 Task: Look for space in Codó, Brazil from 6th September, 2023 to 15th September, 2023 for 6 adults in price range Rs.8000 to Rs.12000. Place can be entire place or private room with 6 bedrooms having 6 beds and 6 bathrooms. Property type can be house, flat, guest house. Amenities needed are: wifi, TV, free parkinig on premises, gym, breakfast. Booking option can be shelf check-in. Required host language is English.
Action: Mouse moved to (581, 145)
Screenshot: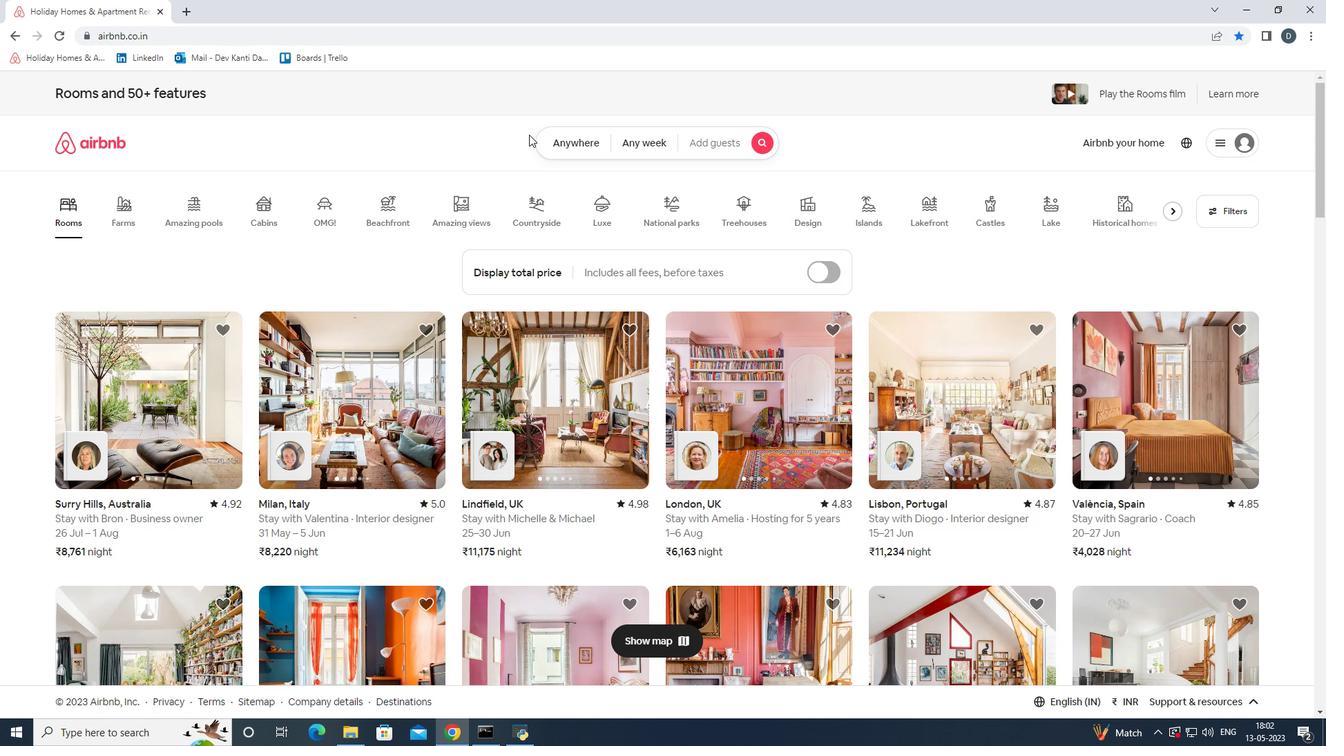 
Action: Mouse pressed left at (581, 145)
Screenshot: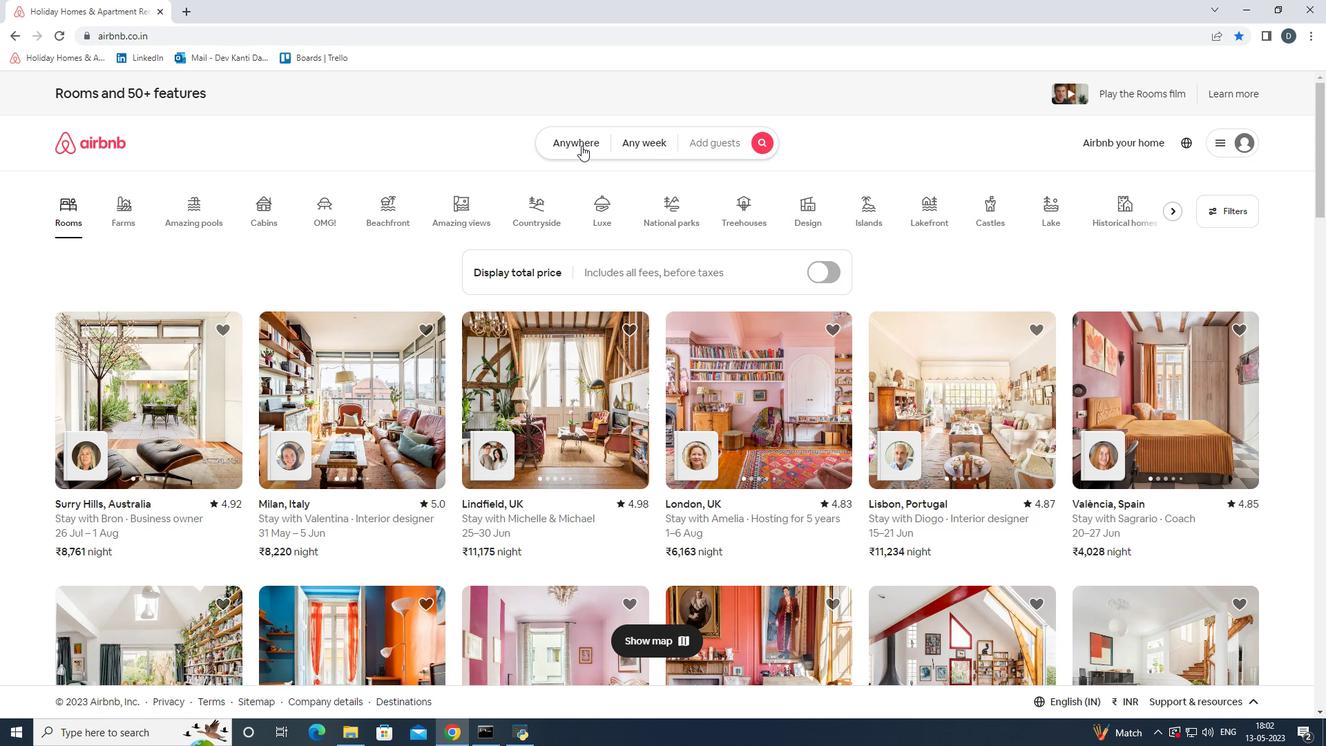 
Action: Mouse moved to (419, 191)
Screenshot: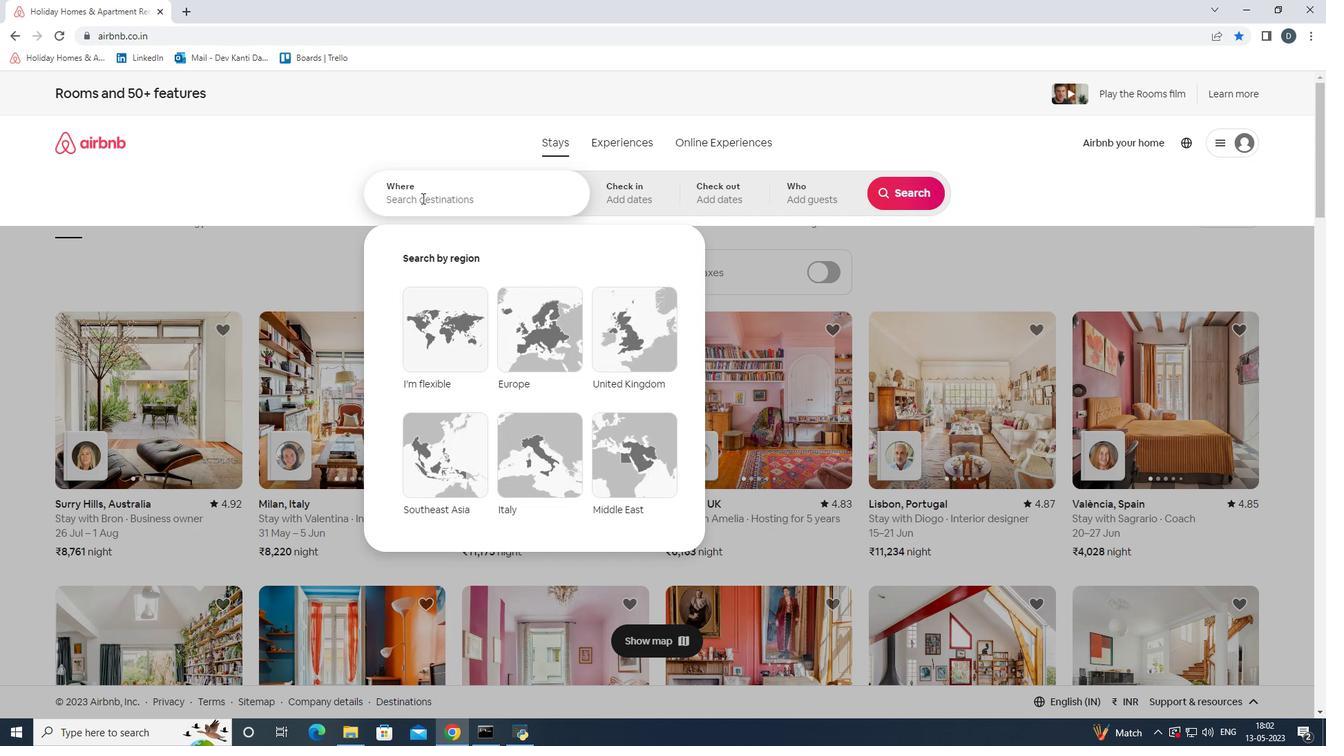 
Action: Mouse pressed left at (419, 191)
Screenshot: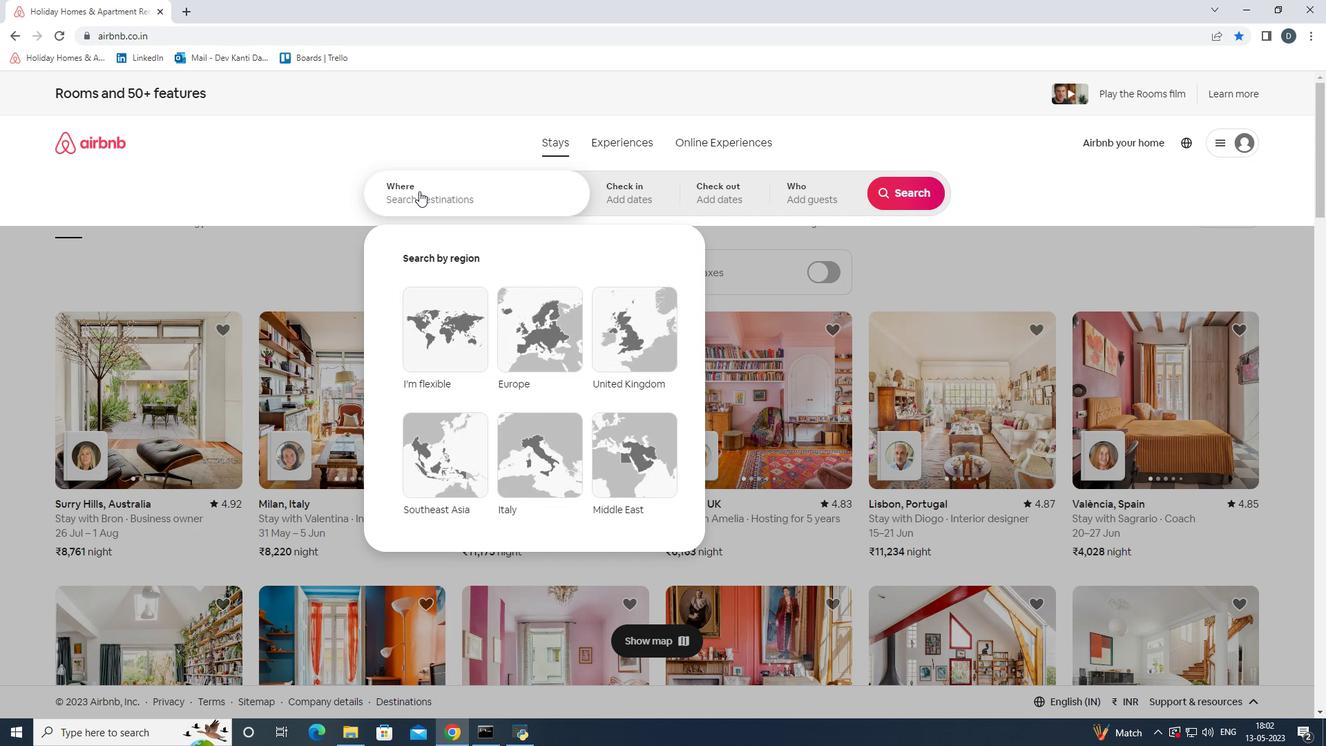 
Action: Mouse moved to (330, 165)
Screenshot: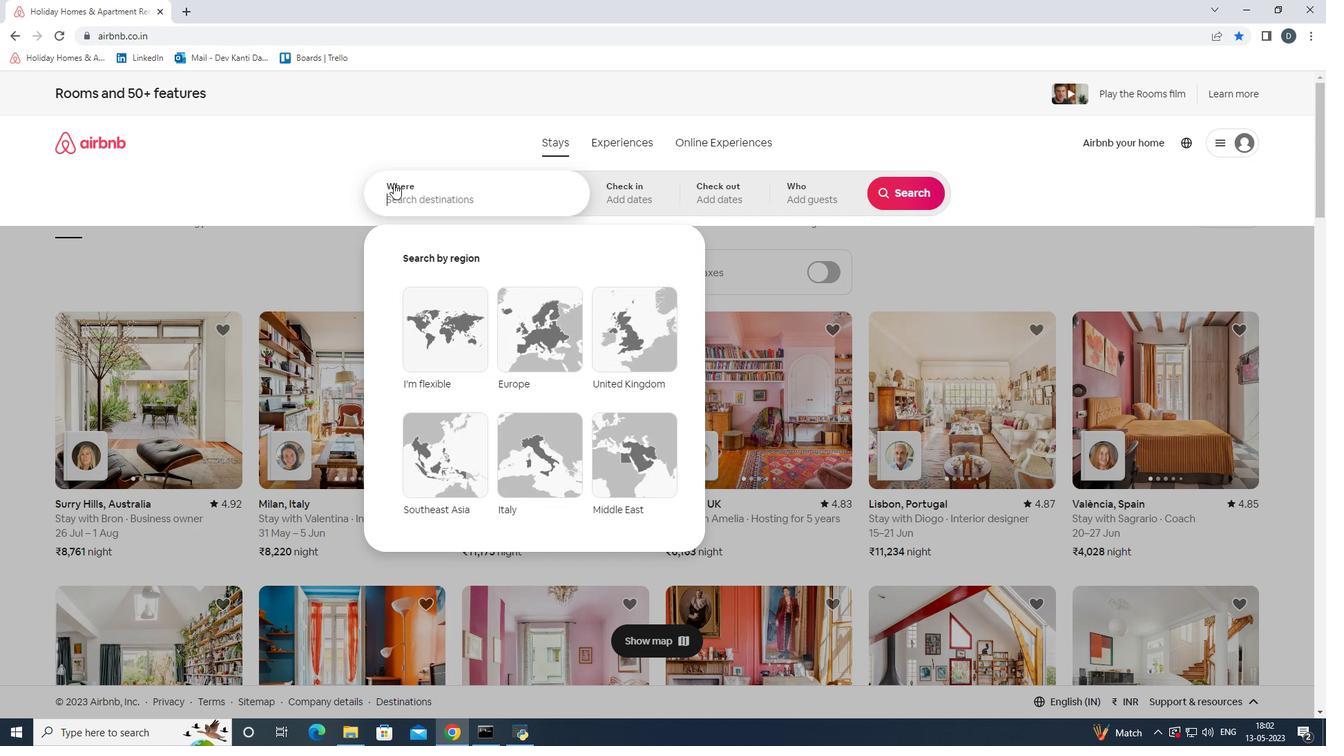 
Action: Key pressed <Key.shift>Codo,<Key.shift>Brazil
Screenshot: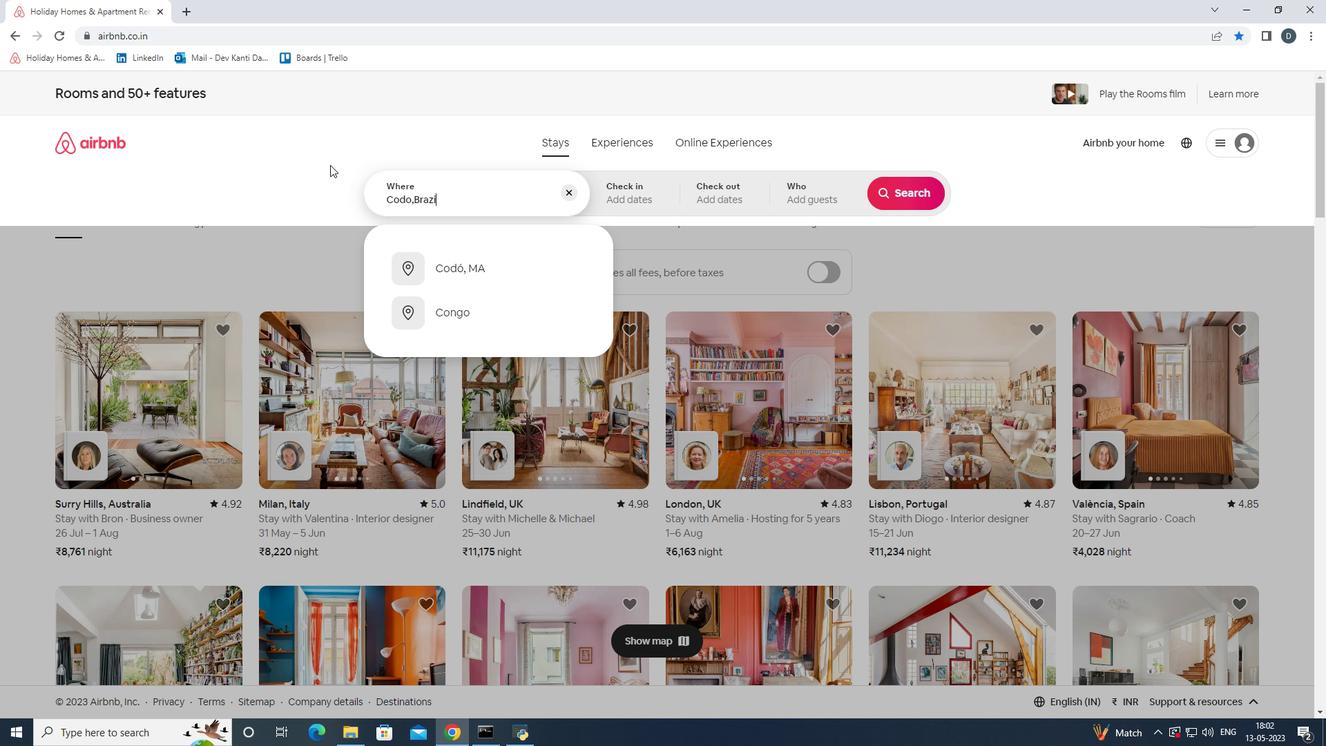 
Action: Mouse moved to (601, 201)
Screenshot: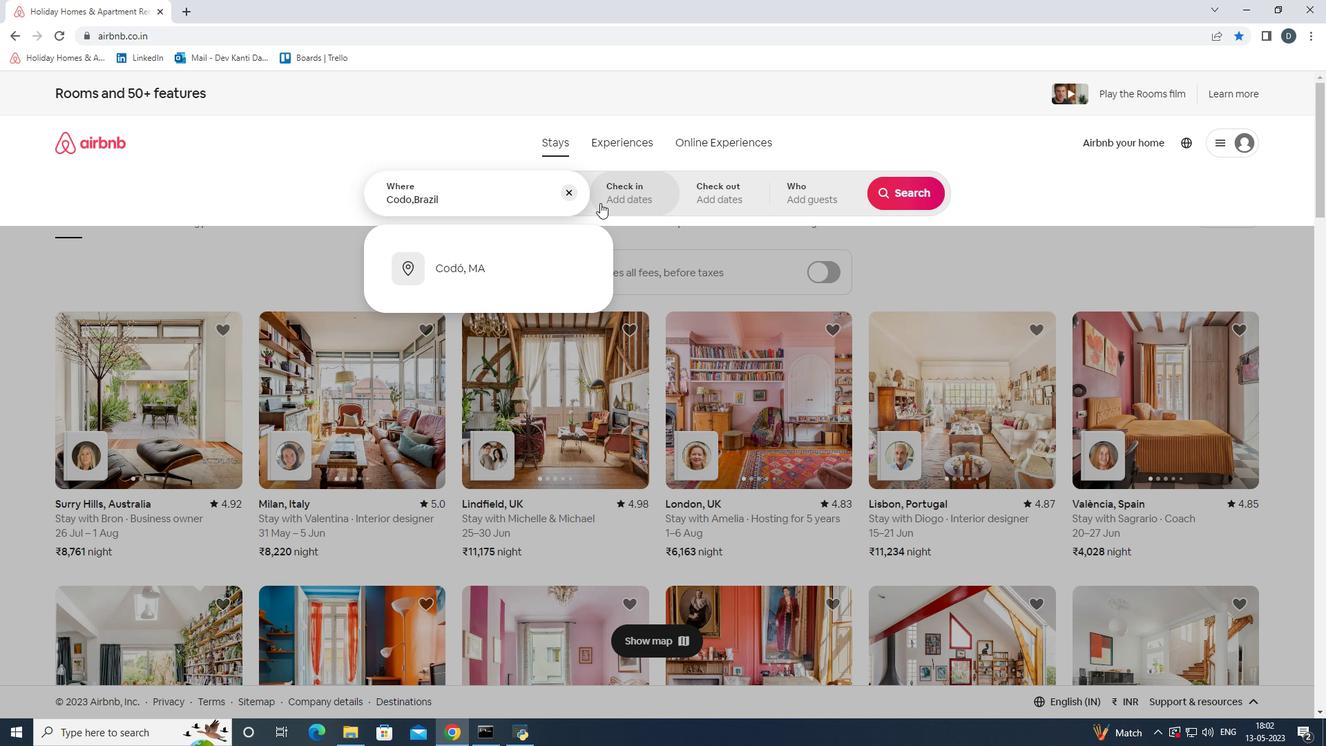 
Action: Mouse pressed left at (601, 201)
Screenshot: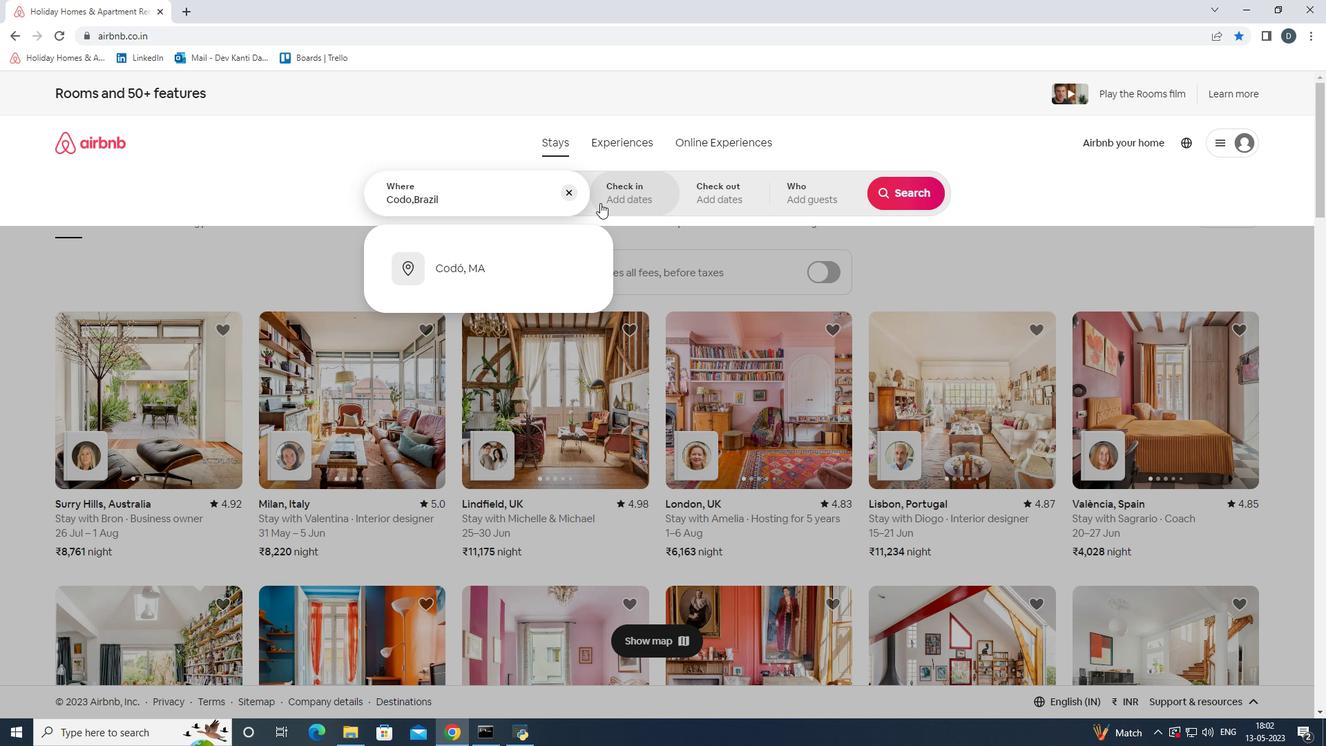 
Action: Mouse moved to (895, 299)
Screenshot: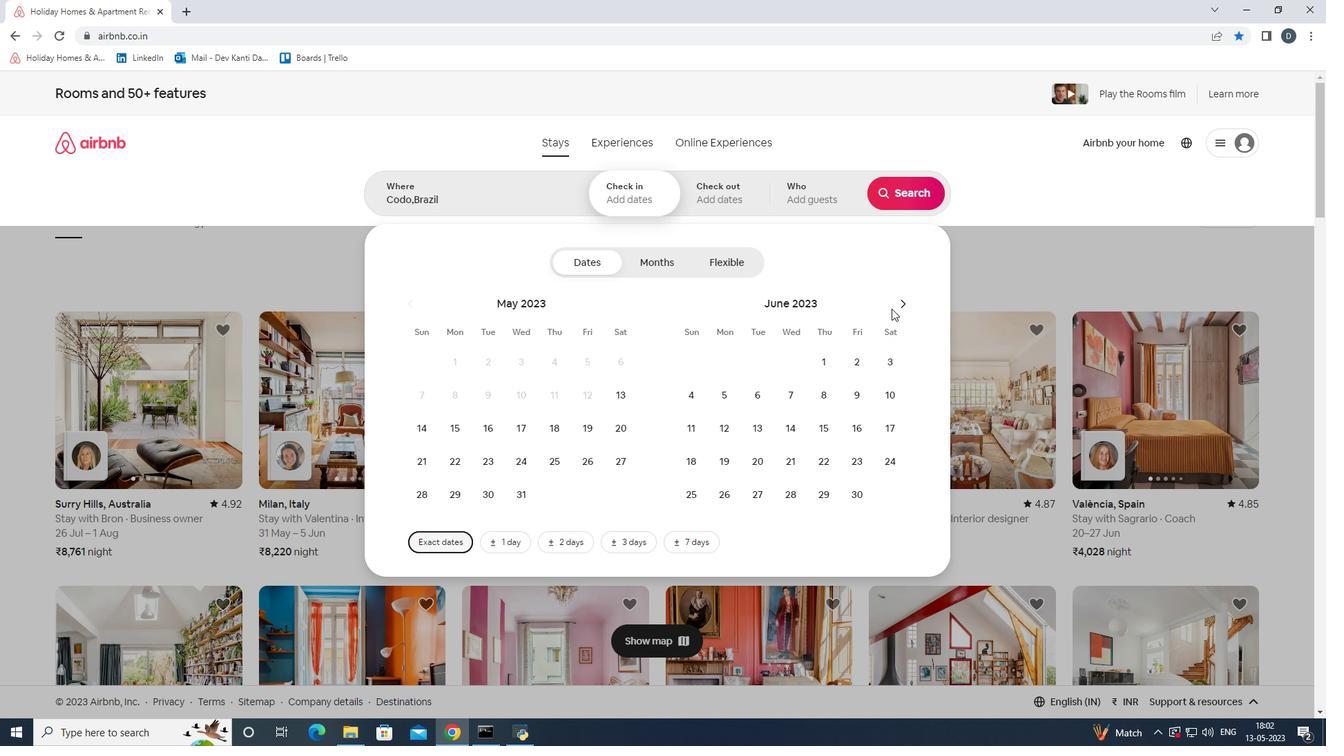 
Action: Mouse pressed left at (895, 299)
Screenshot: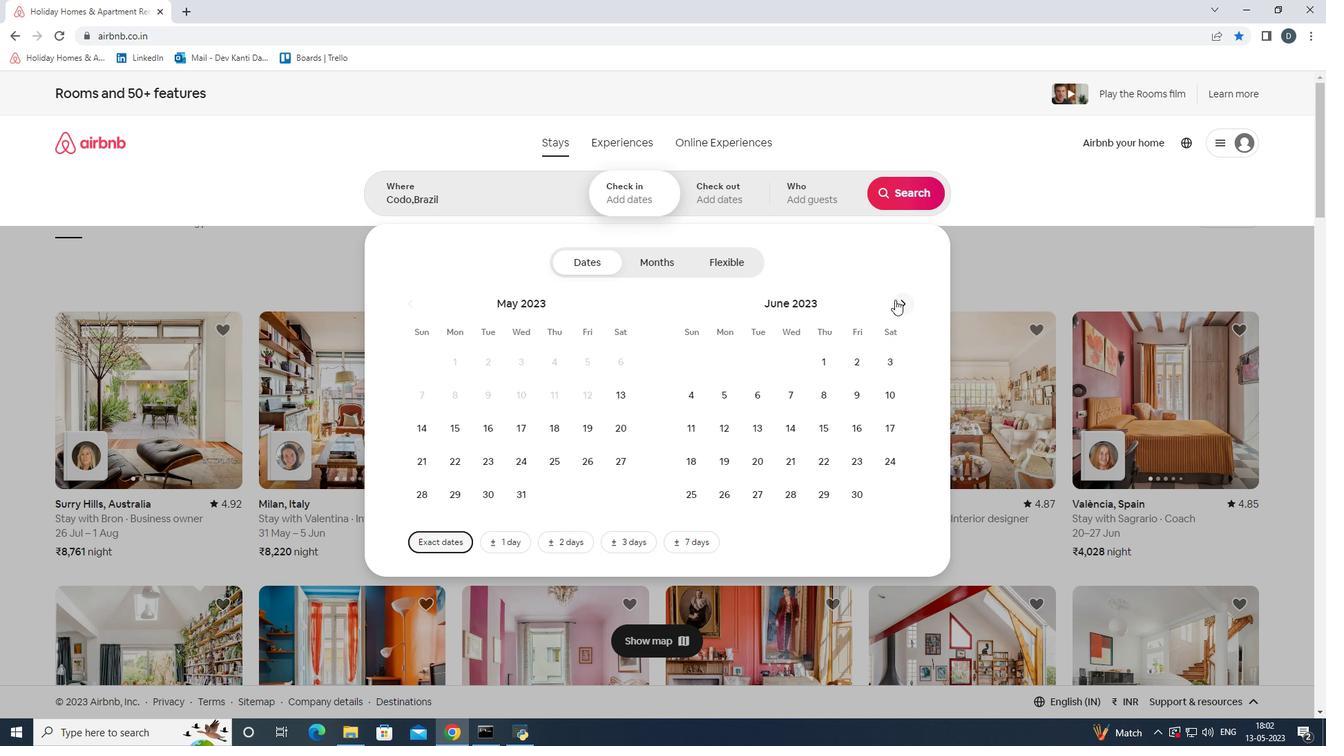 
Action: Mouse pressed left at (895, 299)
Screenshot: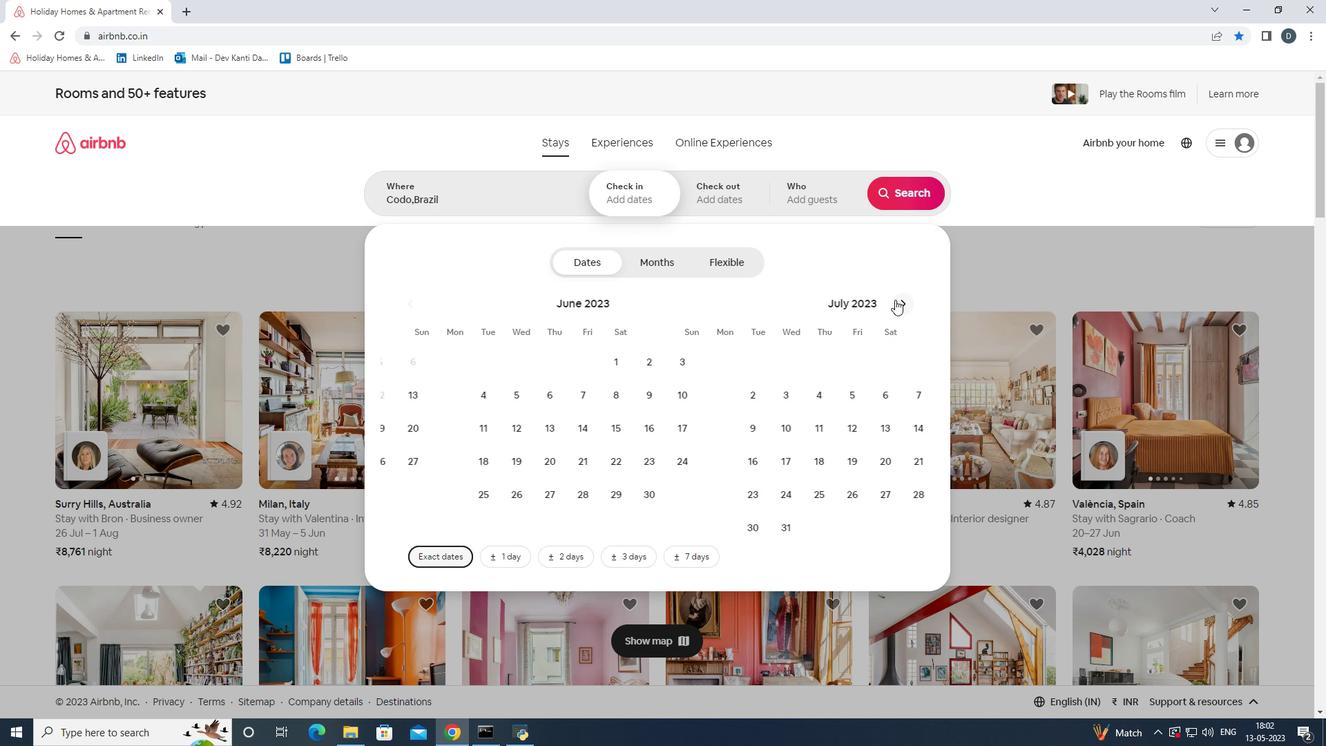 
Action: Mouse pressed left at (895, 299)
Screenshot: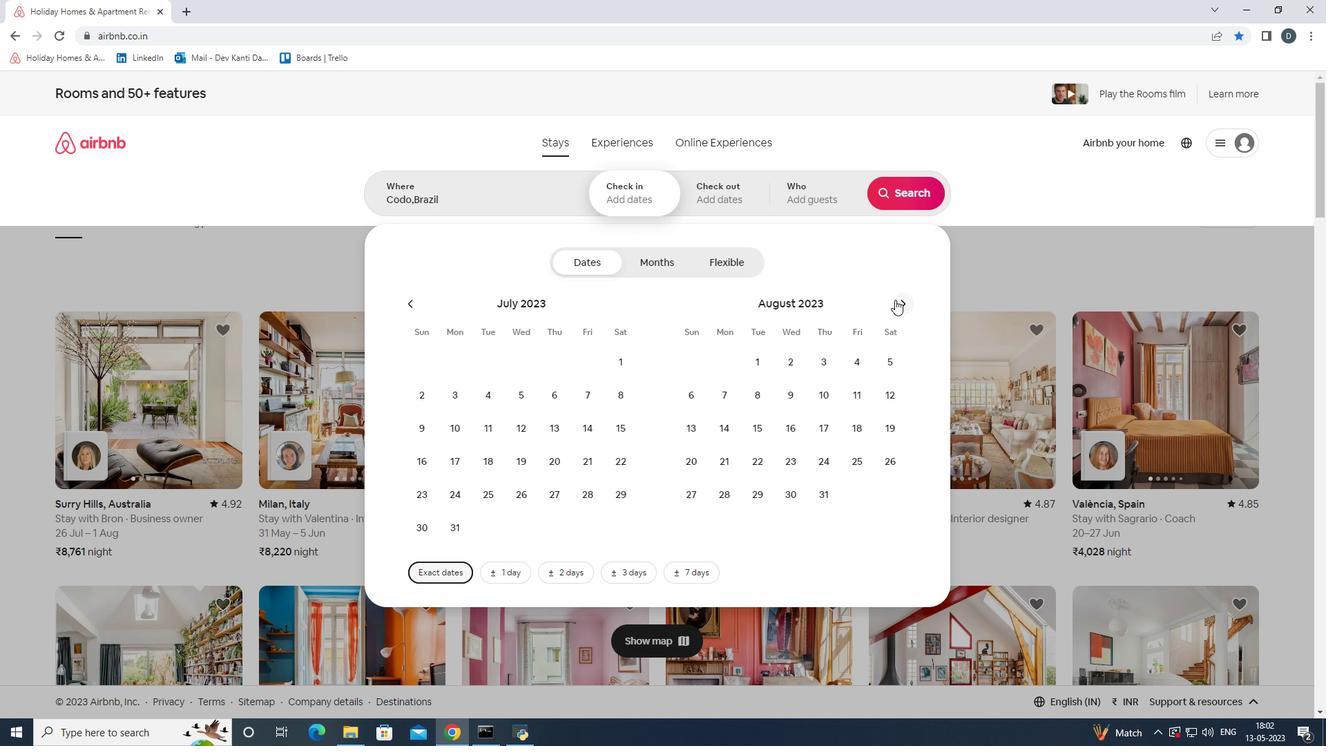 
Action: Mouse moved to (795, 384)
Screenshot: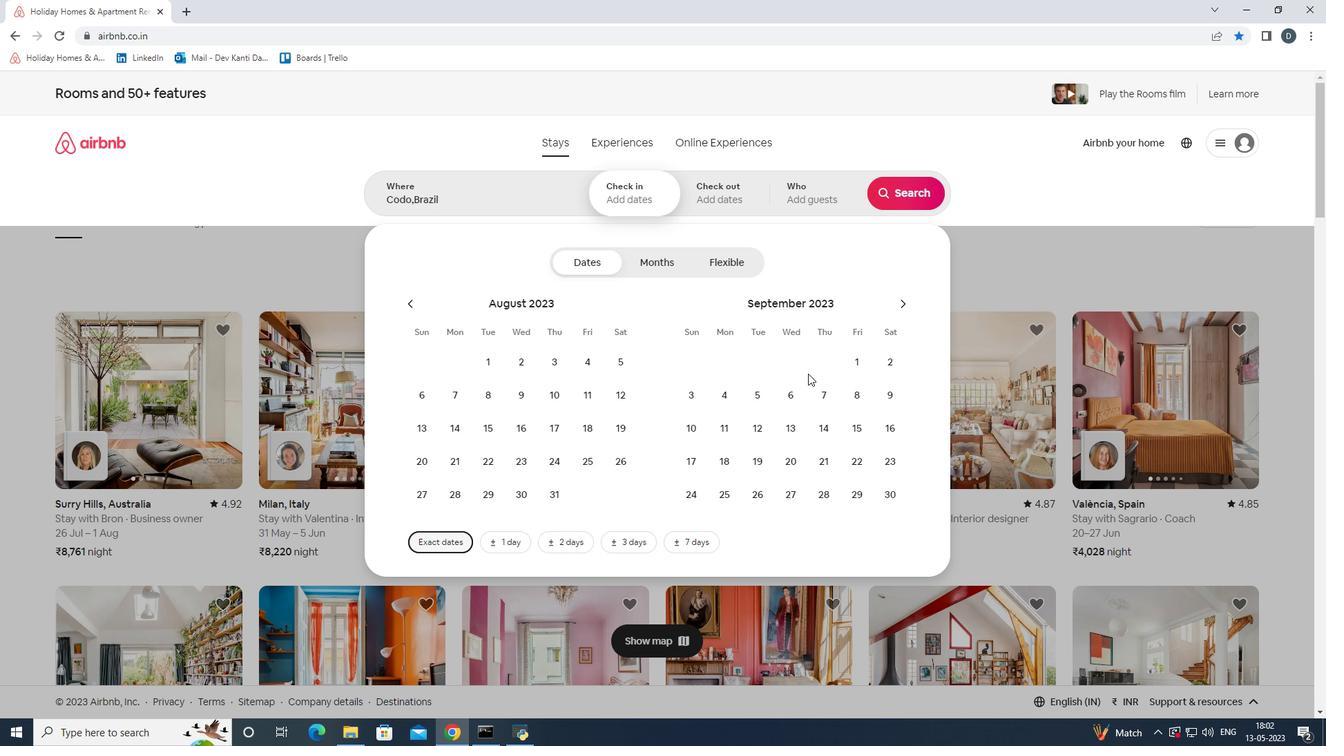 
Action: Mouse pressed left at (795, 384)
Screenshot: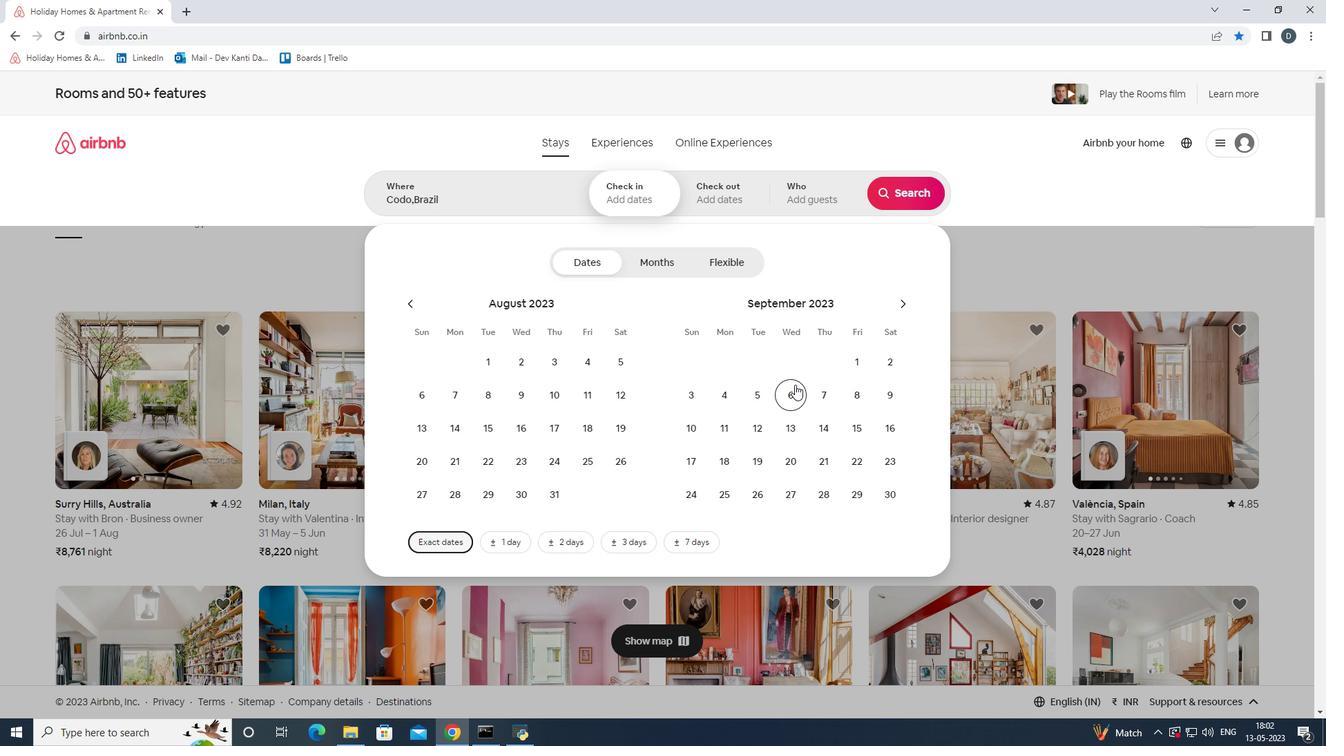 
Action: Mouse moved to (854, 424)
Screenshot: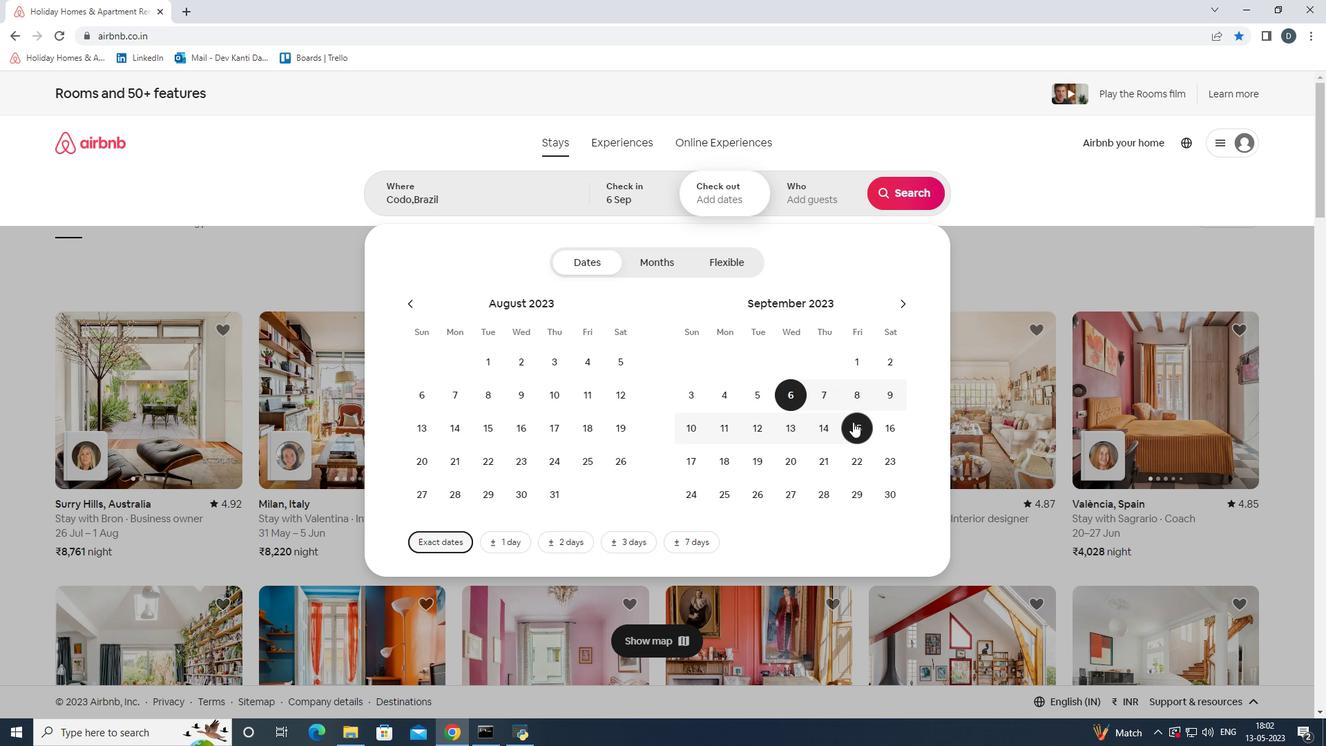 
Action: Mouse pressed left at (854, 424)
Screenshot: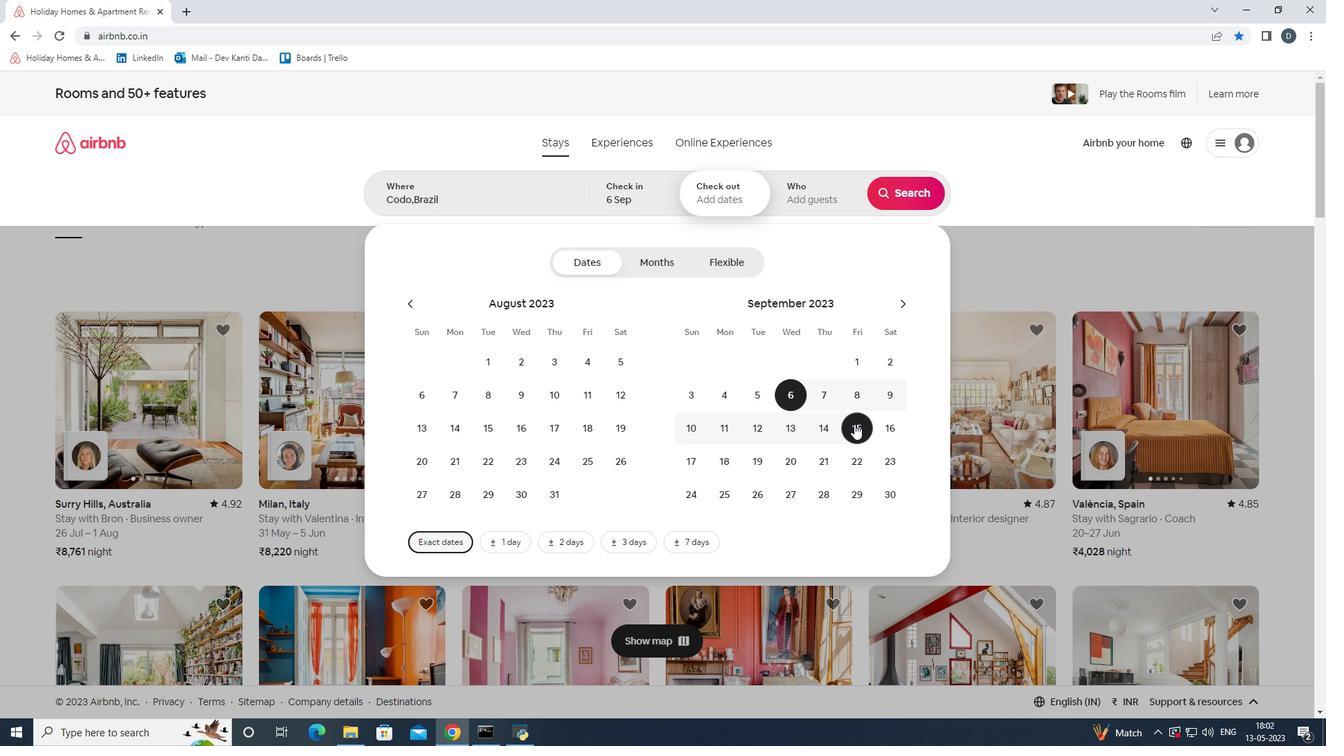 
Action: Mouse moved to (820, 190)
Screenshot: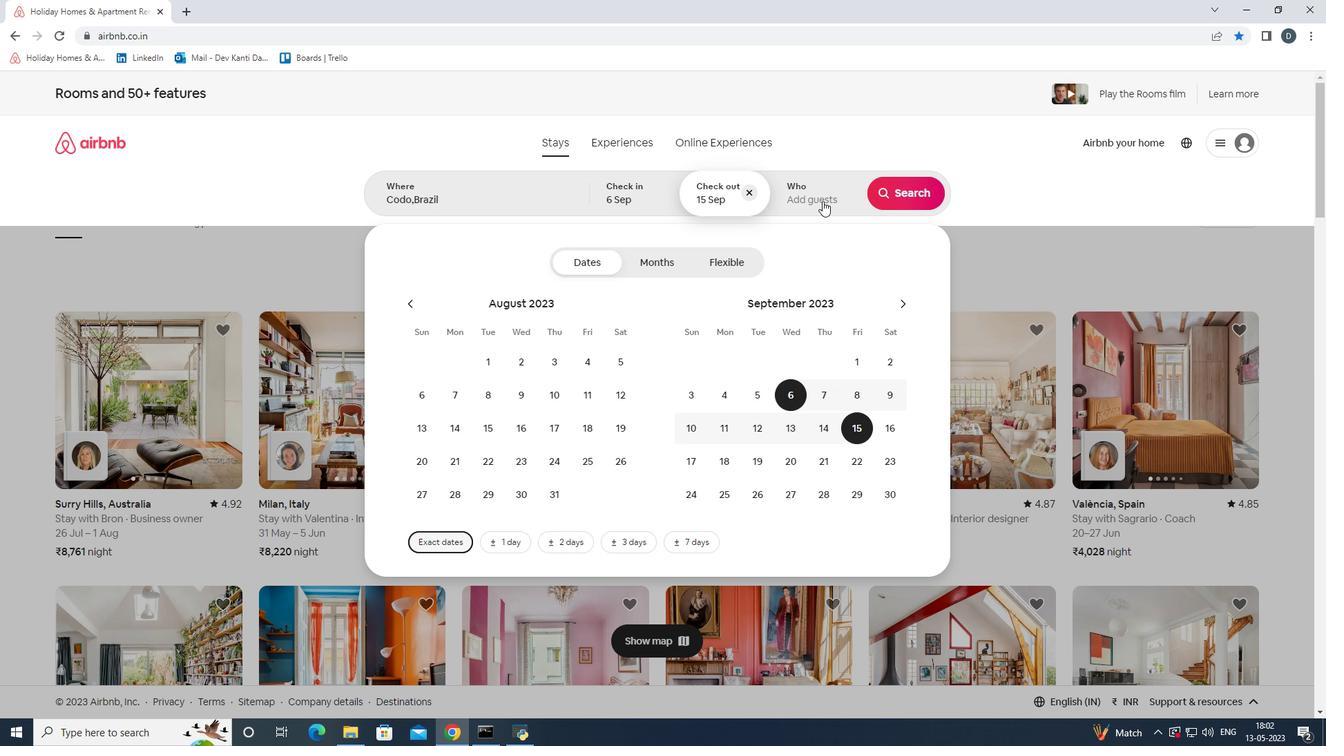 
Action: Mouse pressed left at (820, 190)
Screenshot: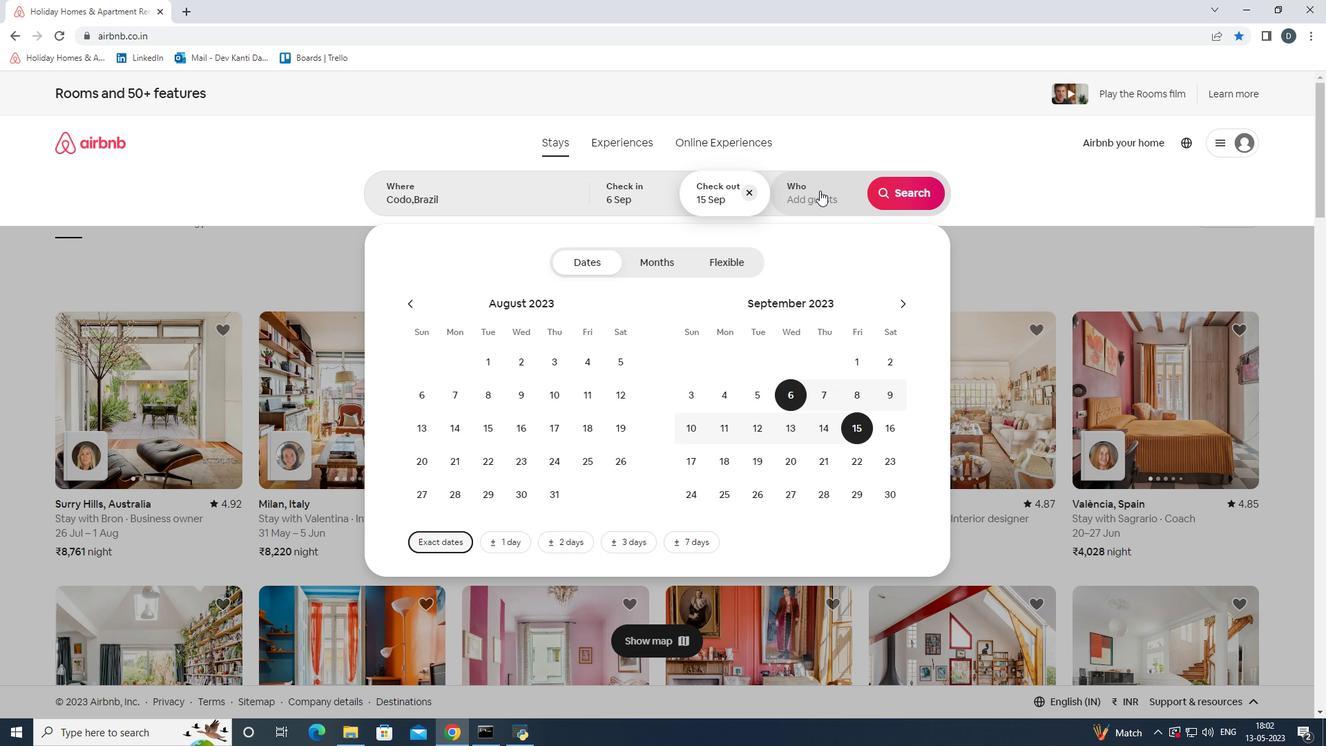
Action: Mouse moved to (907, 263)
Screenshot: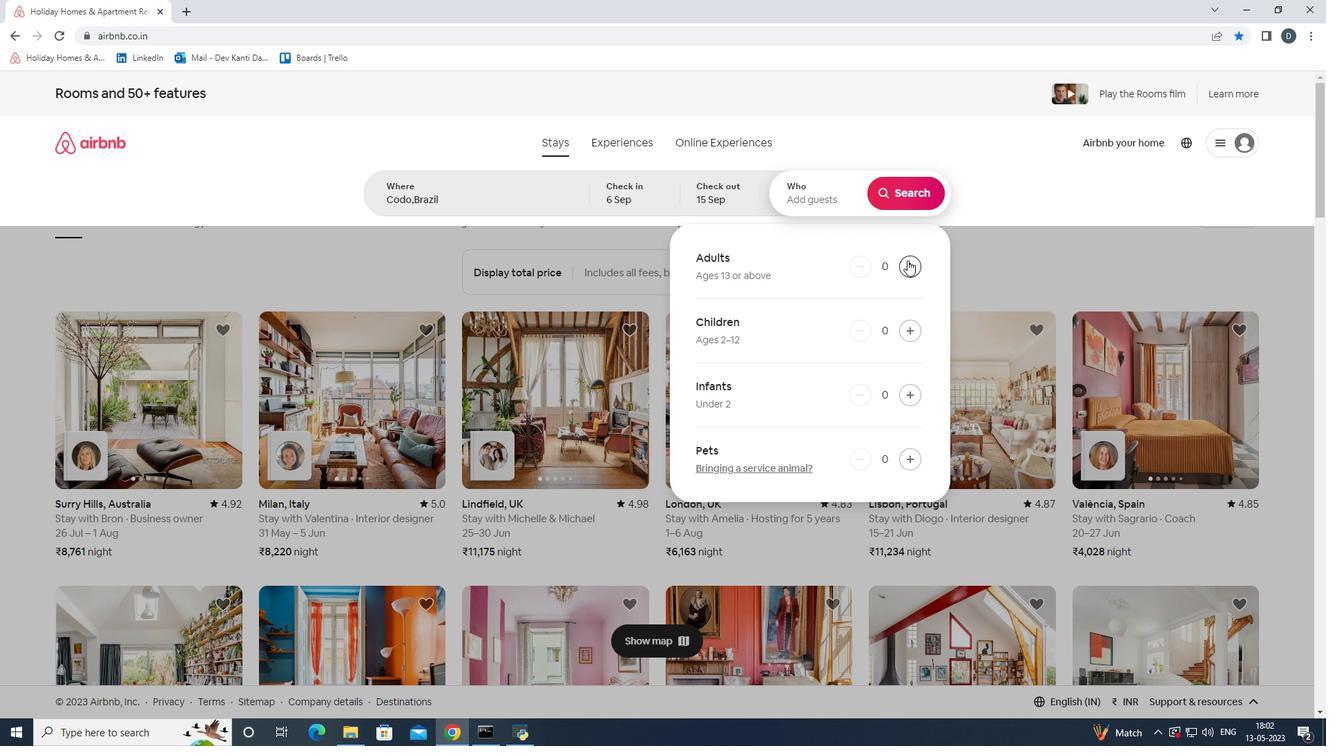 
Action: Mouse pressed left at (907, 263)
Screenshot: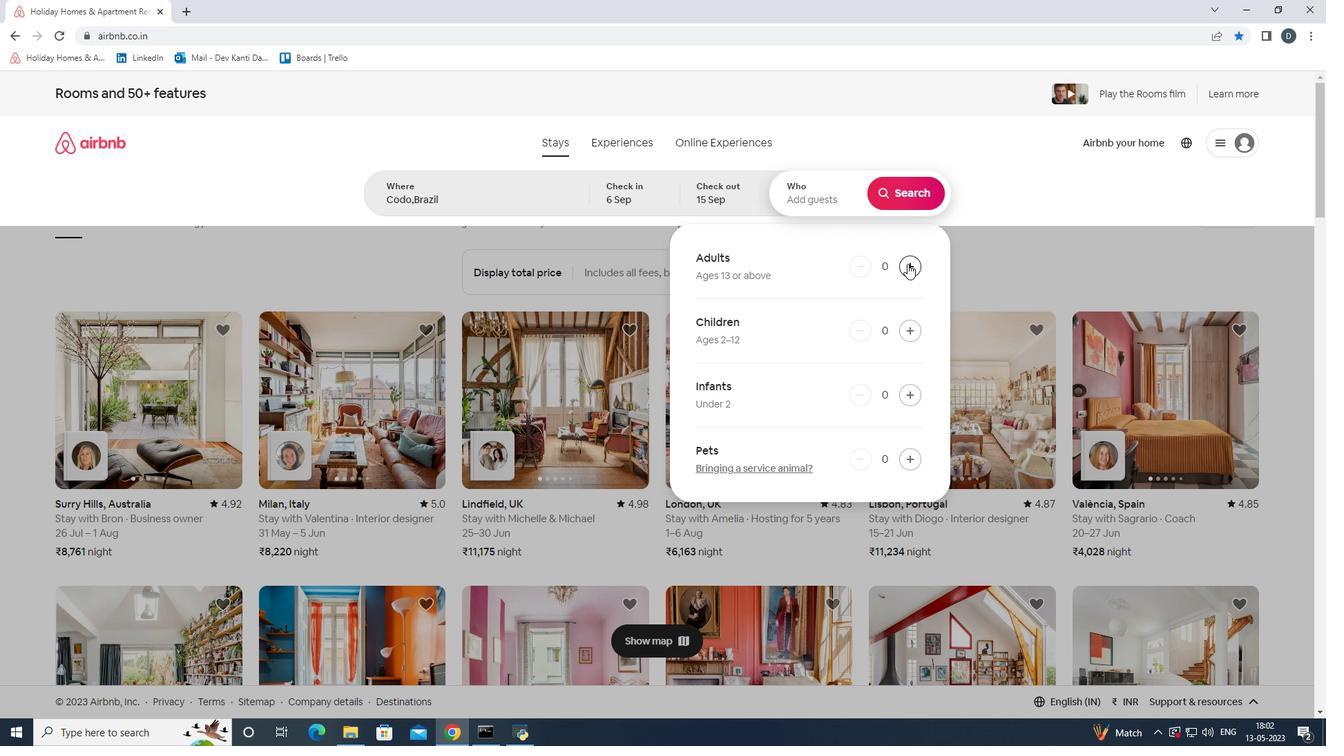 
Action: Mouse pressed left at (907, 263)
Screenshot: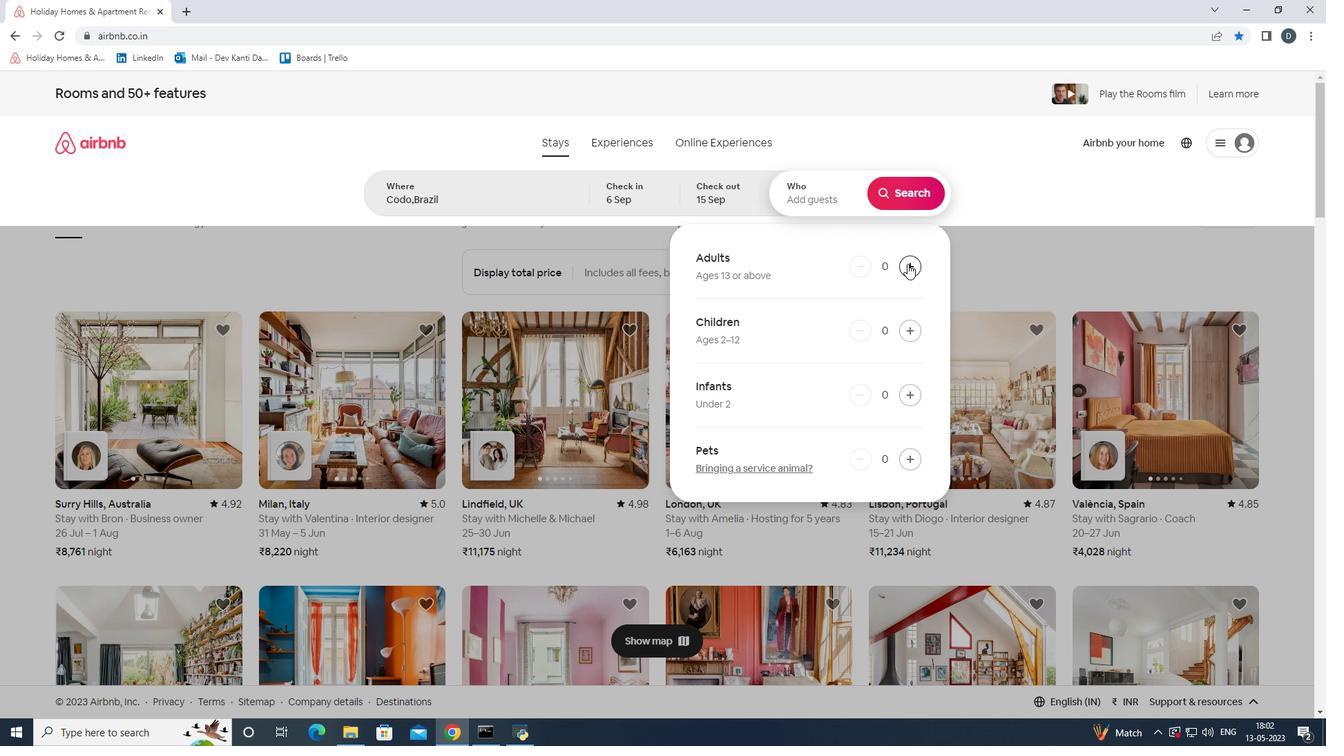 
Action: Mouse pressed left at (907, 263)
Screenshot: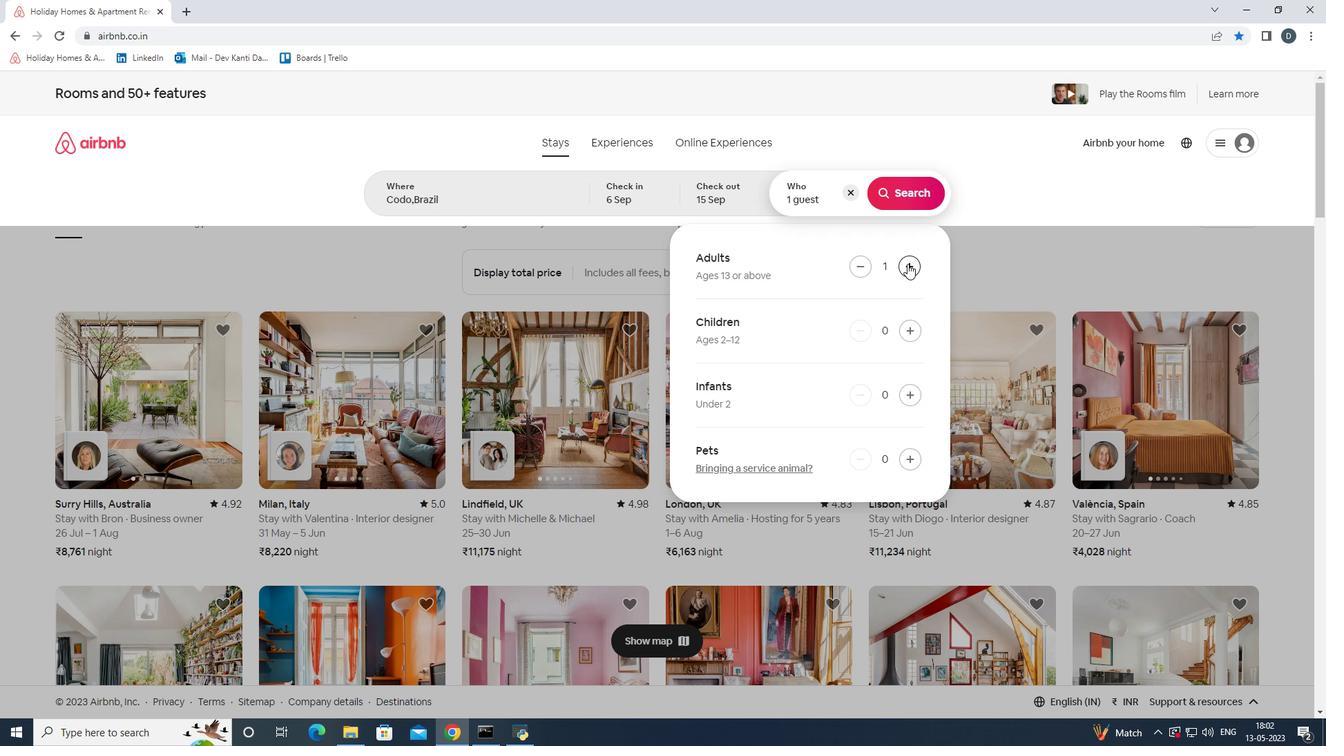
Action: Mouse pressed left at (907, 263)
Screenshot: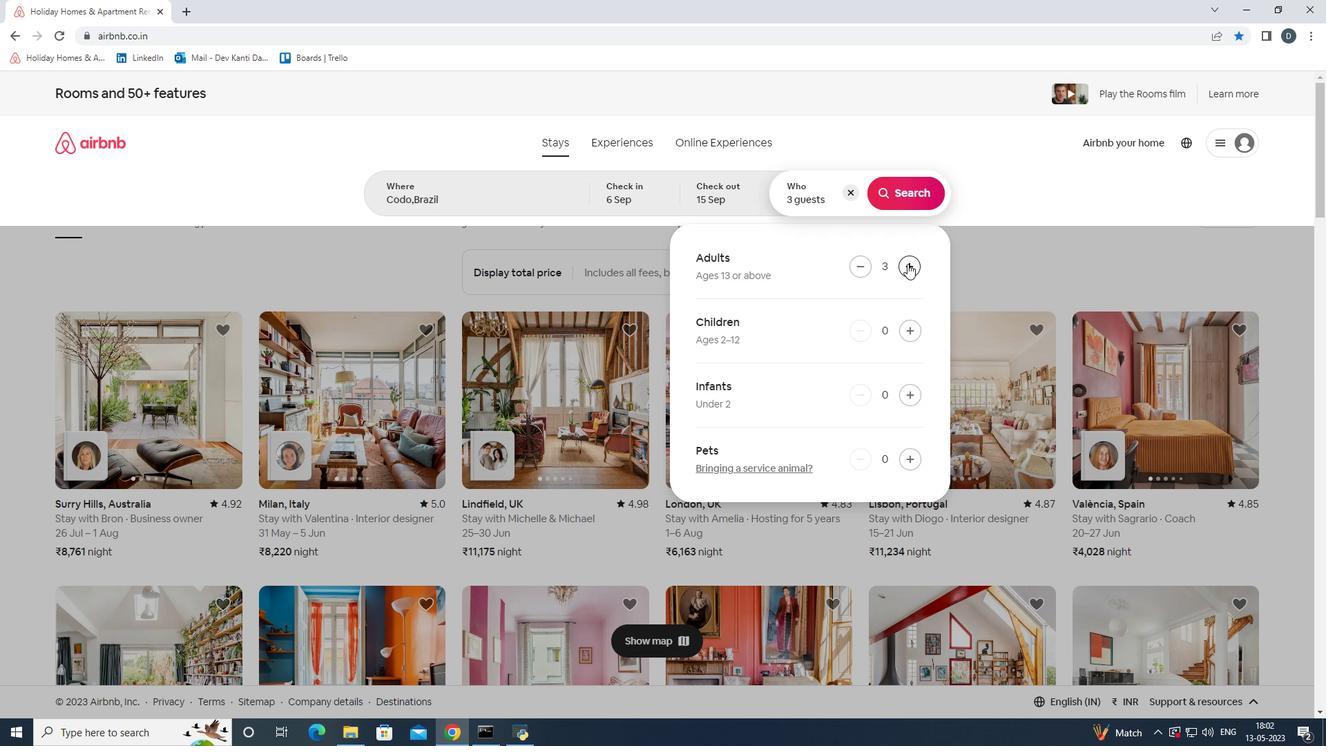 
Action: Mouse pressed left at (907, 263)
Screenshot: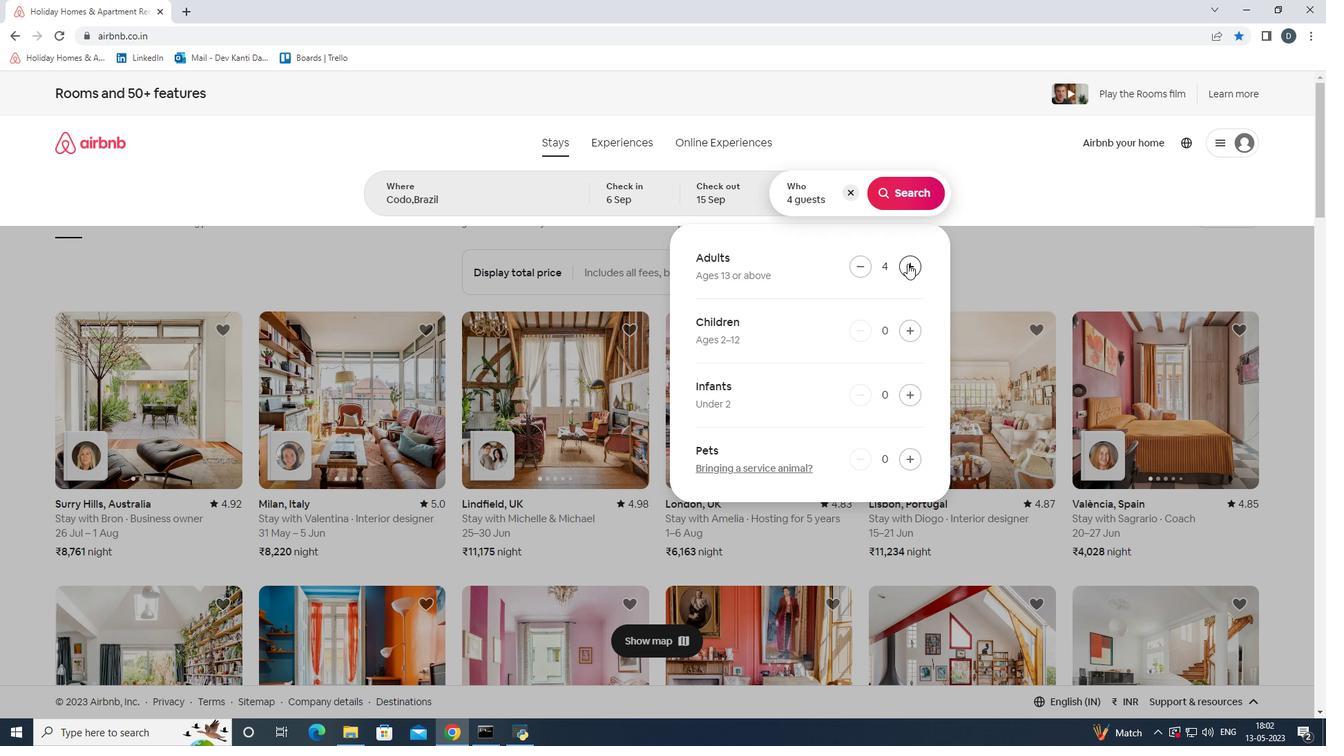 
Action: Mouse pressed left at (907, 263)
Screenshot: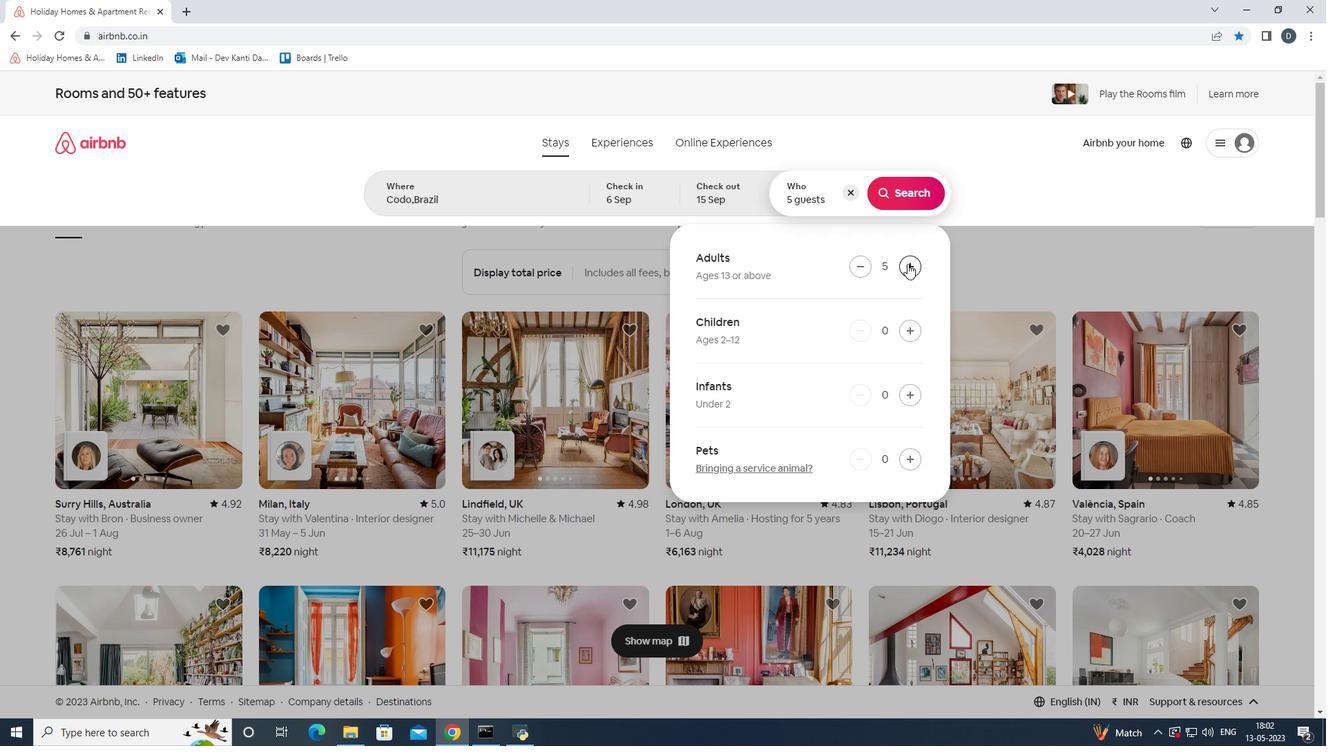 
Action: Mouse moved to (901, 187)
Screenshot: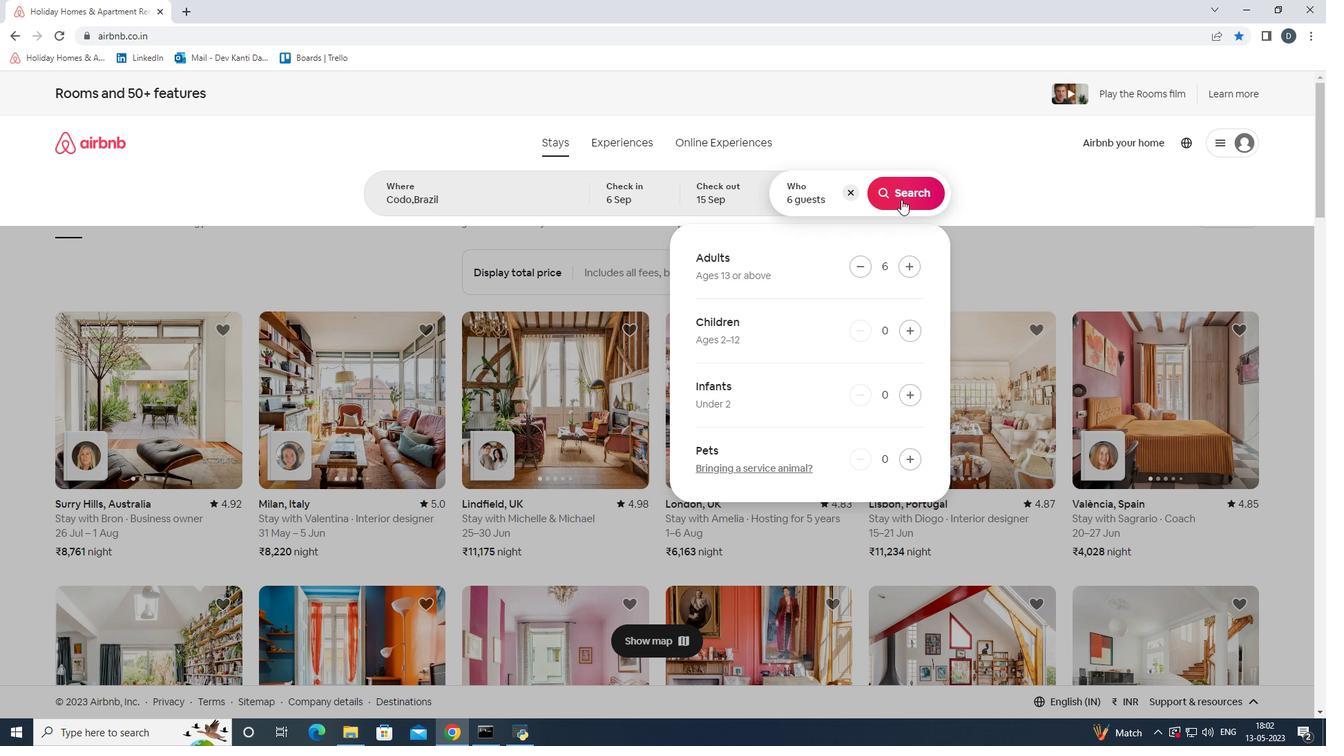
Action: Mouse pressed left at (901, 187)
Screenshot: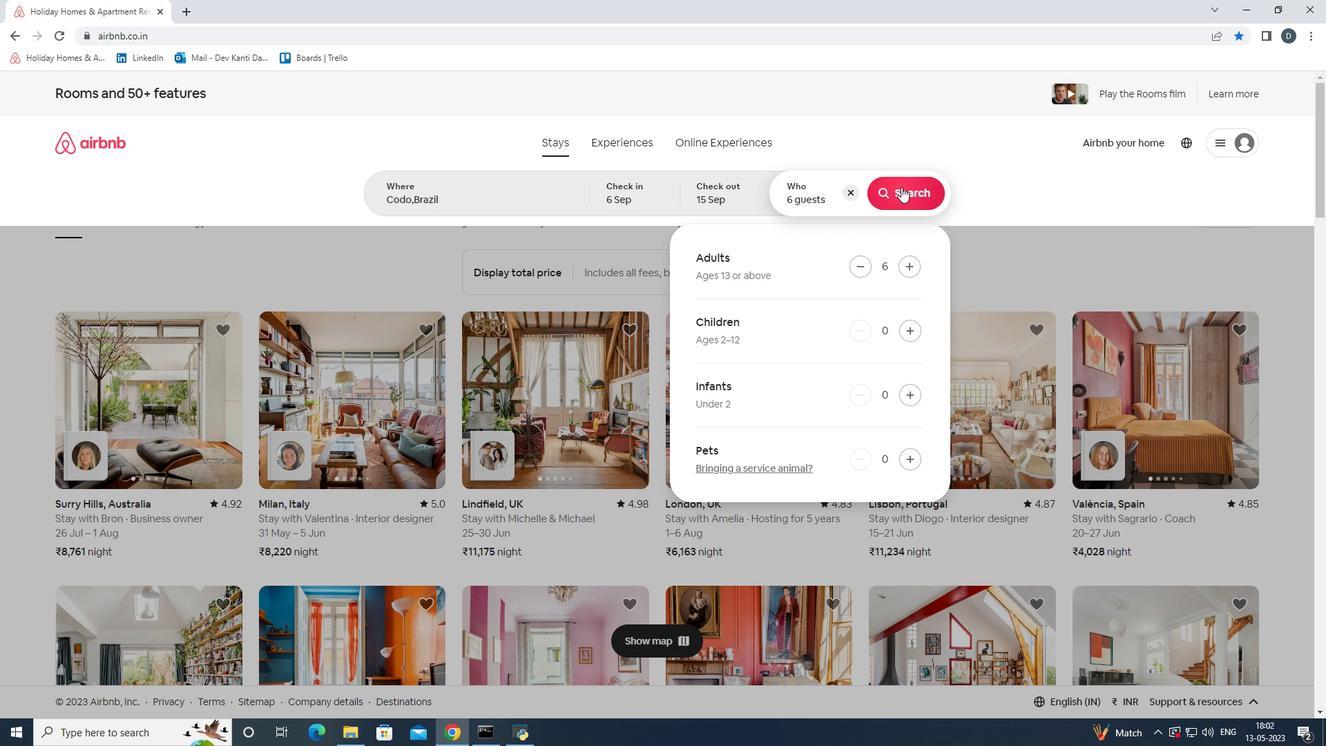
Action: Mouse moved to (1249, 157)
Screenshot: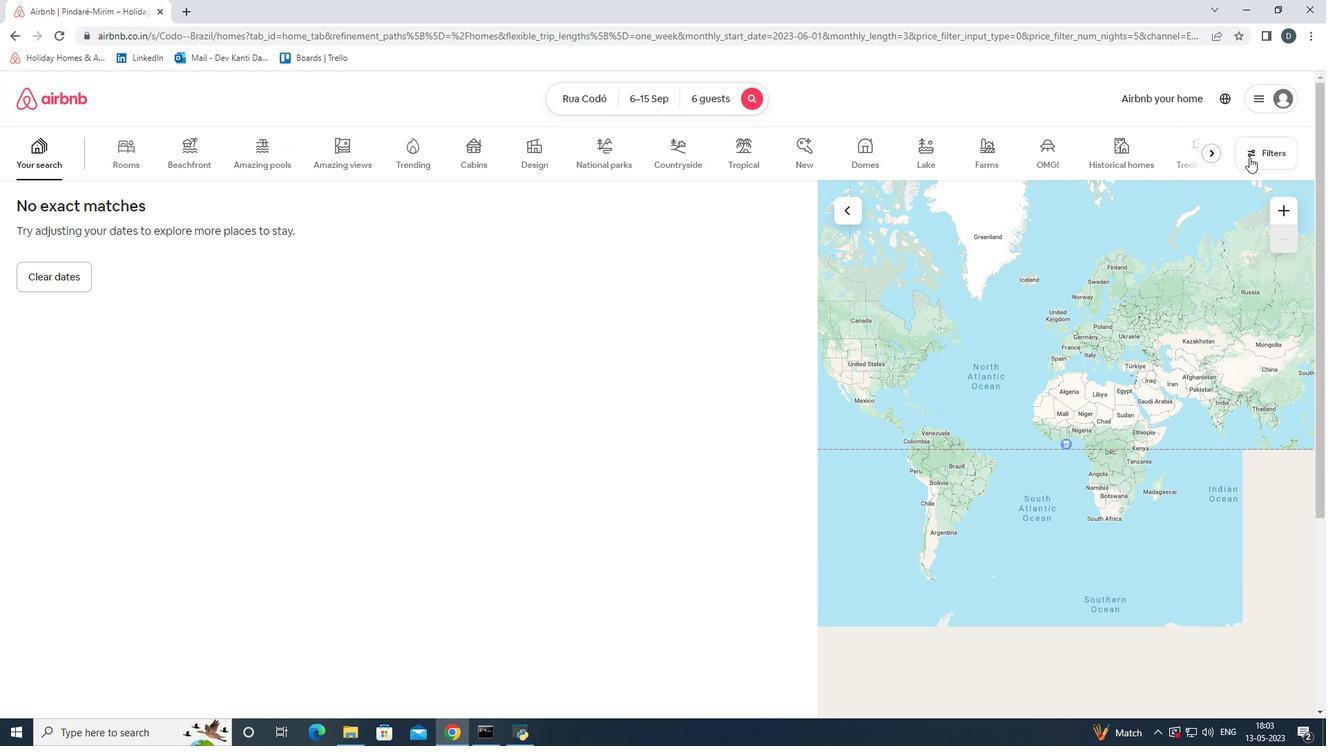 
Action: Mouse pressed left at (1249, 157)
Screenshot: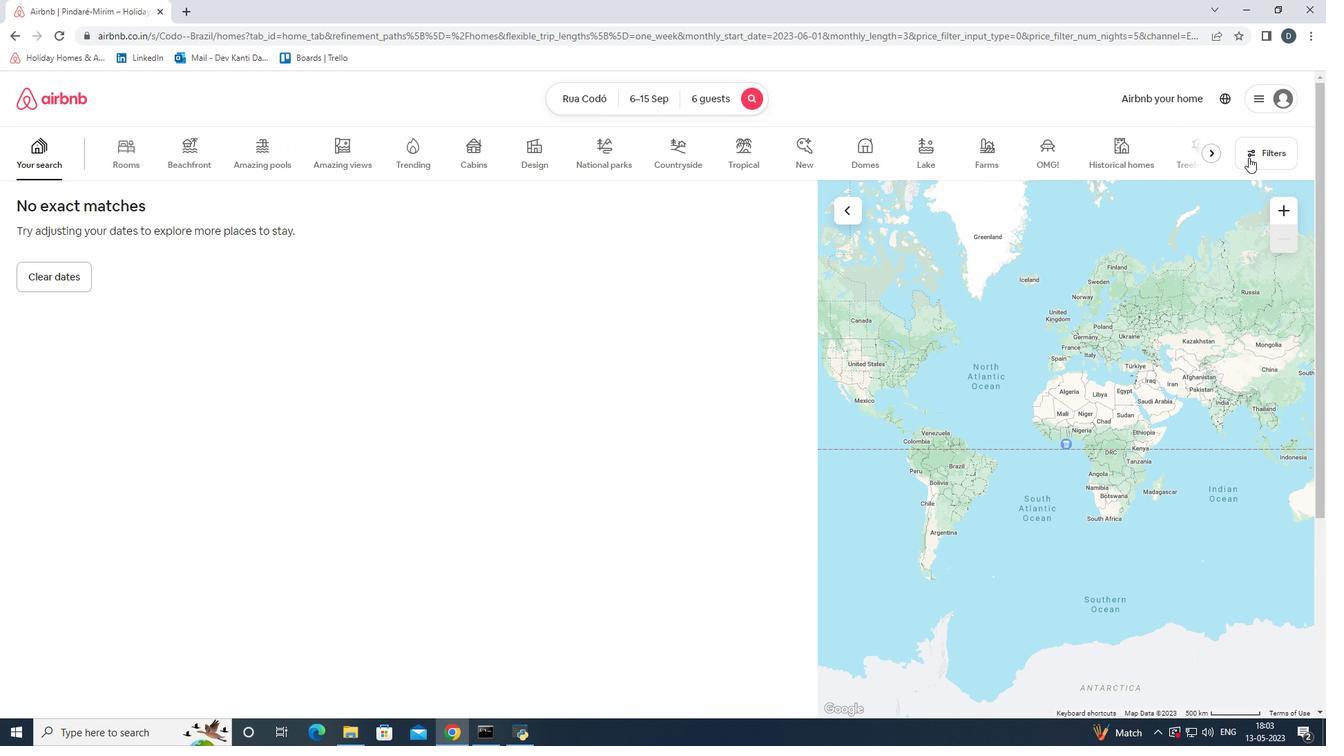 
Action: Mouse moved to (493, 236)
Screenshot: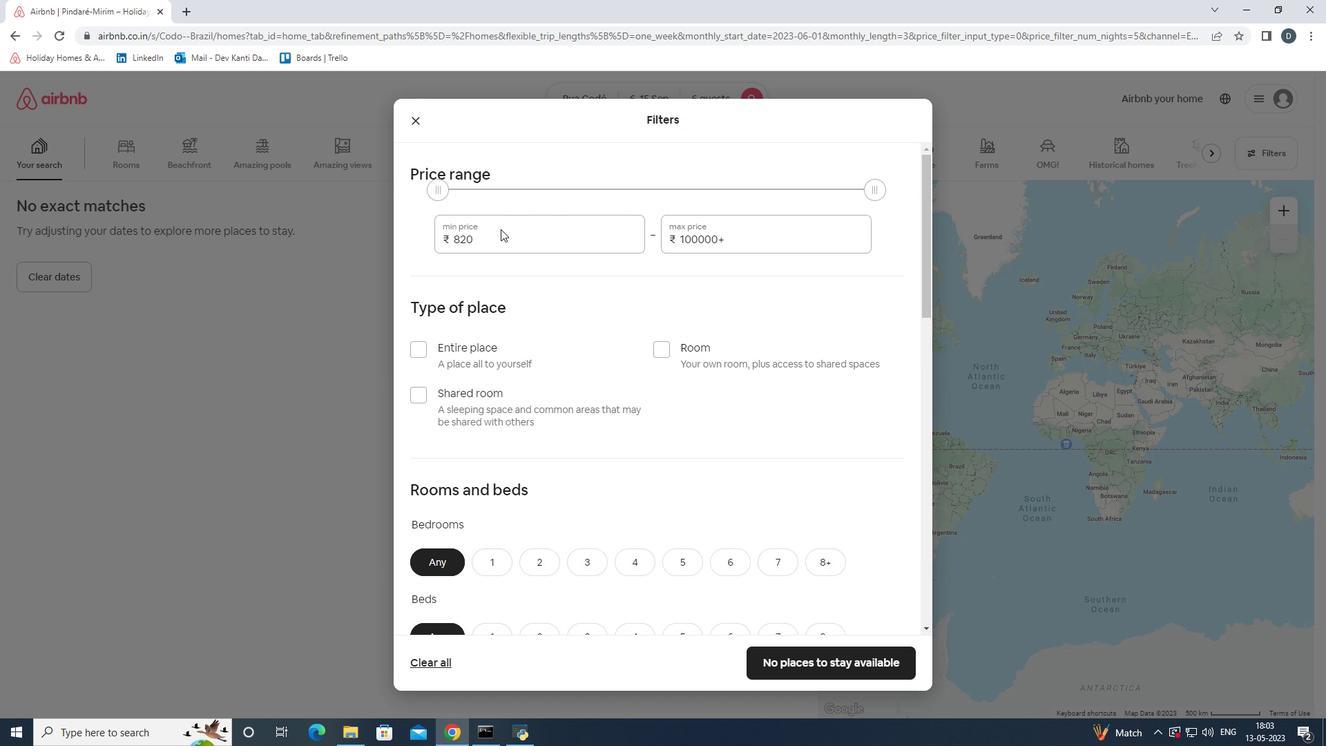 
Action: Mouse pressed left at (493, 236)
Screenshot: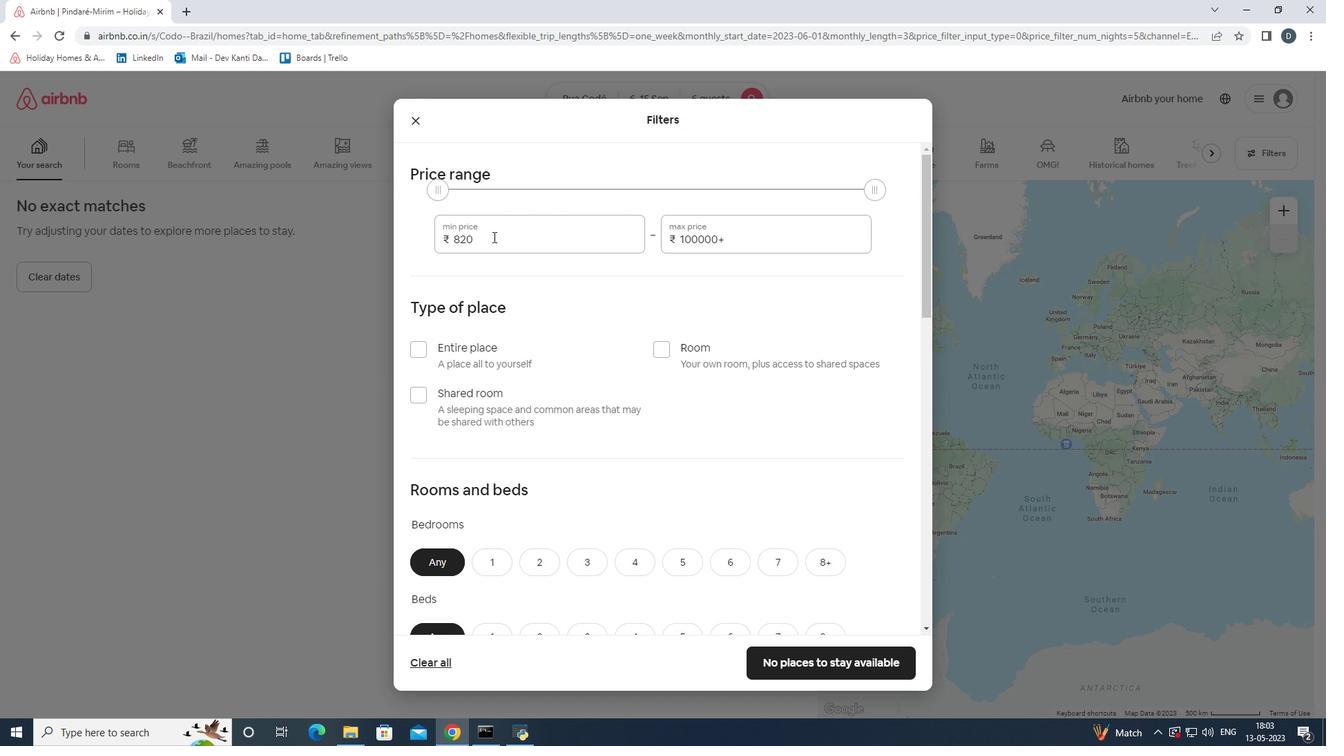 
Action: Mouse moved to (404, 237)
Screenshot: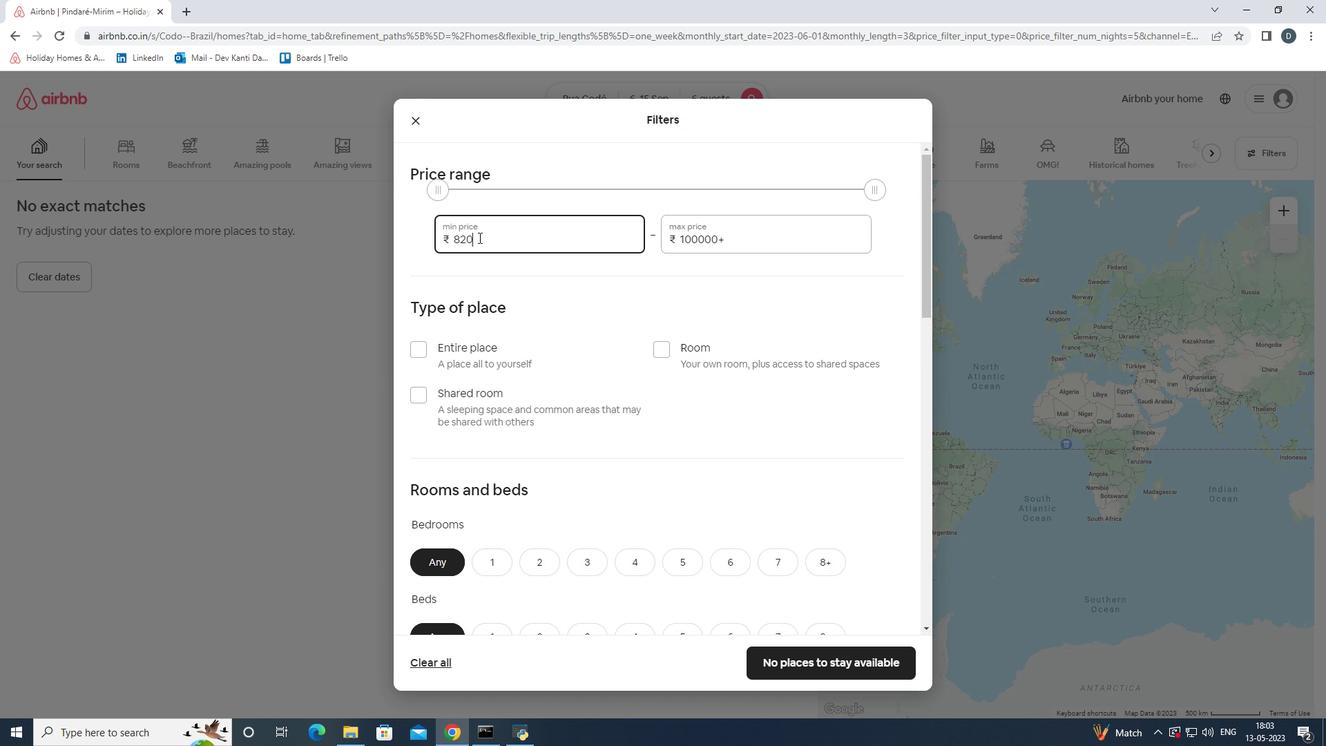
Action: Key pressed 8000
Screenshot: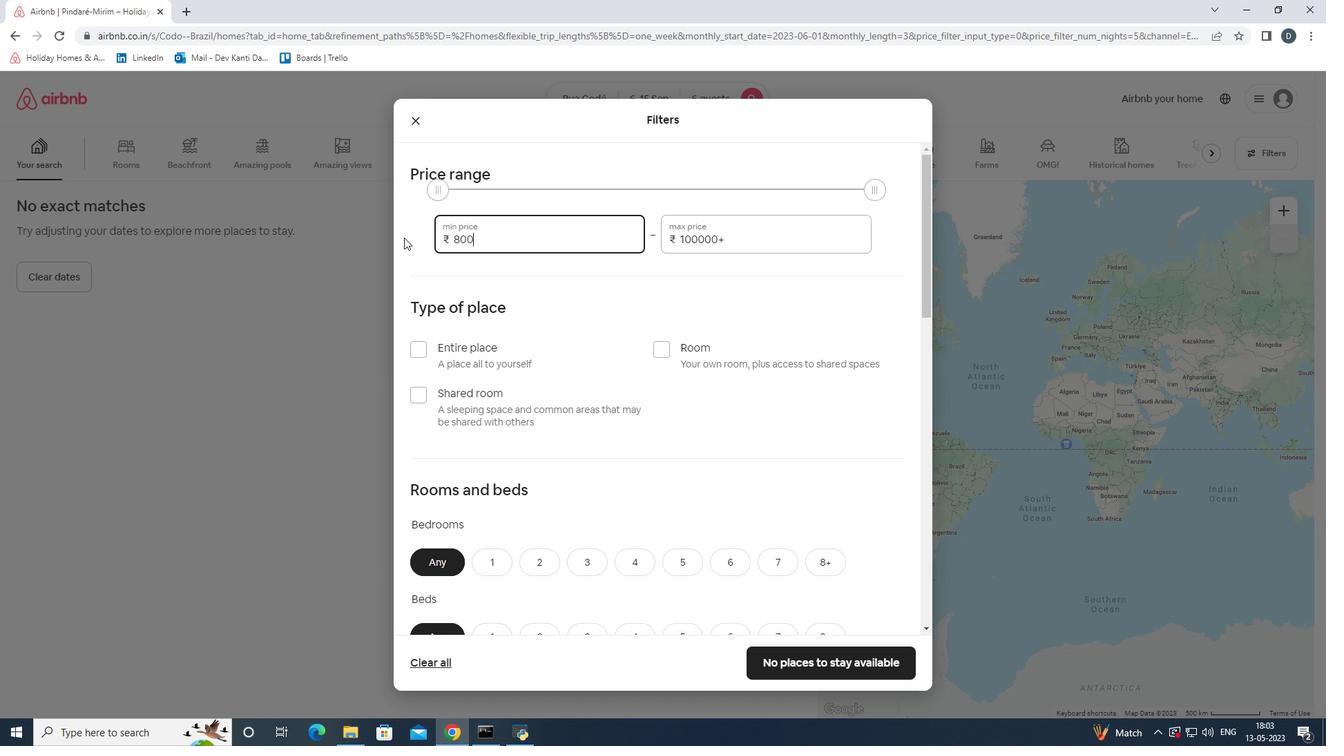 
Action: Mouse moved to (749, 240)
Screenshot: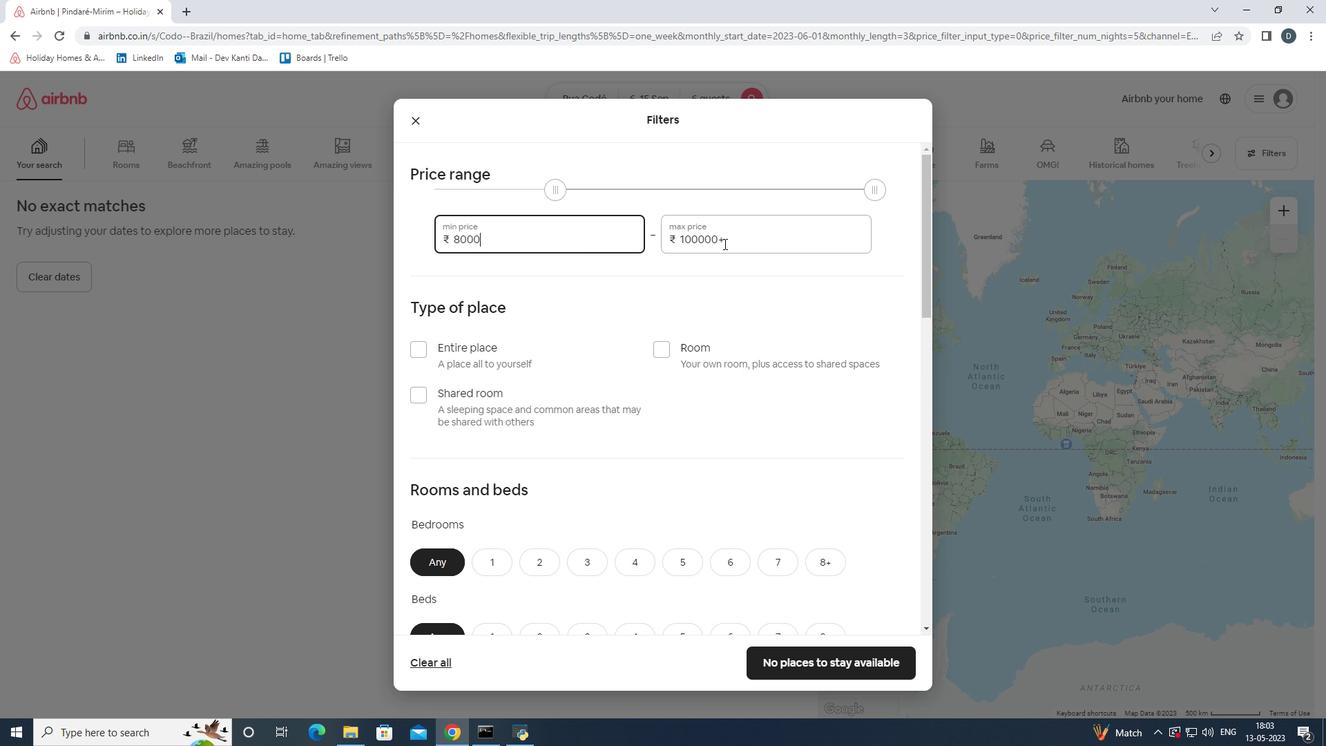 
Action: Mouse pressed left at (749, 240)
Screenshot: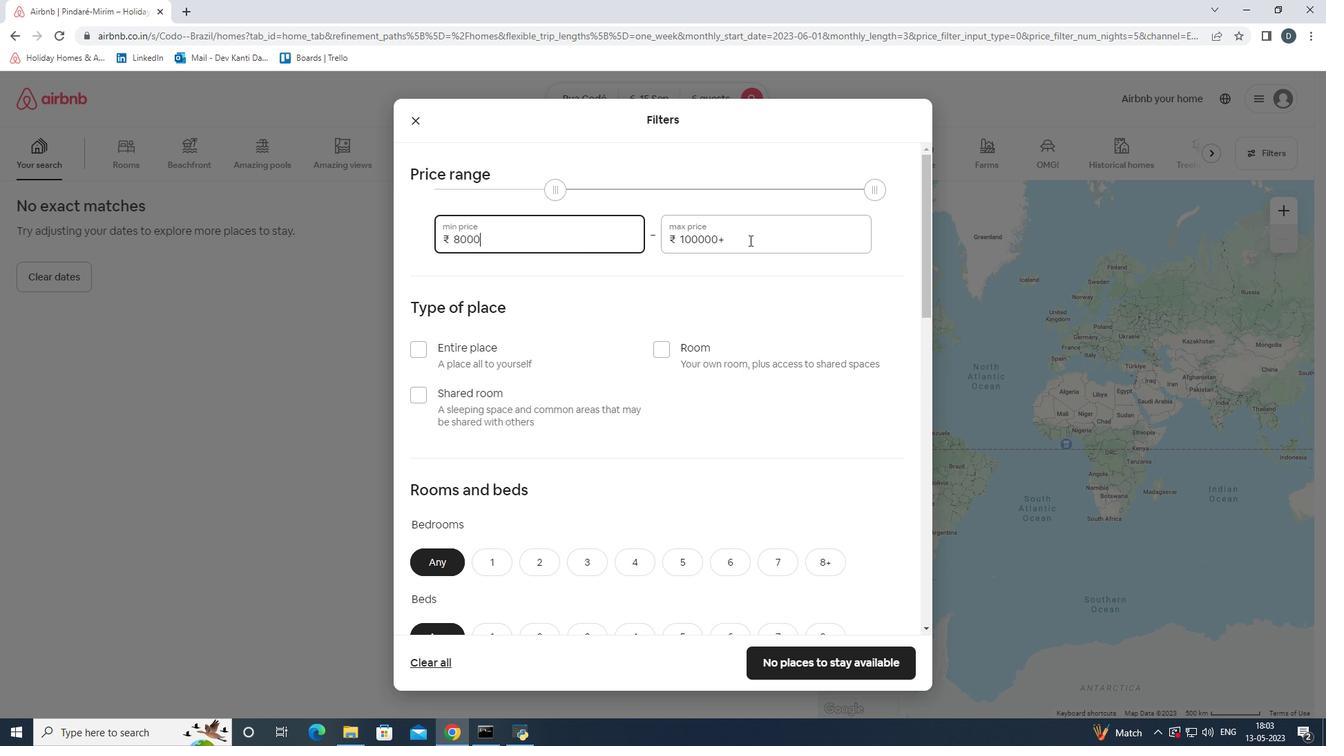 
Action: Mouse moved to (519, 193)
Screenshot: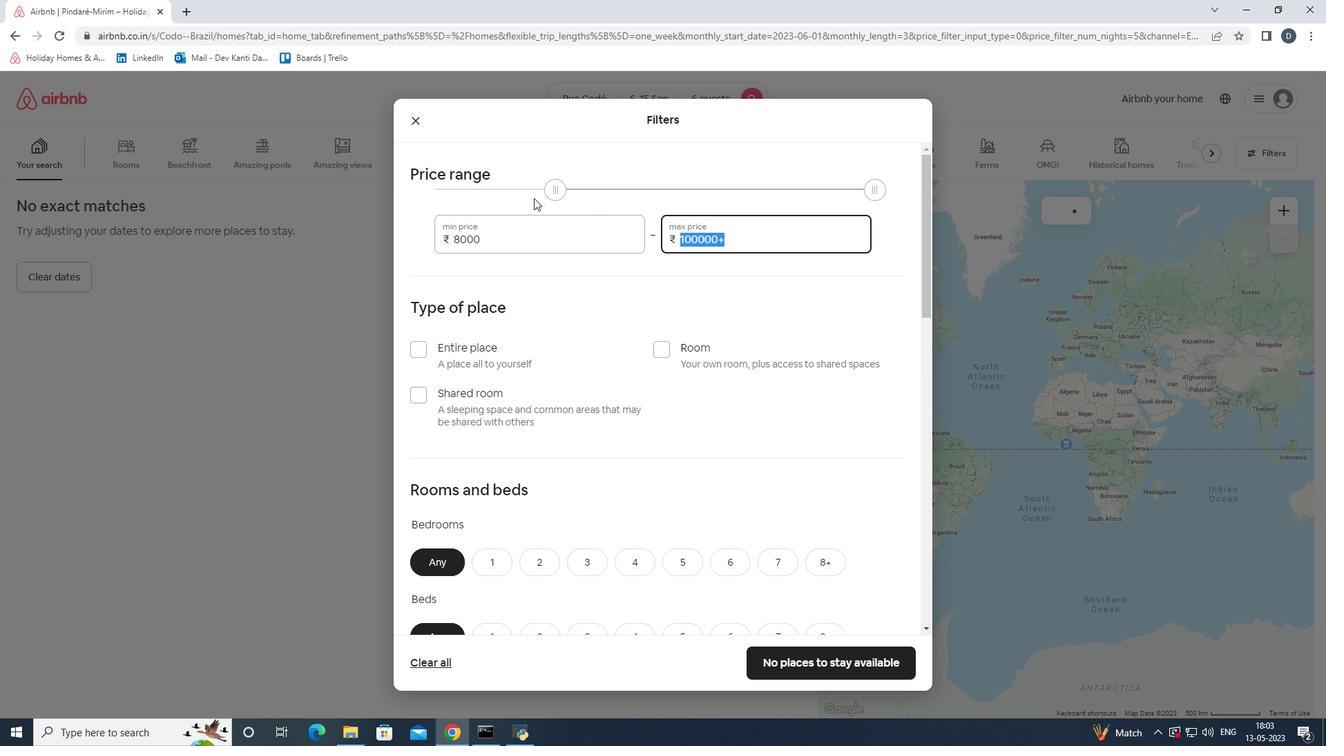
Action: Key pressed 12000
Screenshot: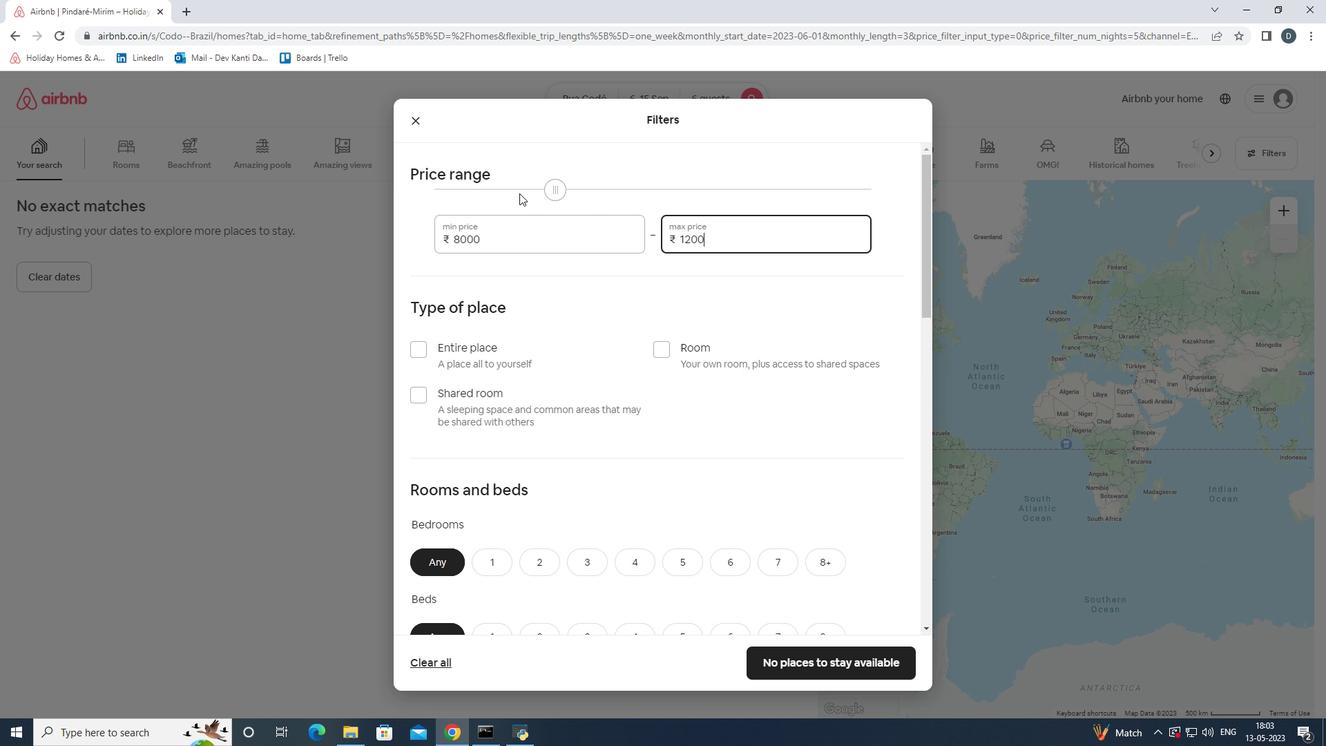 
Action: Mouse moved to (420, 353)
Screenshot: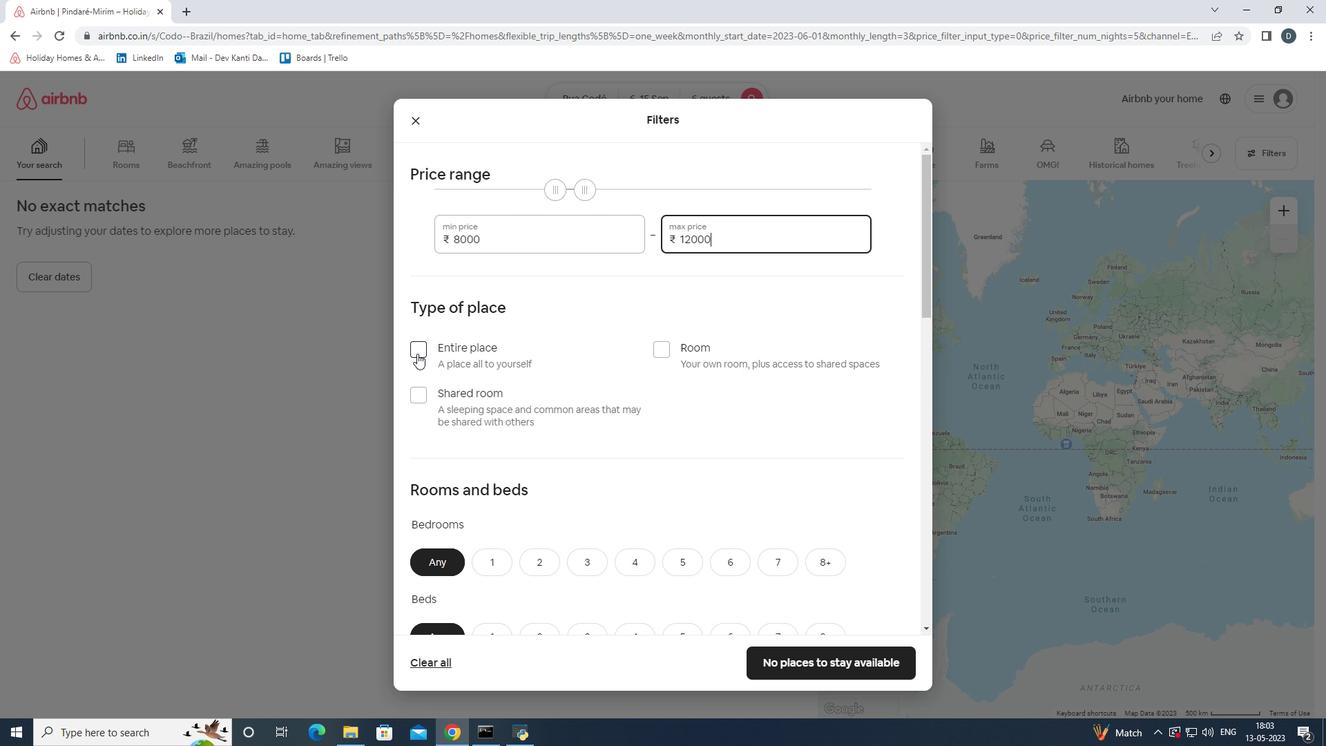 
Action: Mouse pressed left at (420, 353)
Screenshot: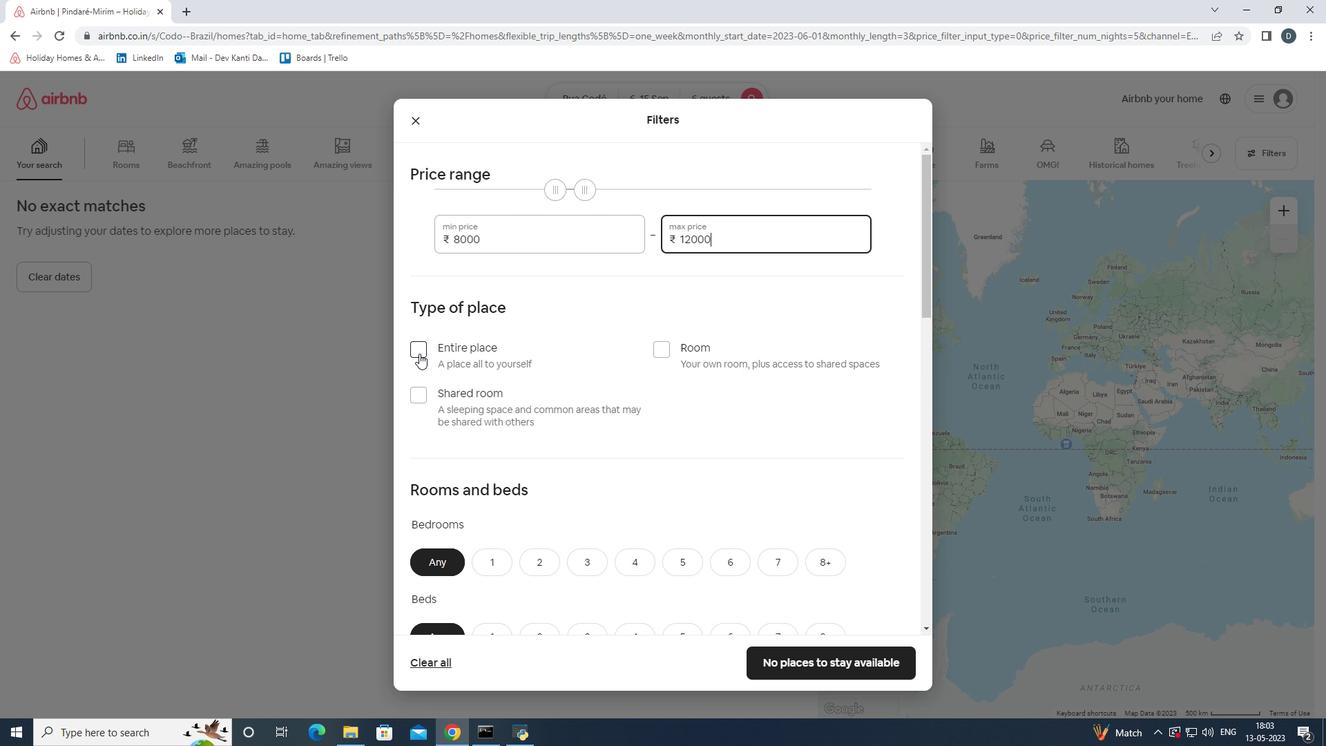 
Action: Mouse moved to (538, 333)
Screenshot: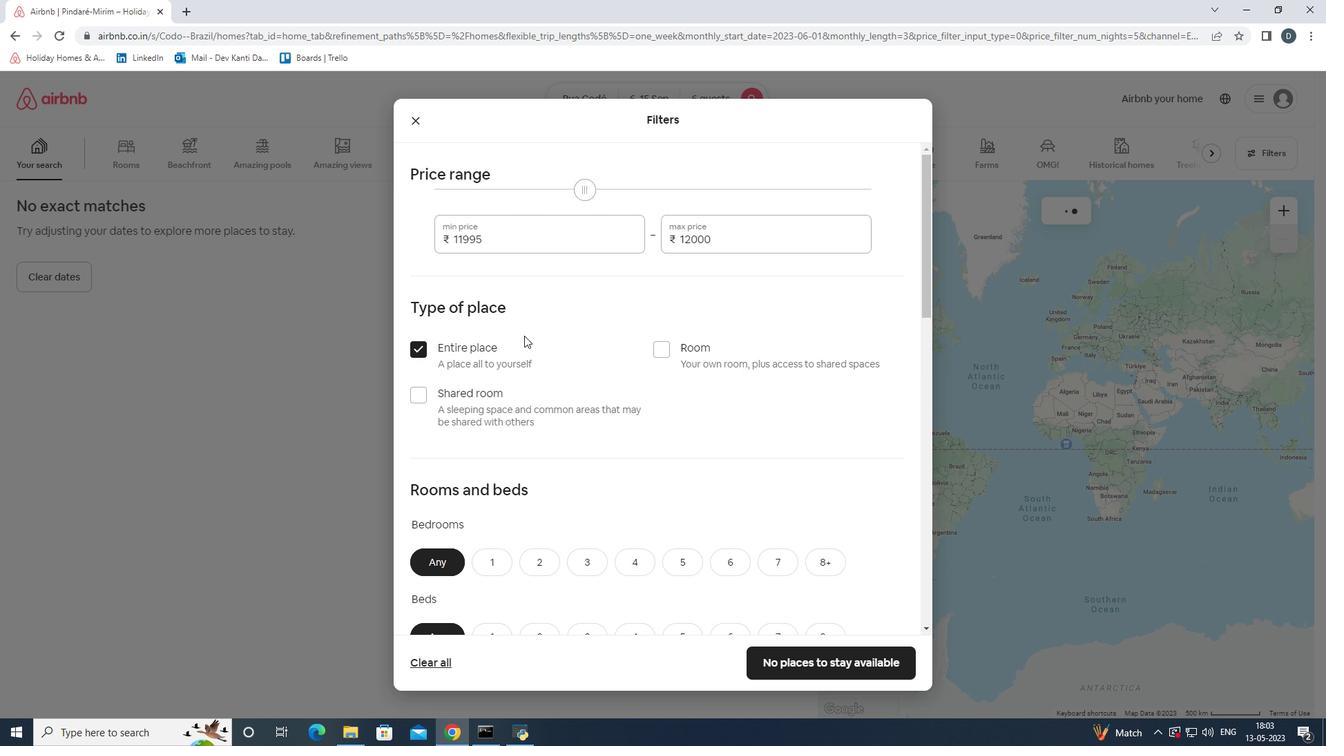 
Action: Mouse scrolled (538, 332) with delta (0, 0)
Screenshot: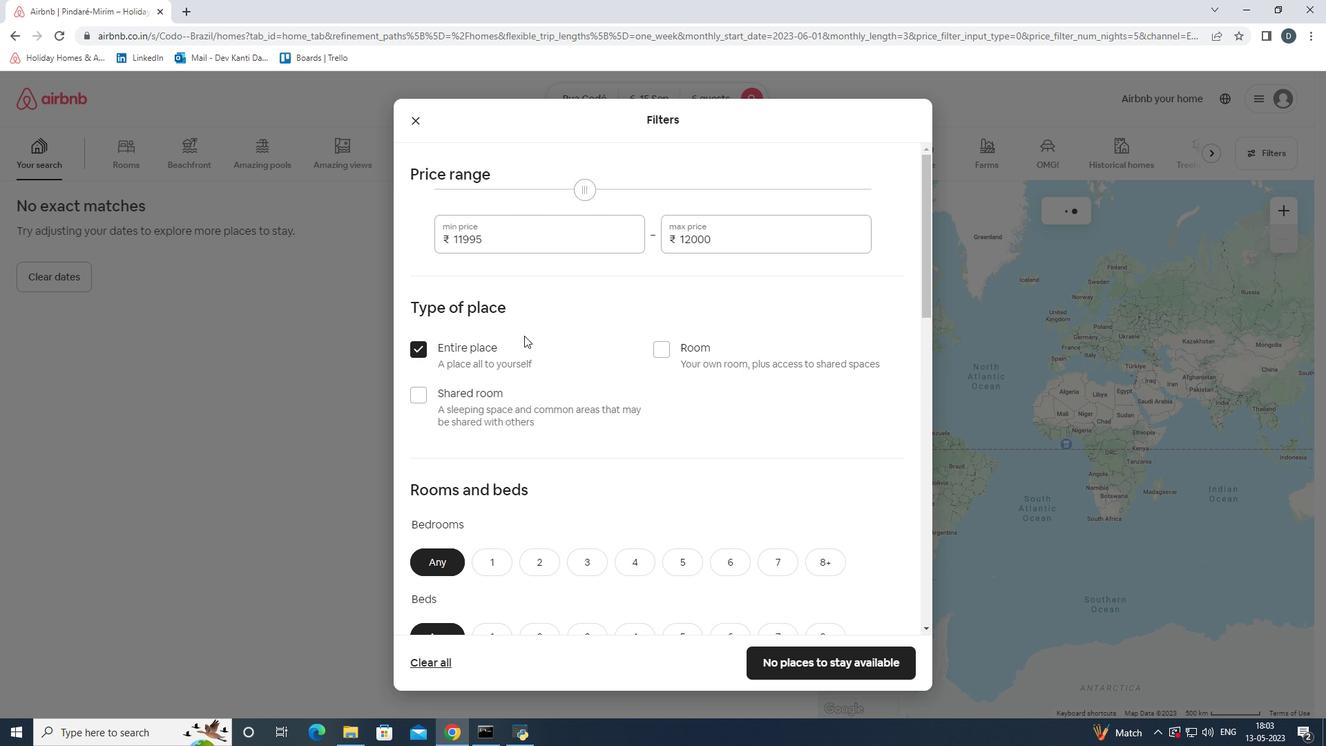 
Action: Mouse scrolled (538, 332) with delta (0, 0)
Screenshot: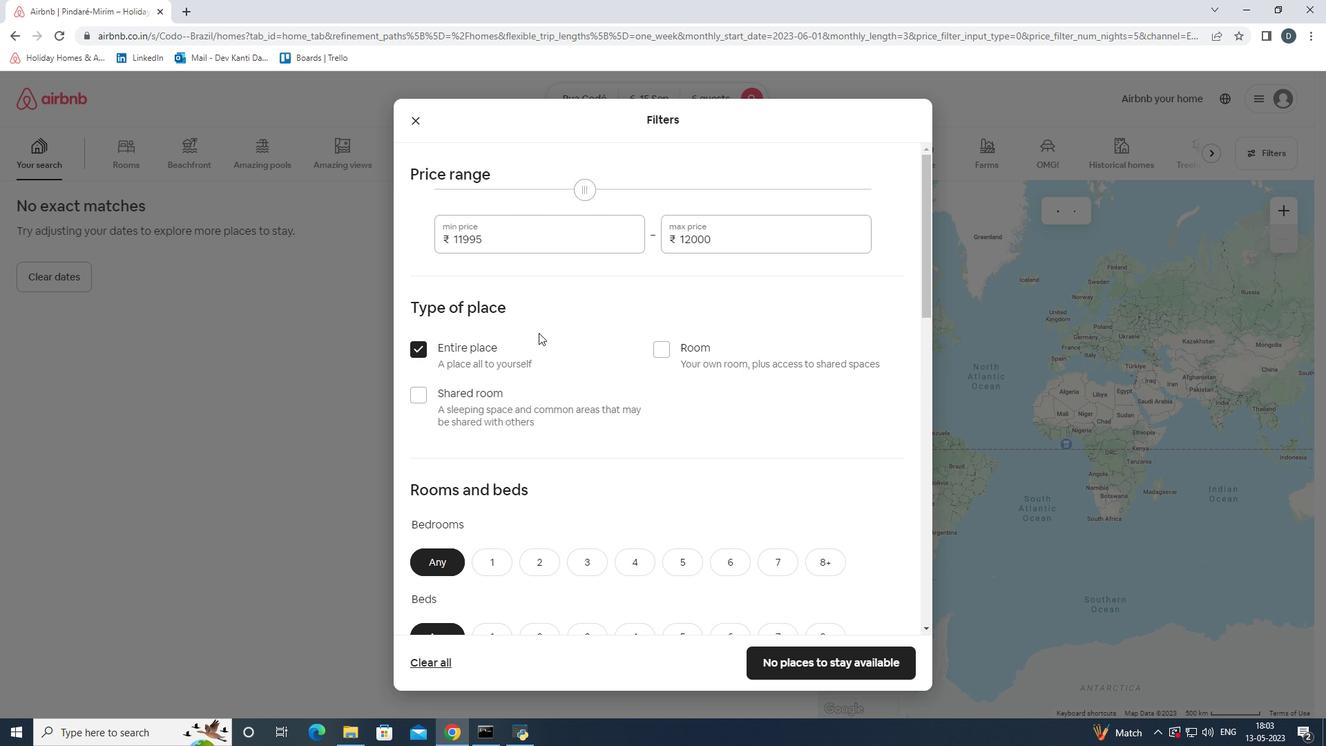 
Action: Mouse moved to (546, 322)
Screenshot: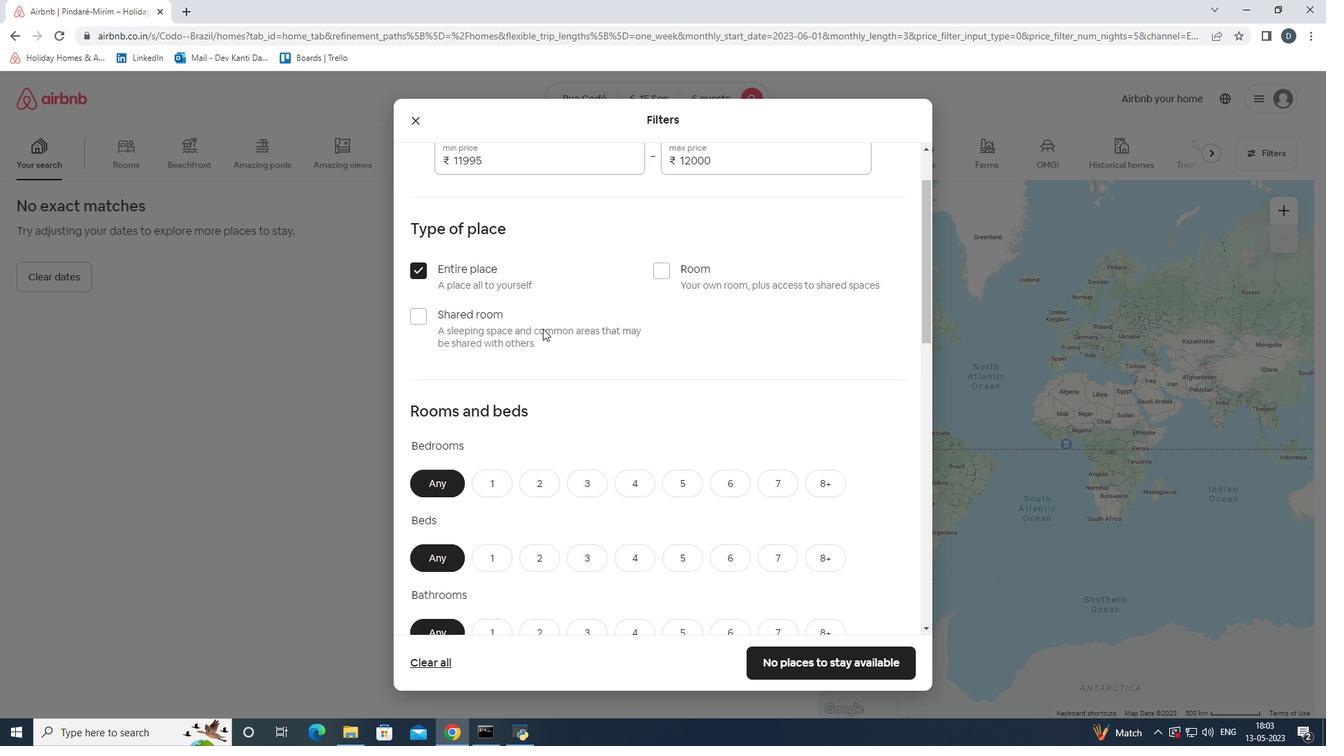 
Action: Mouse scrolled (546, 321) with delta (0, 0)
Screenshot: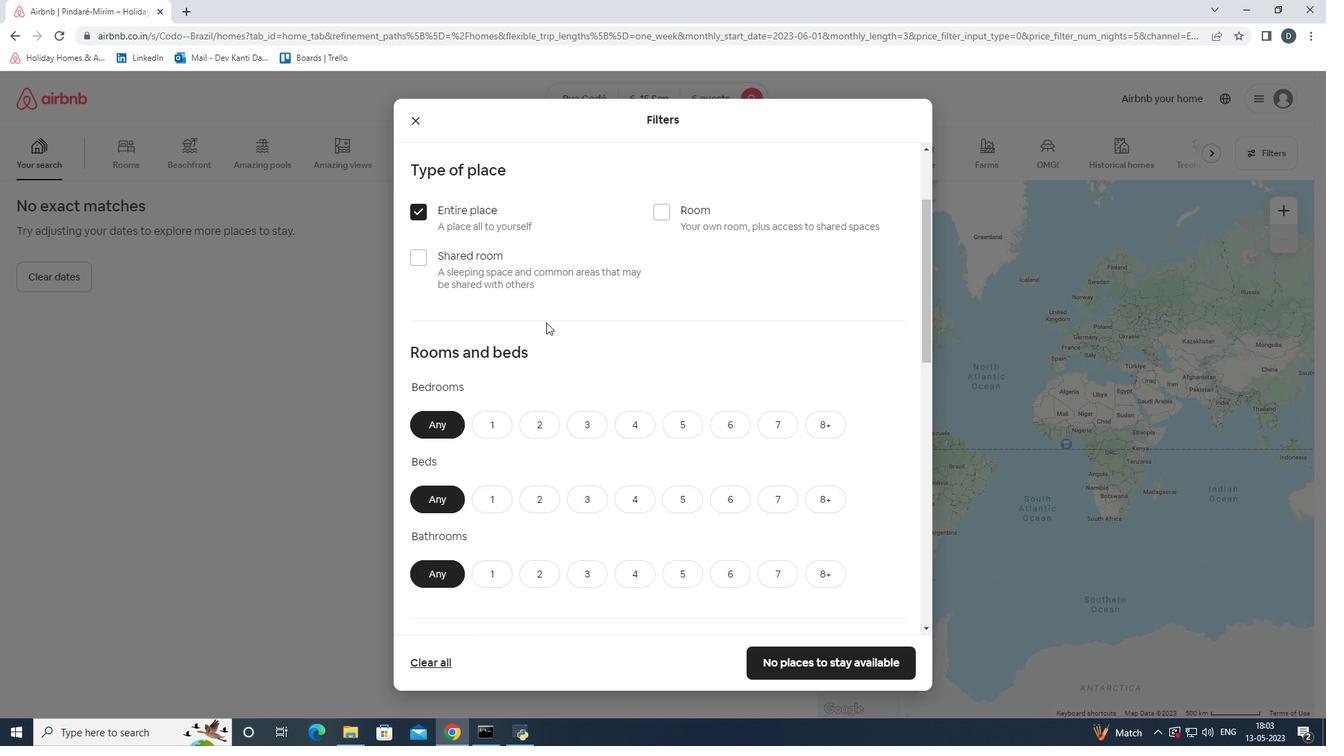 
Action: Mouse moved to (552, 321)
Screenshot: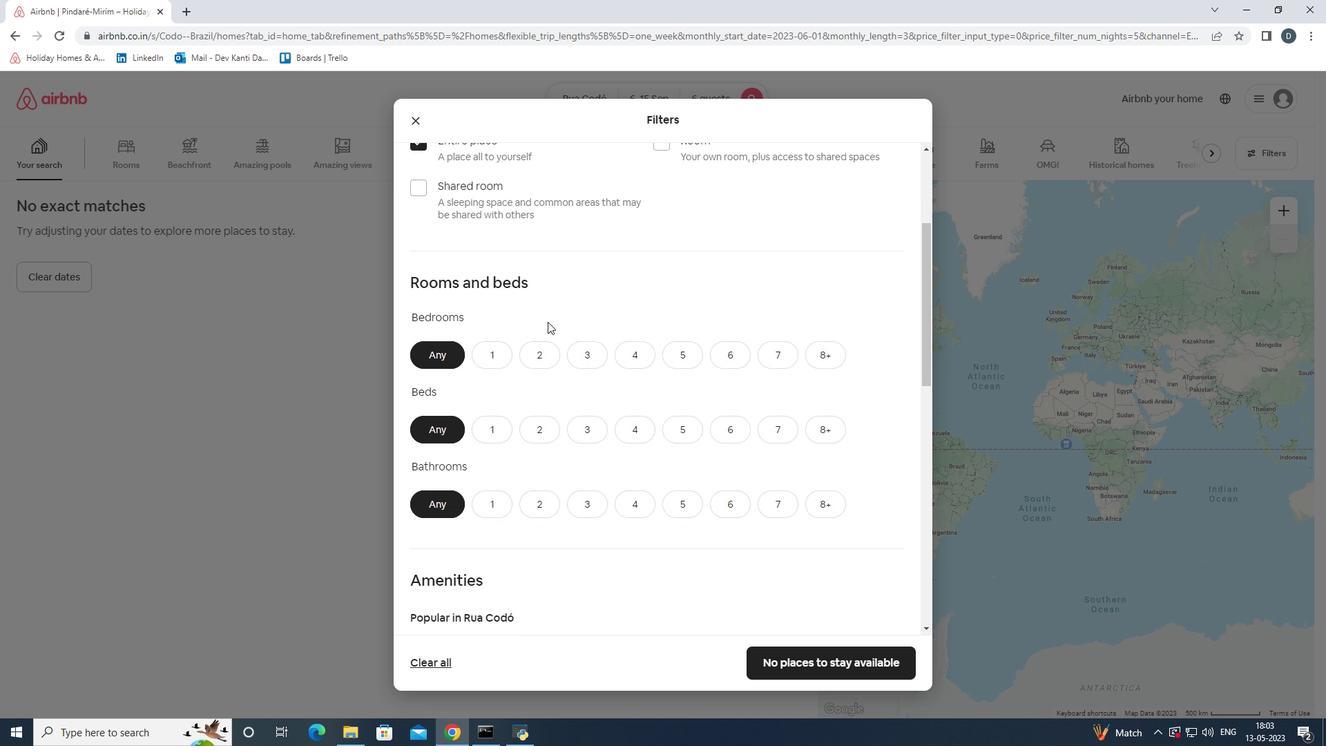 
Action: Mouse scrolled (552, 321) with delta (0, 0)
Screenshot: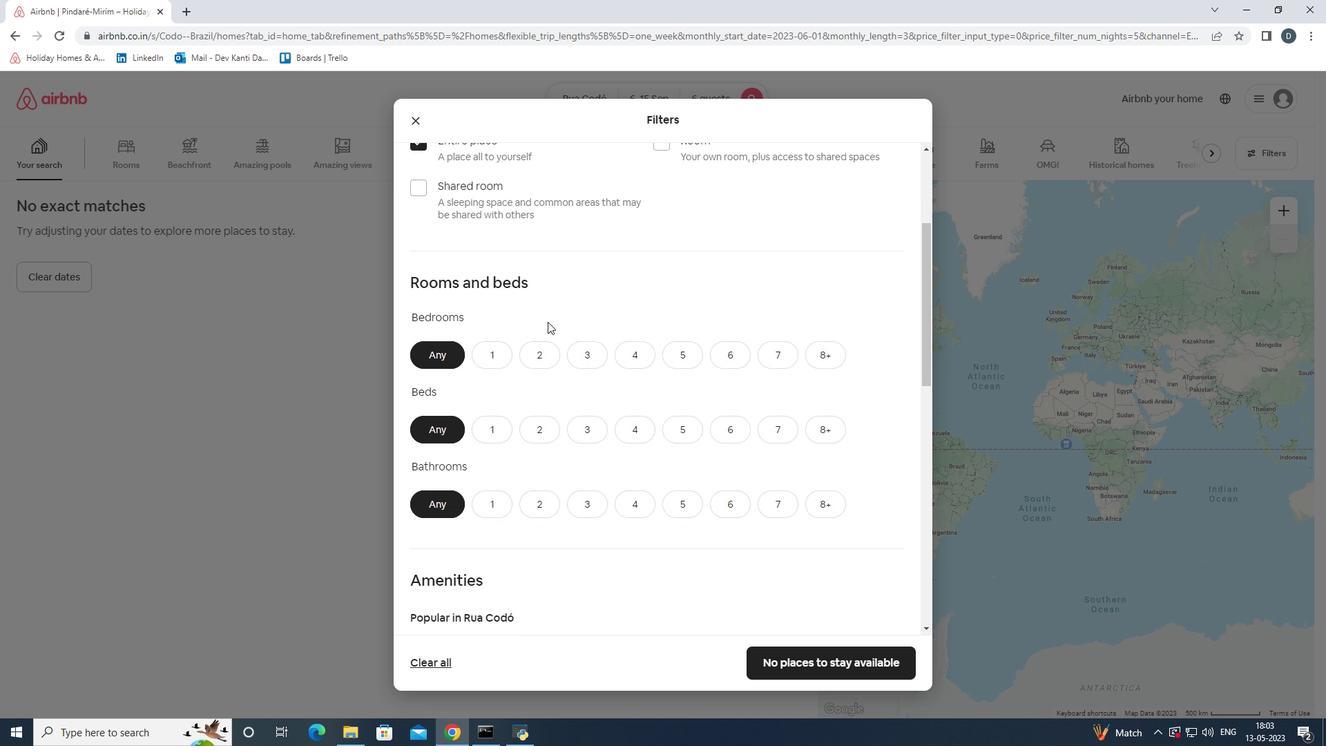
Action: Mouse moved to (721, 297)
Screenshot: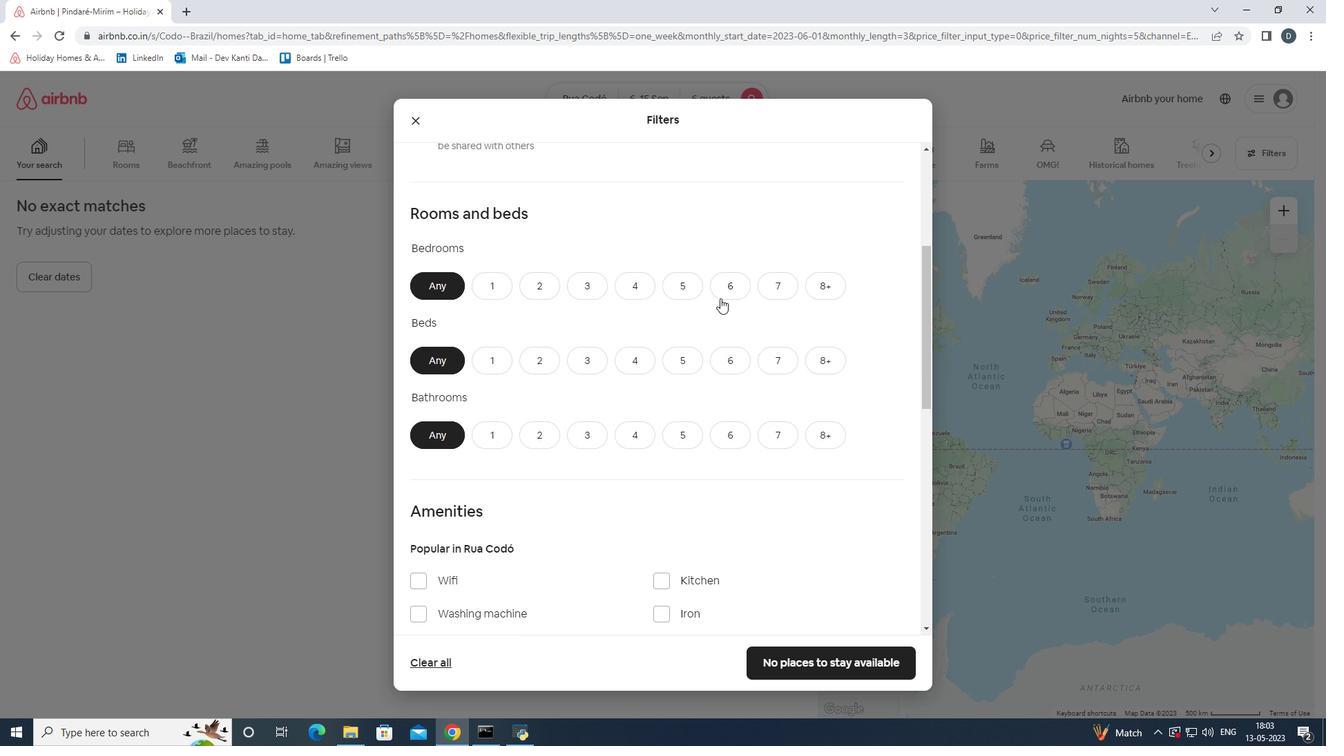 
Action: Mouse pressed left at (721, 297)
Screenshot: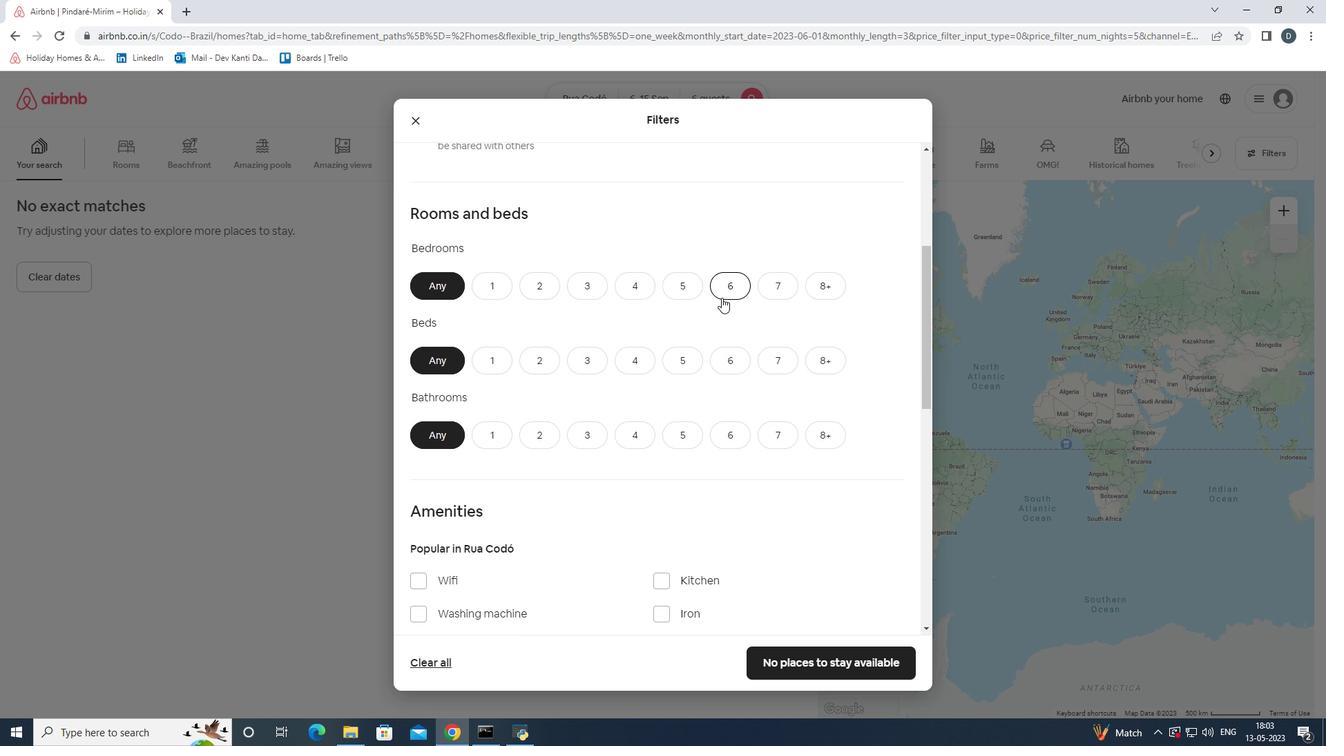 
Action: Mouse moved to (729, 355)
Screenshot: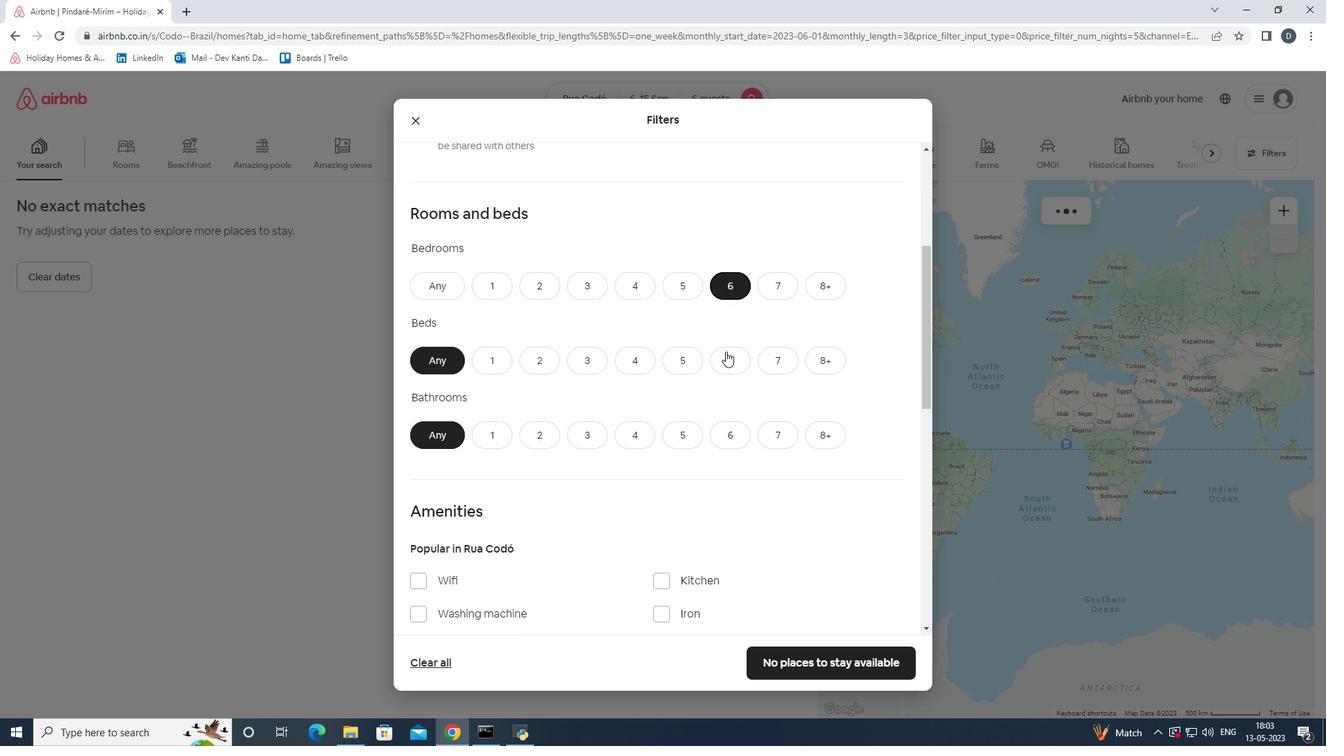 
Action: Mouse pressed left at (729, 355)
Screenshot: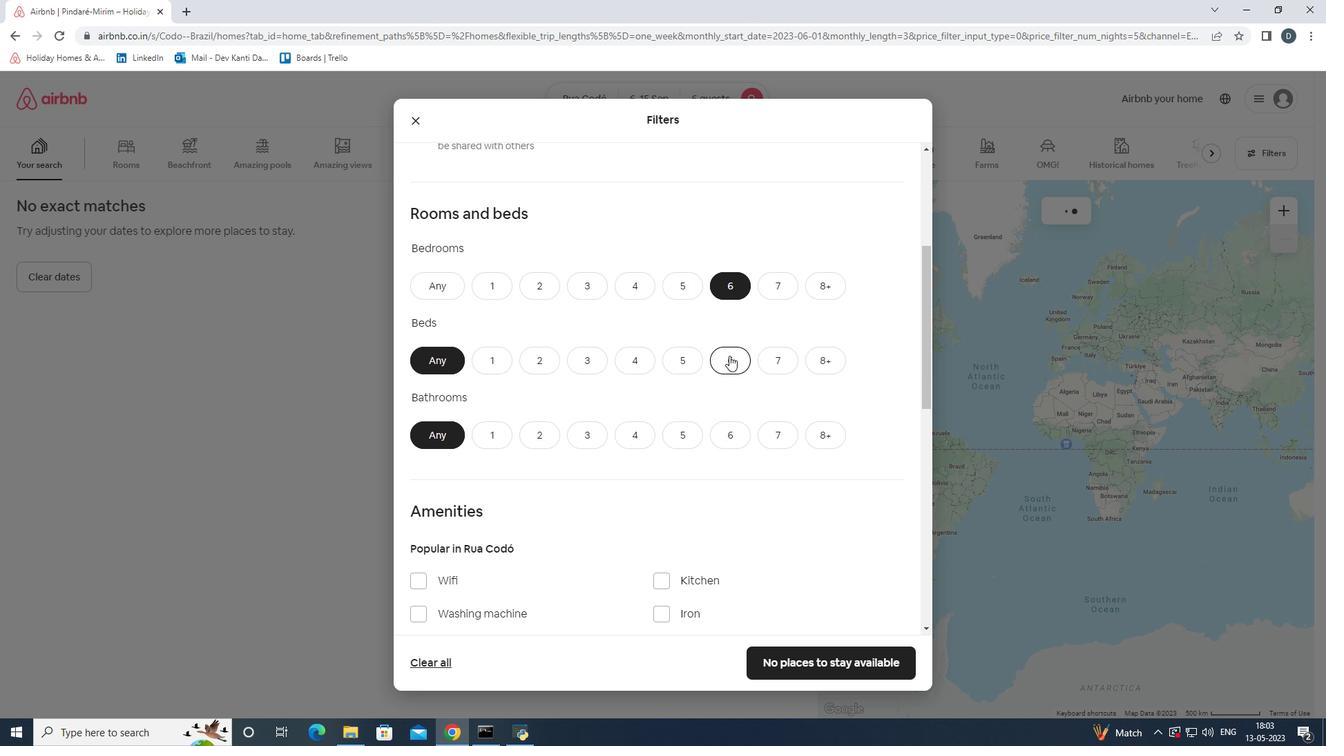 
Action: Mouse moved to (745, 432)
Screenshot: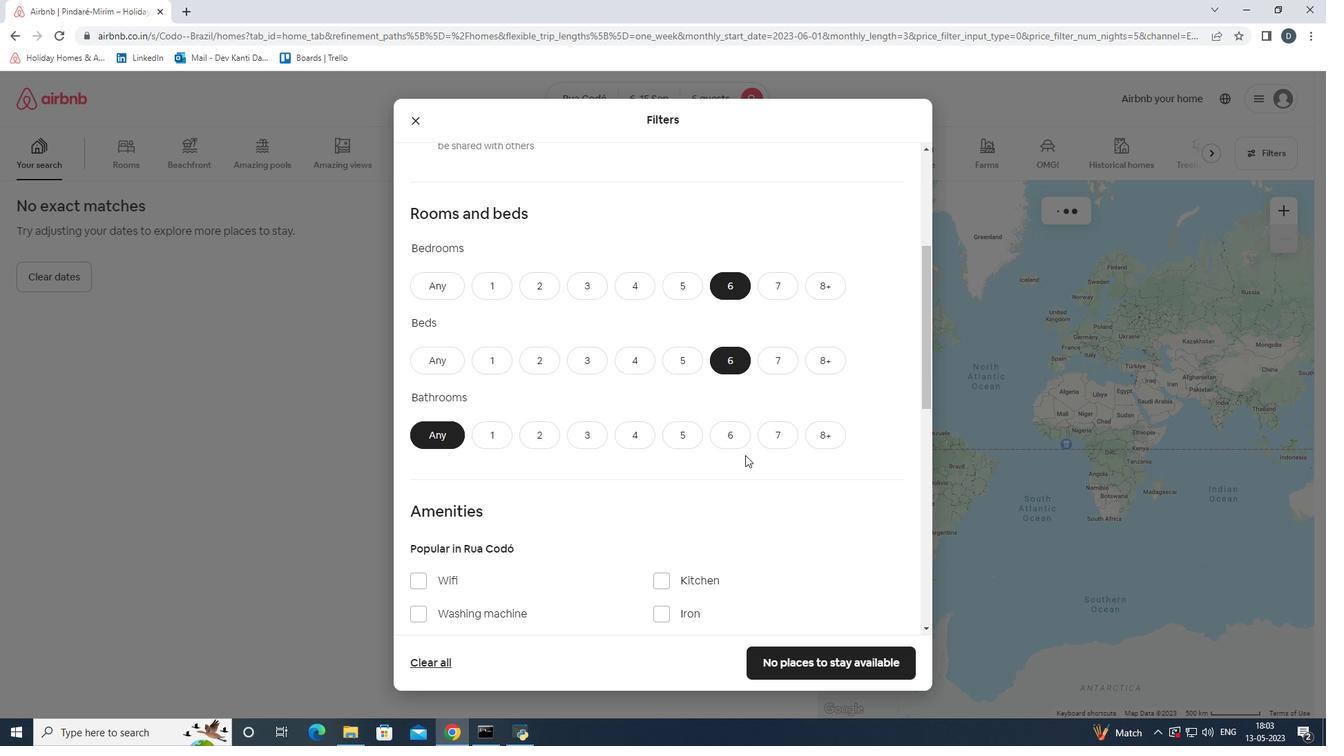 
Action: Mouse pressed left at (745, 432)
Screenshot: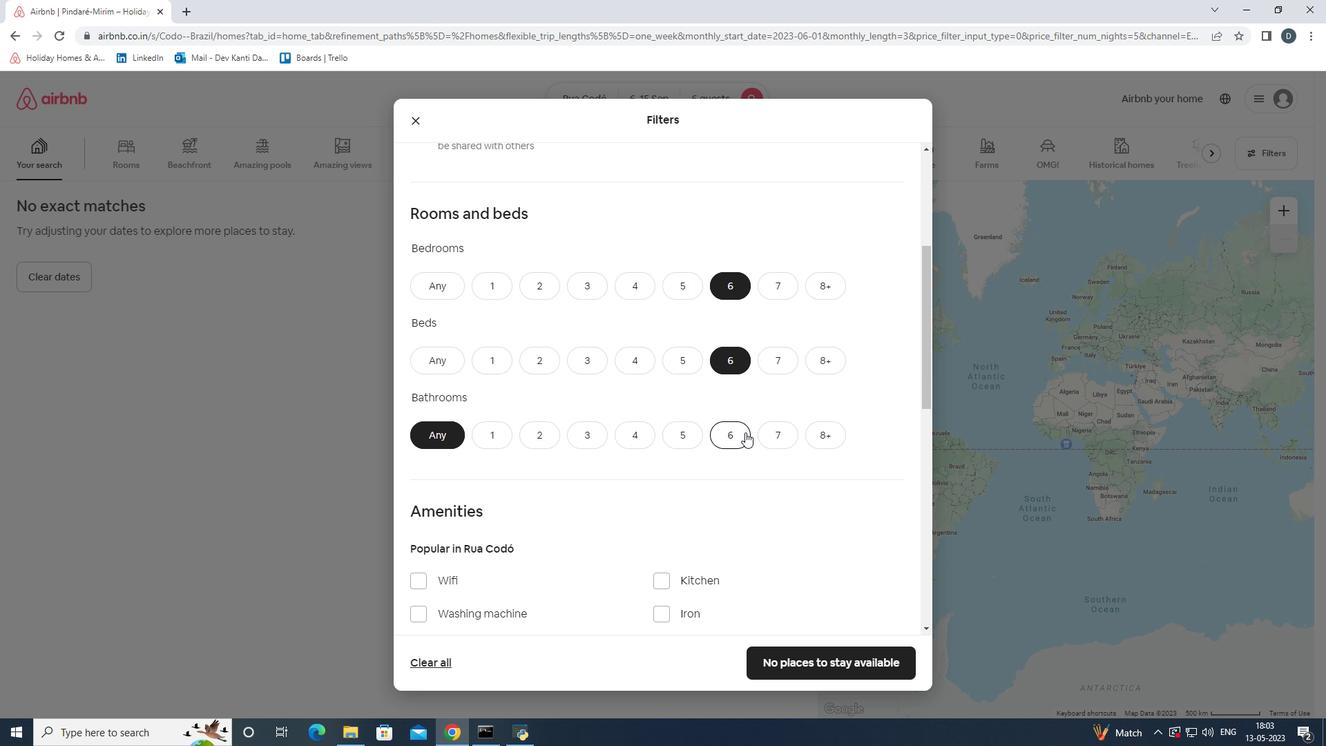 
Action: Mouse moved to (730, 424)
Screenshot: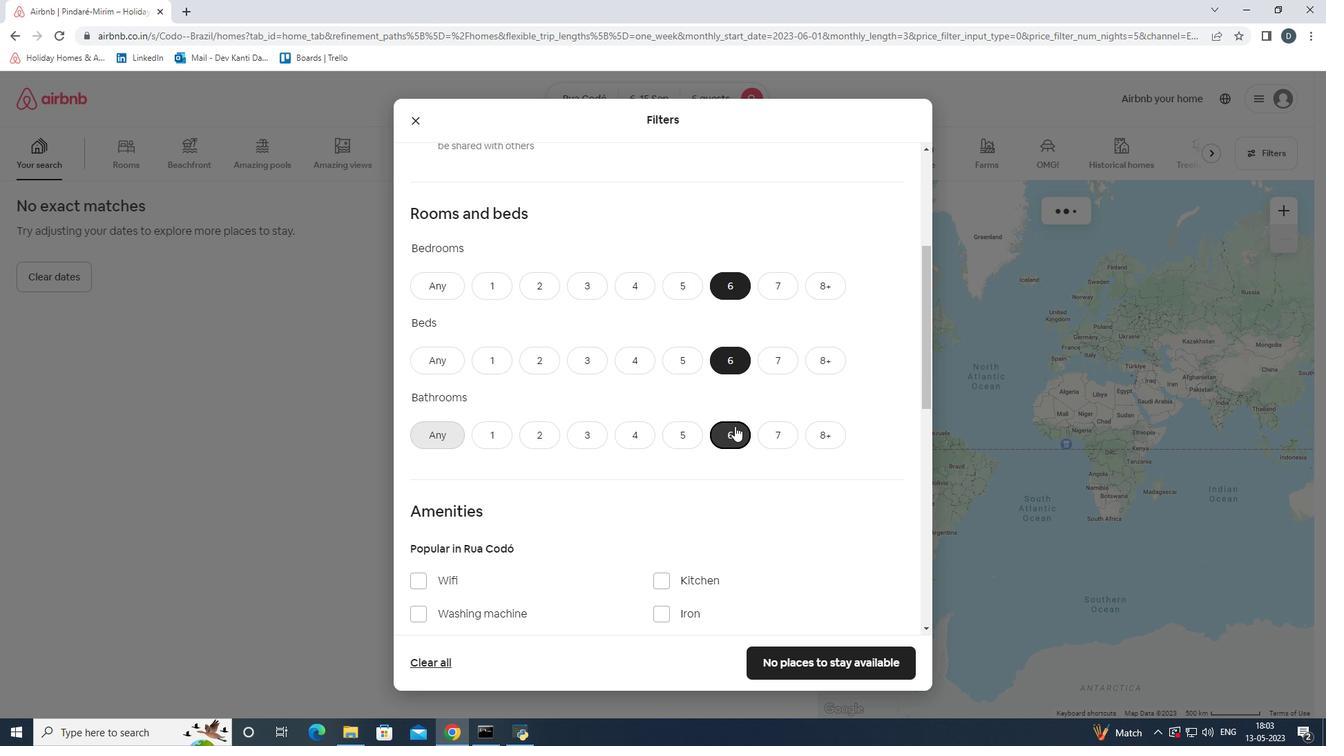 
Action: Mouse scrolled (730, 423) with delta (0, 0)
Screenshot: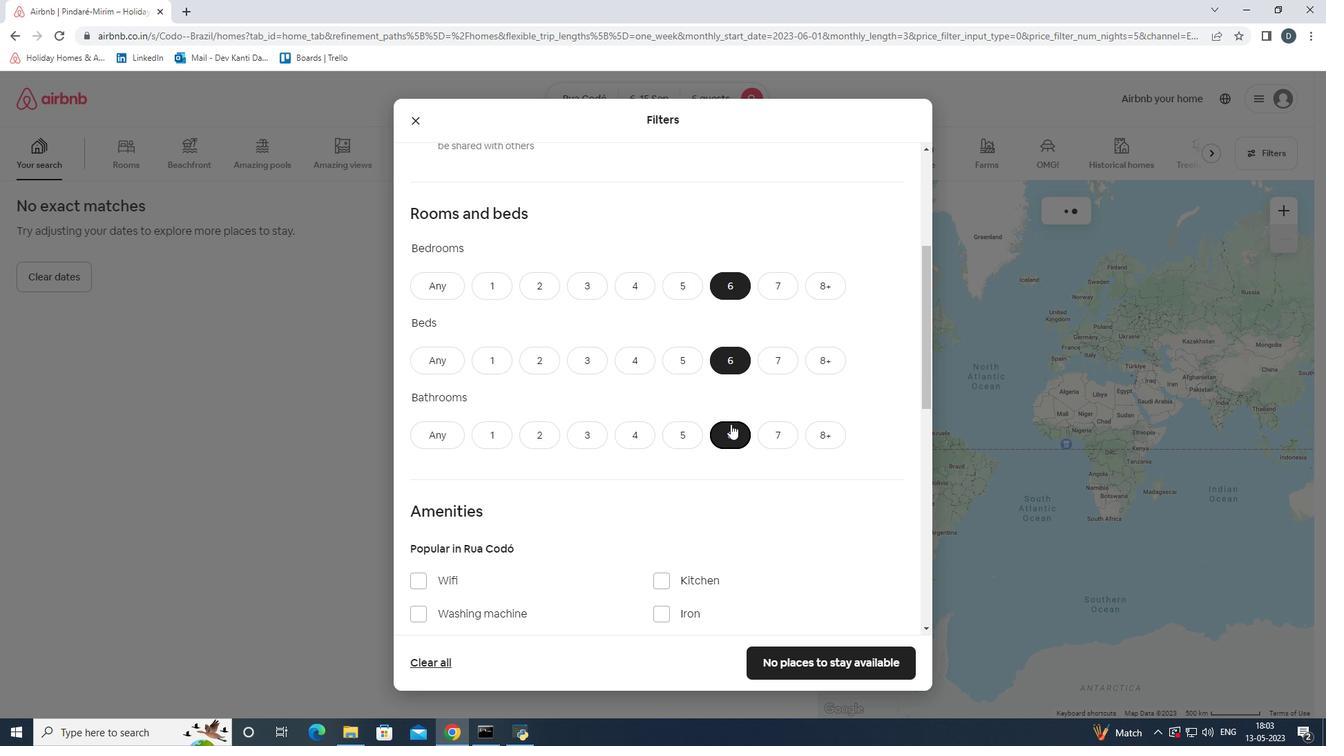 
Action: Mouse scrolled (730, 423) with delta (0, 0)
Screenshot: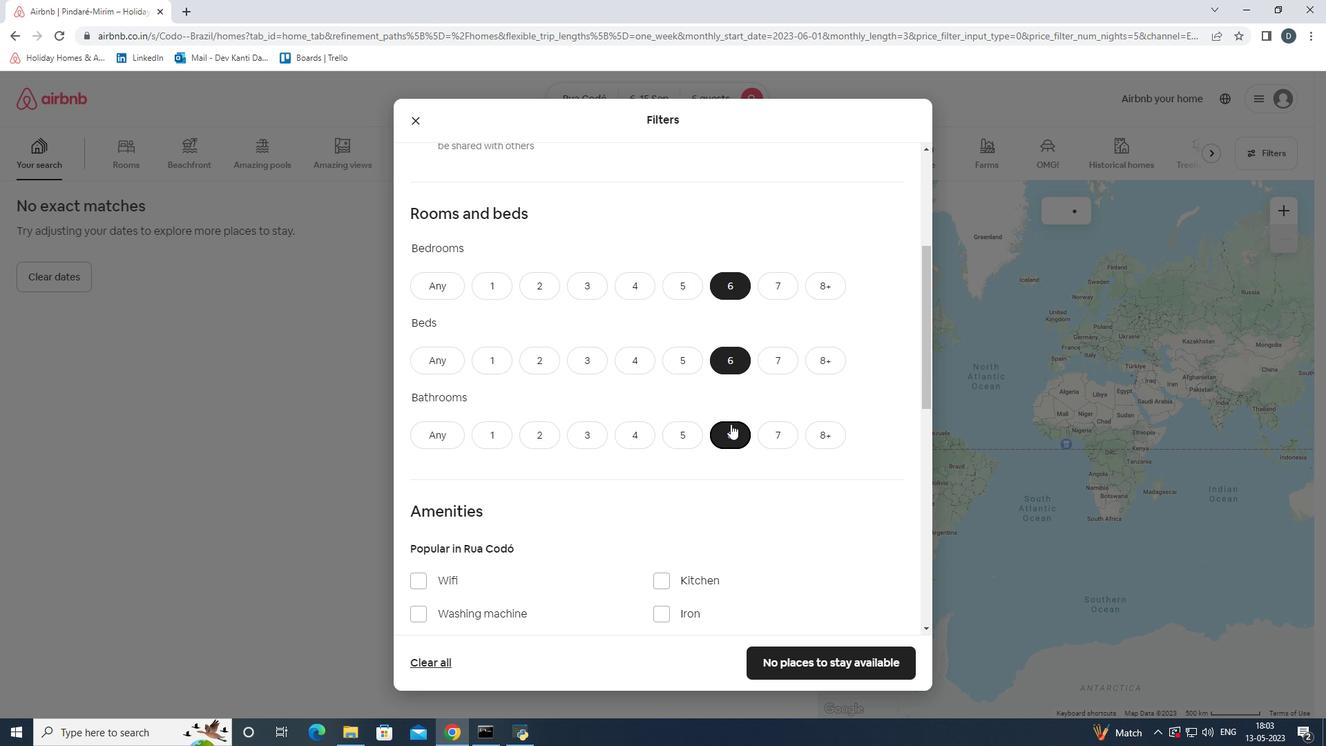 
Action: Mouse moved to (730, 424)
Screenshot: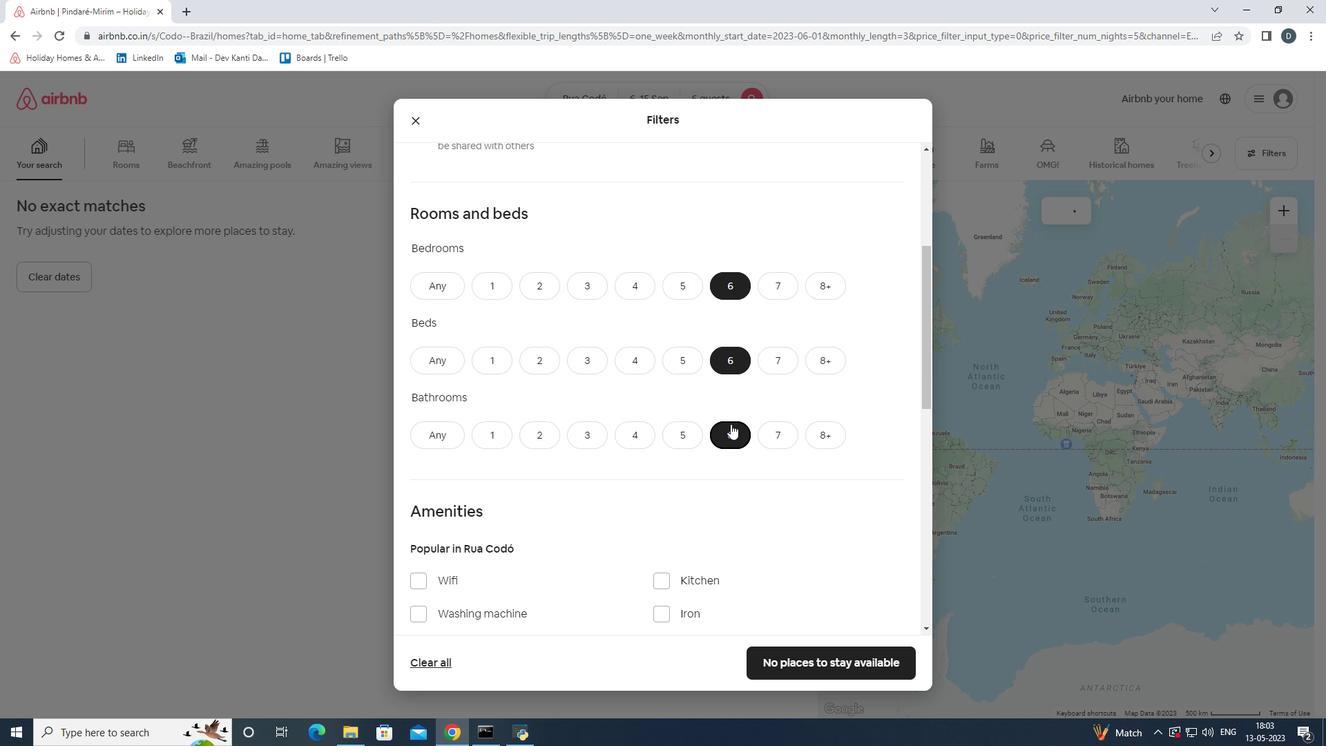 
Action: Mouse scrolled (730, 424) with delta (0, 0)
Screenshot: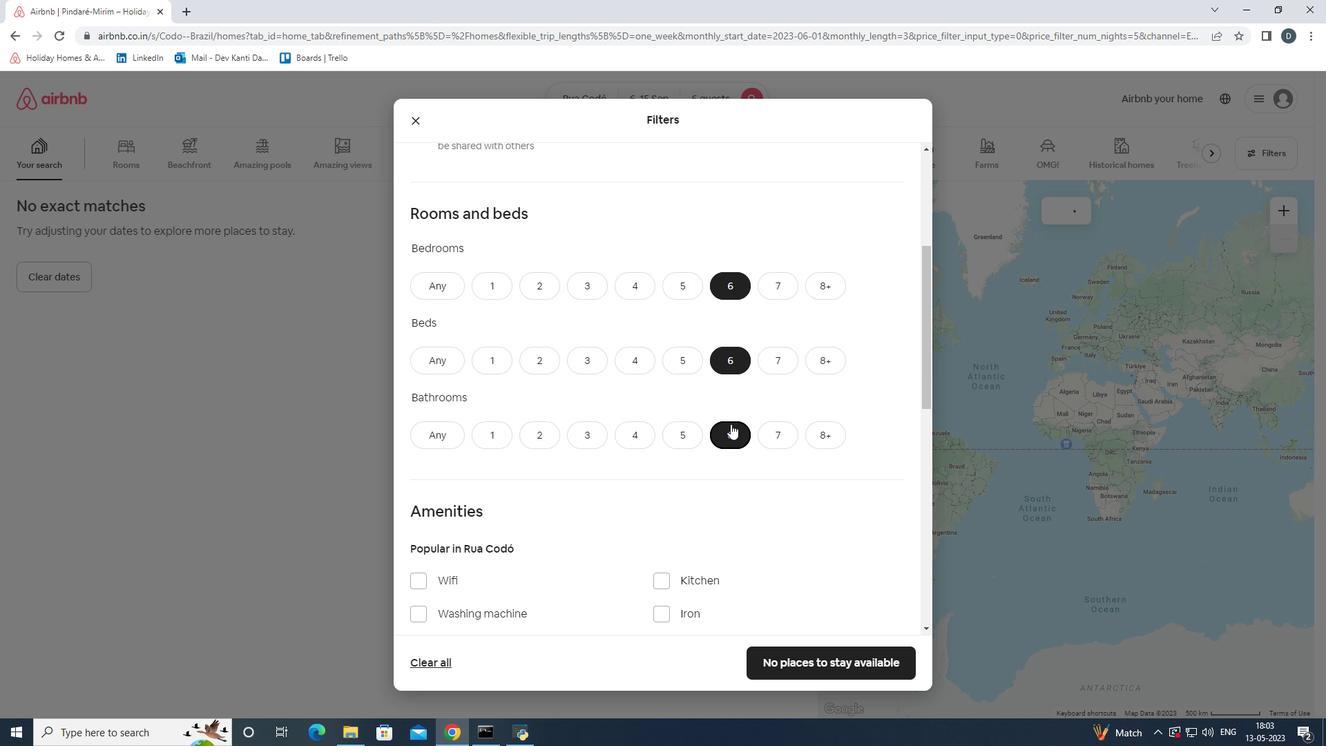 
Action: Mouse moved to (729, 417)
Screenshot: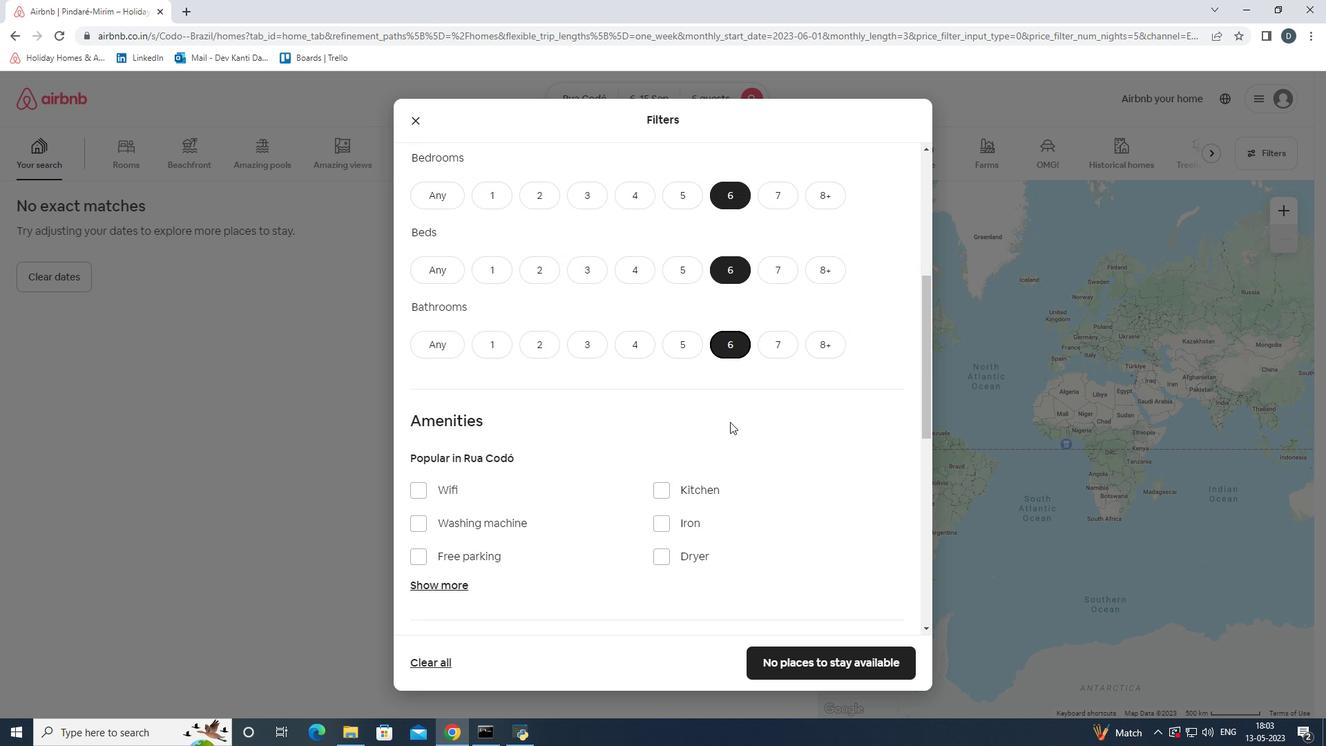 
Action: Mouse scrolled (729, 417) with delta (0, 0)
Screenshot: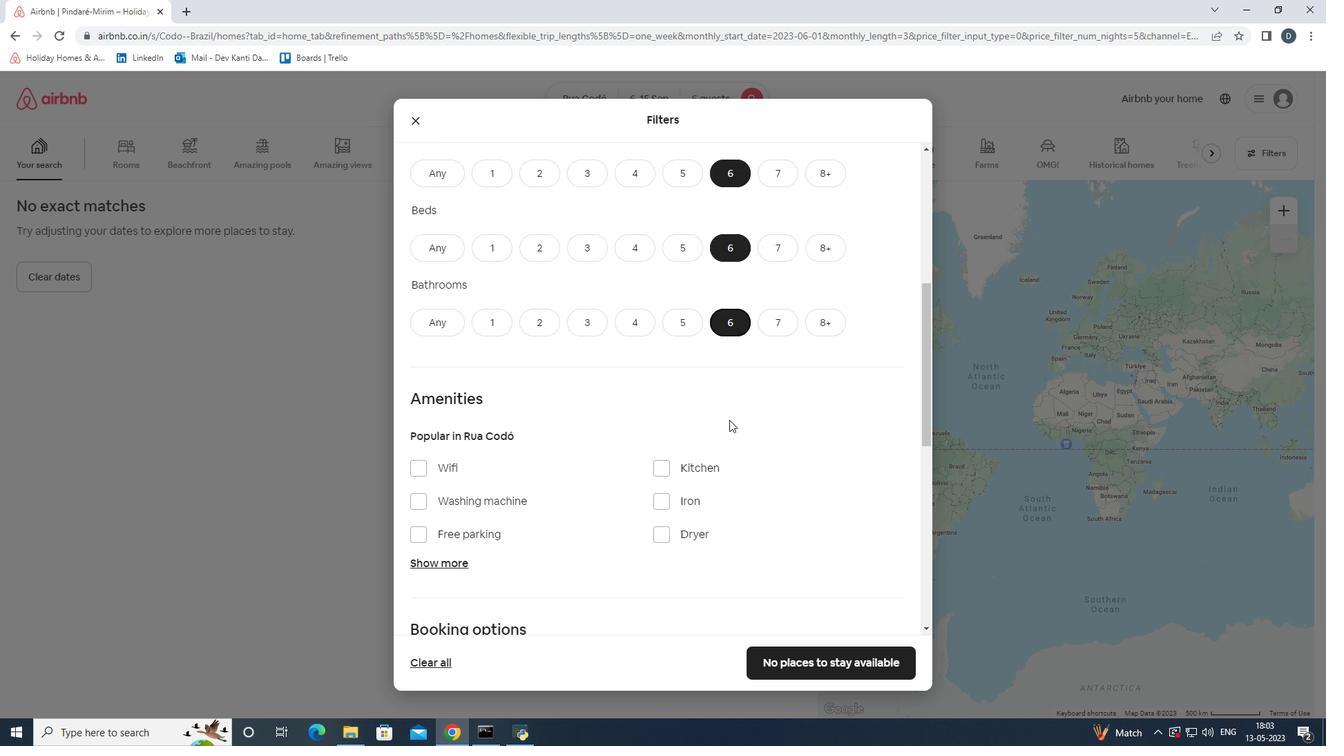 
Action: Mouse moved to (728, 411)
Screenshot: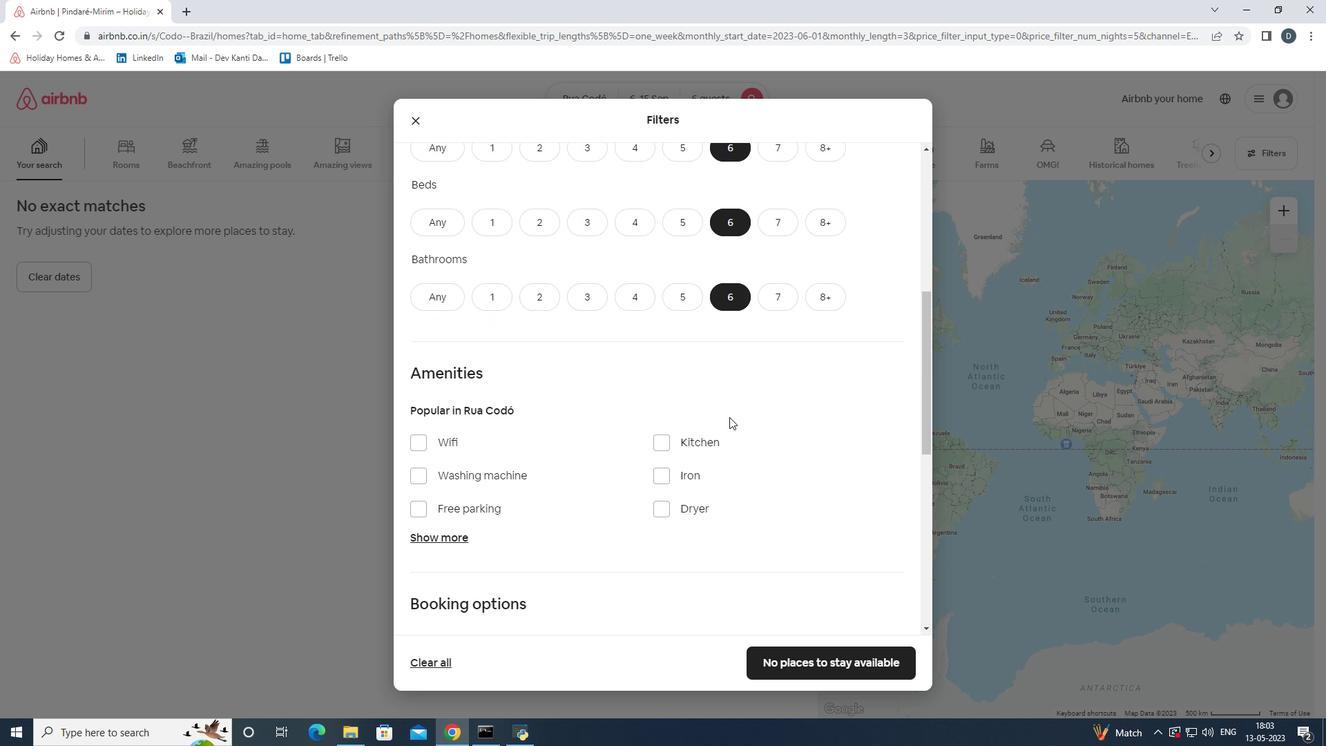 
Action: Mouse scrolled (728, 411) with delta (0, 0)
Screenshot: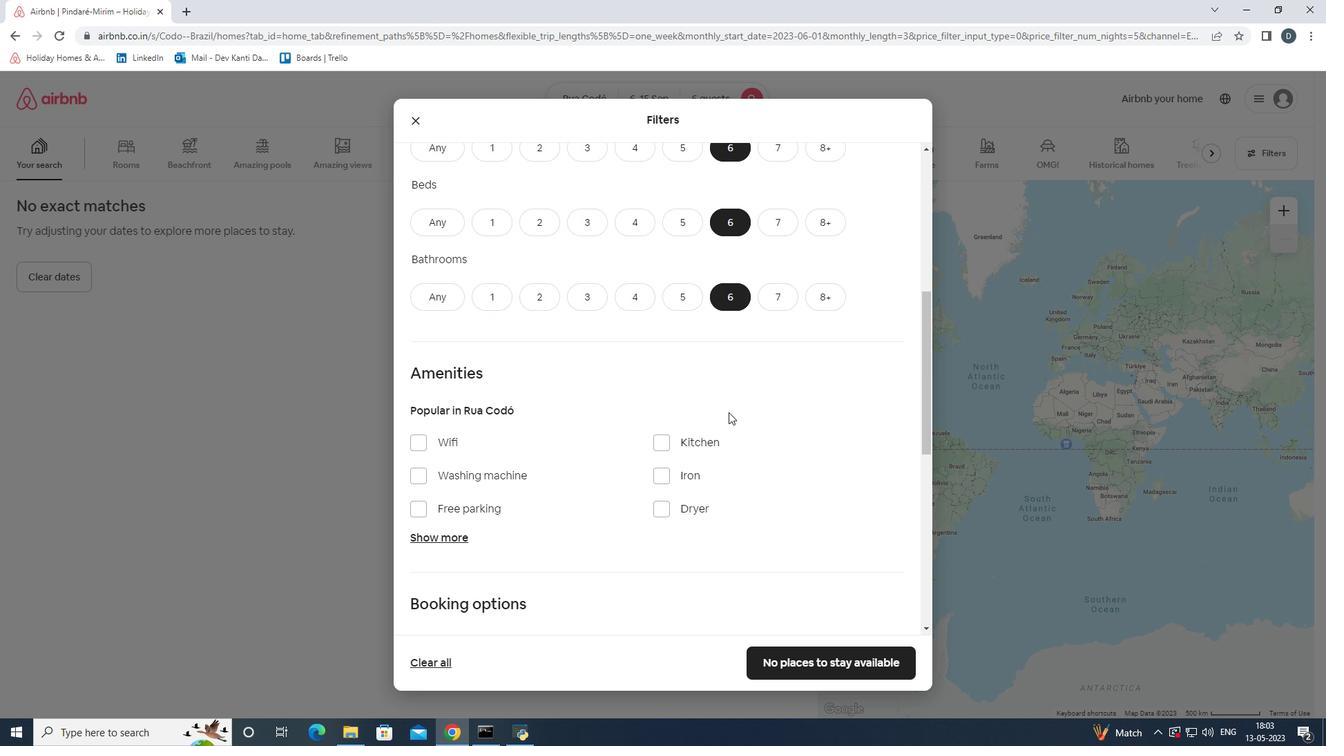 
Action: Mouse scrolled (728, 411) with delta (0, 0)
Screenshot: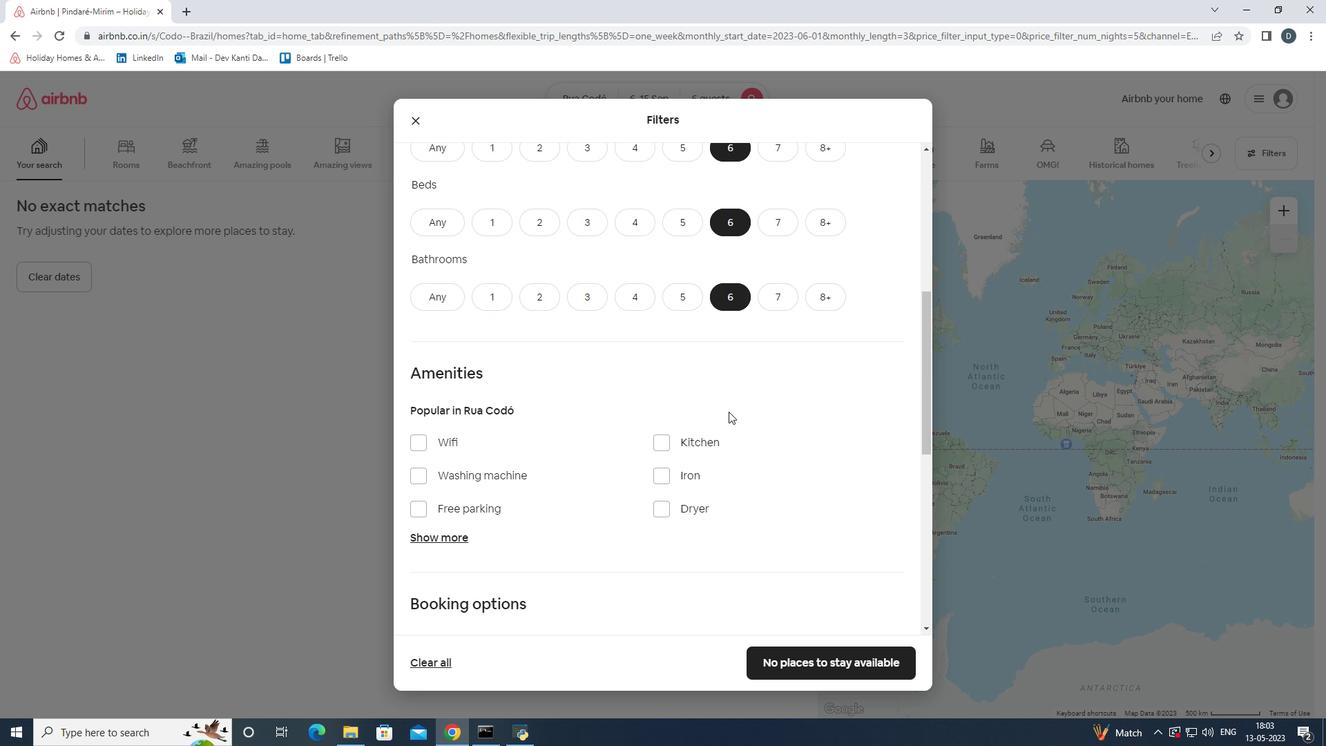 
Action: Mouse moved to (728, 411)
Screenshot: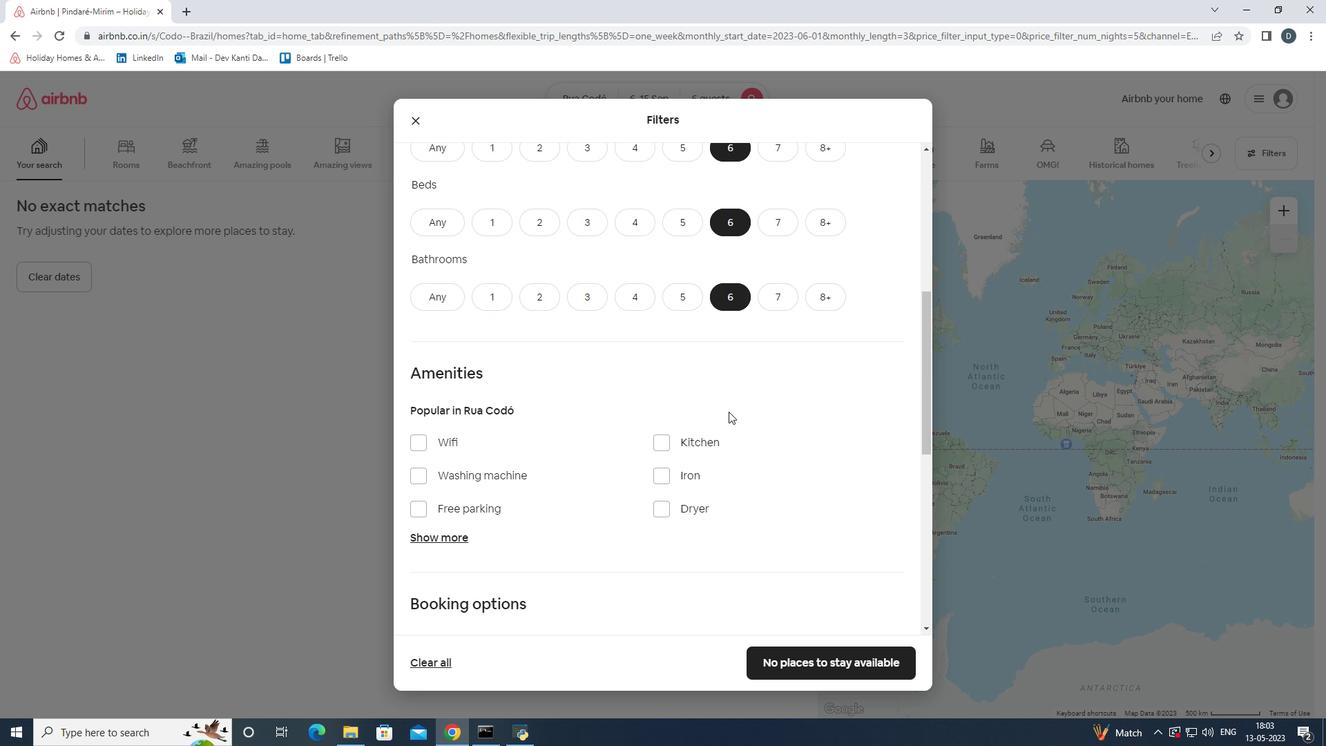 
Action: Mouse scrolled (728, 411) with delta (0, 0)
Screenshot: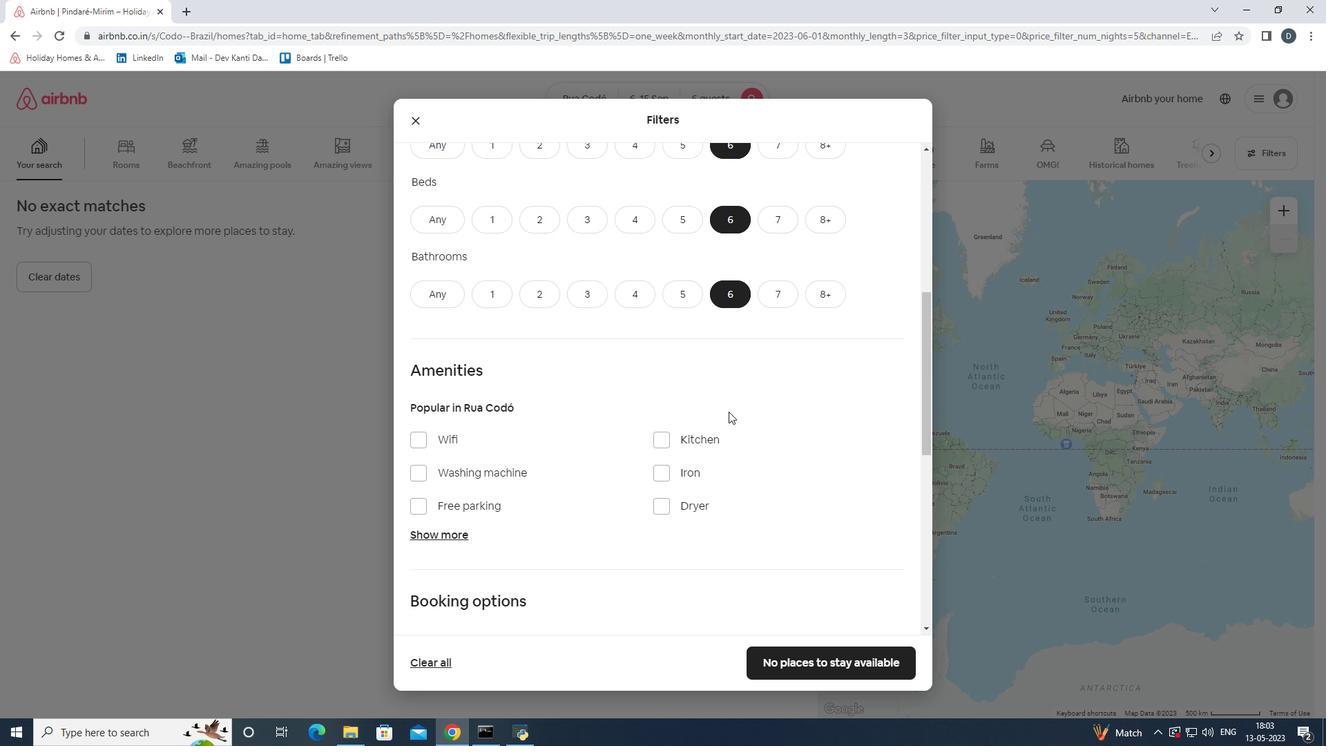 
Action: Mouse moved to (713, 402)
Screenshot: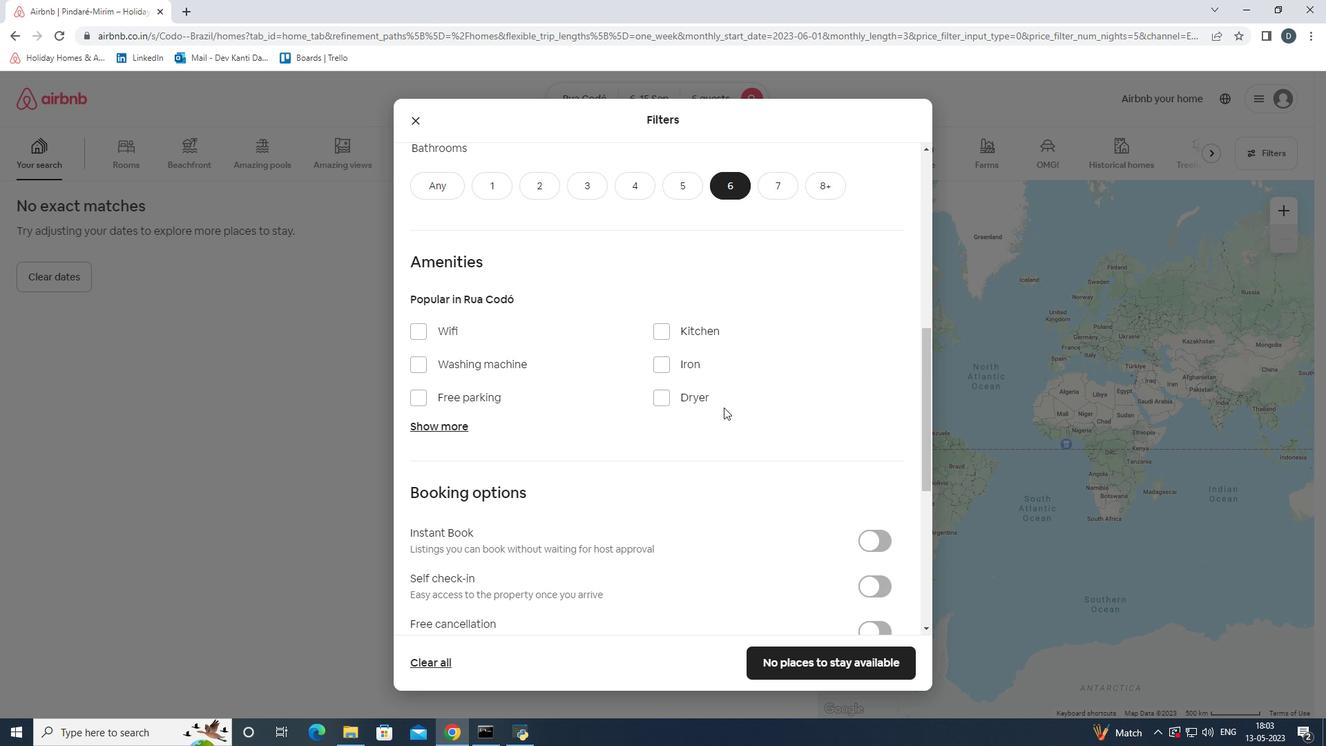 
Action: Mouse scrolled (713, 401) with delta (0, 0)
Screenshot: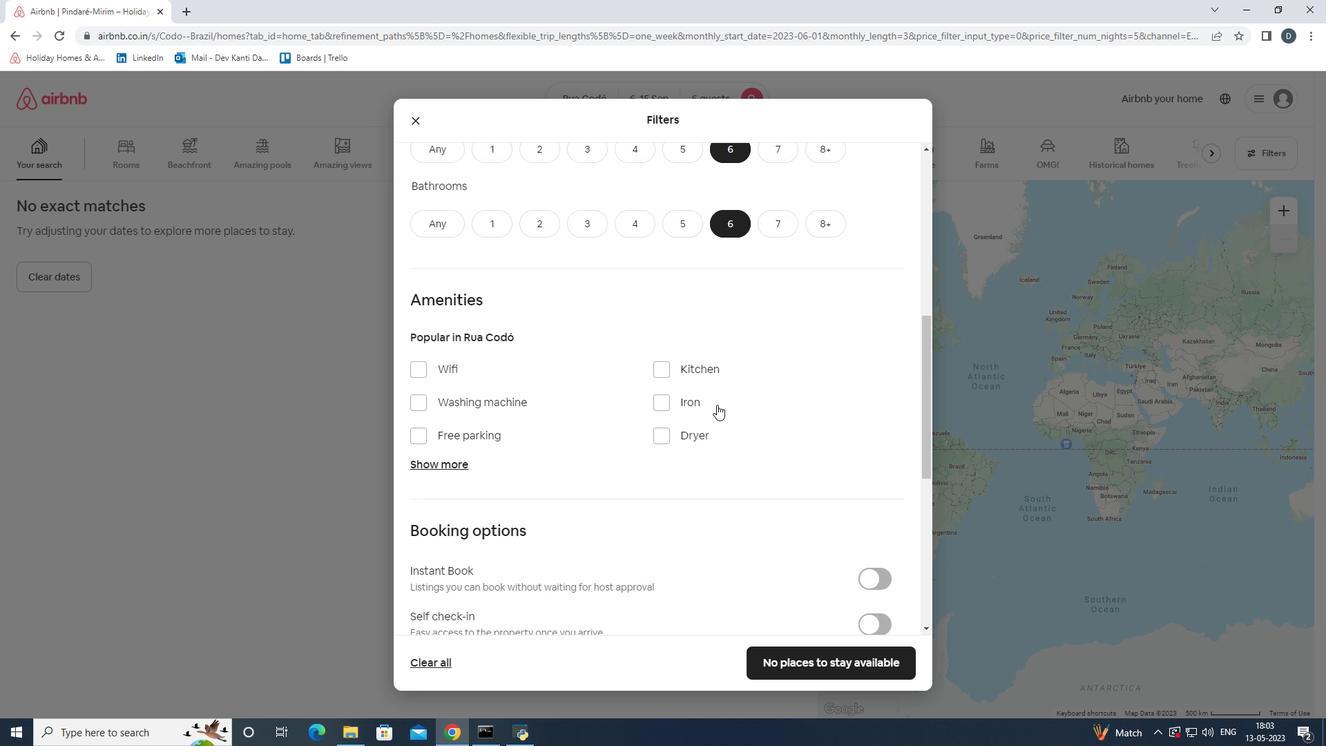 
Action: Mouse moved to (435, 397)
Screenshot: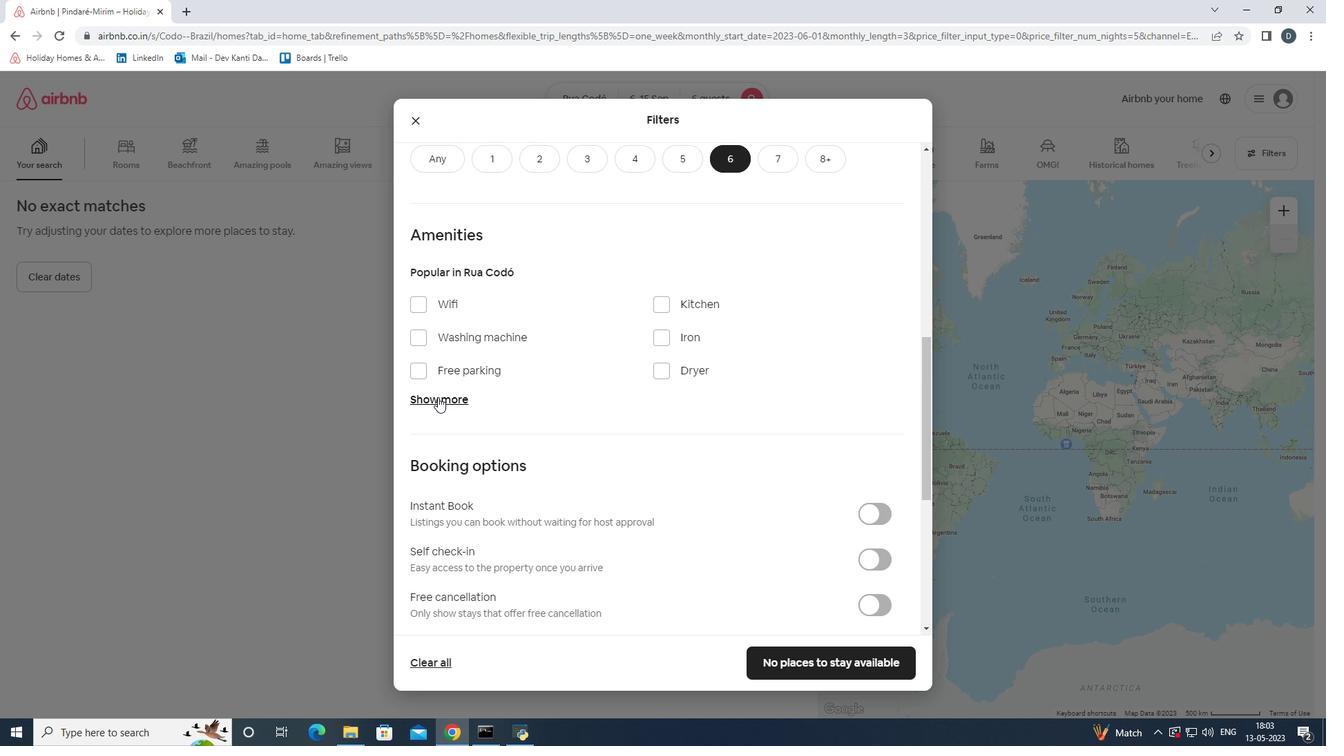 
Action: Mouse pressed left at (435, 397)
Screenshot: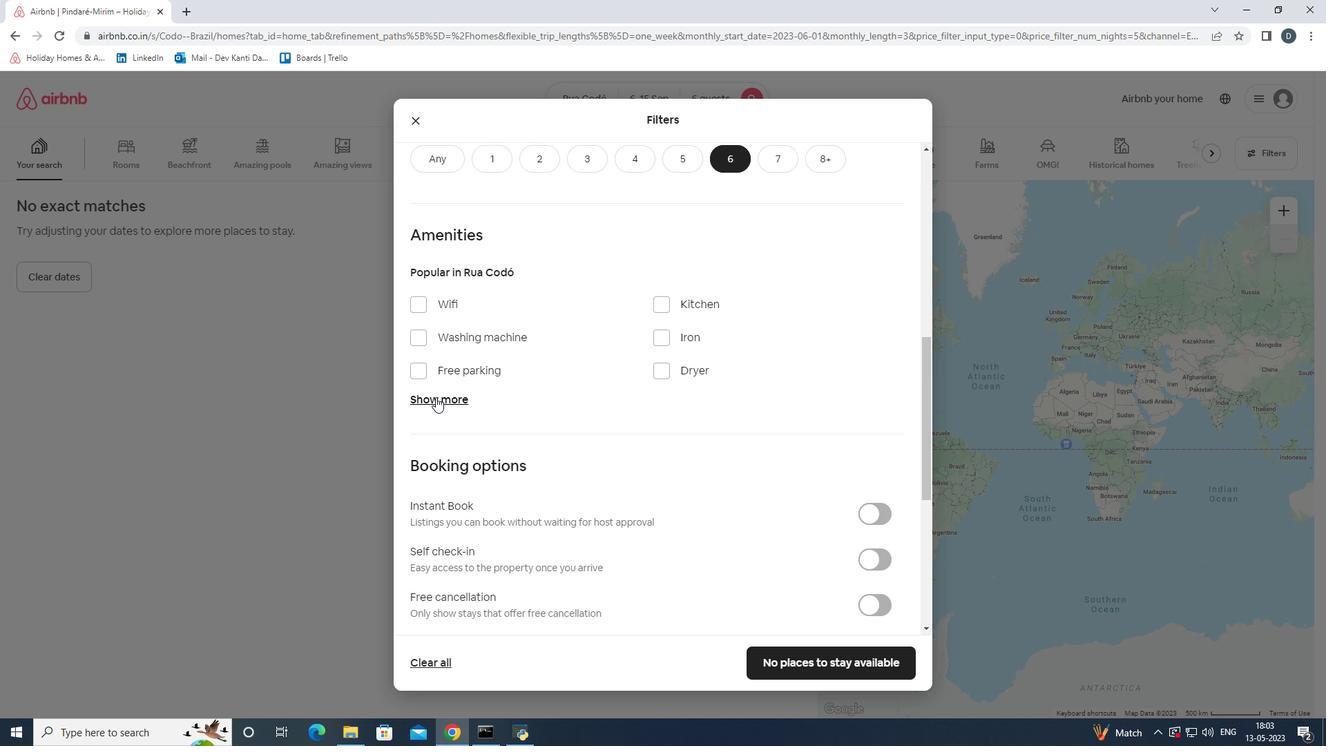 
Action: Mouse moved to (414, 308)
Screenshot: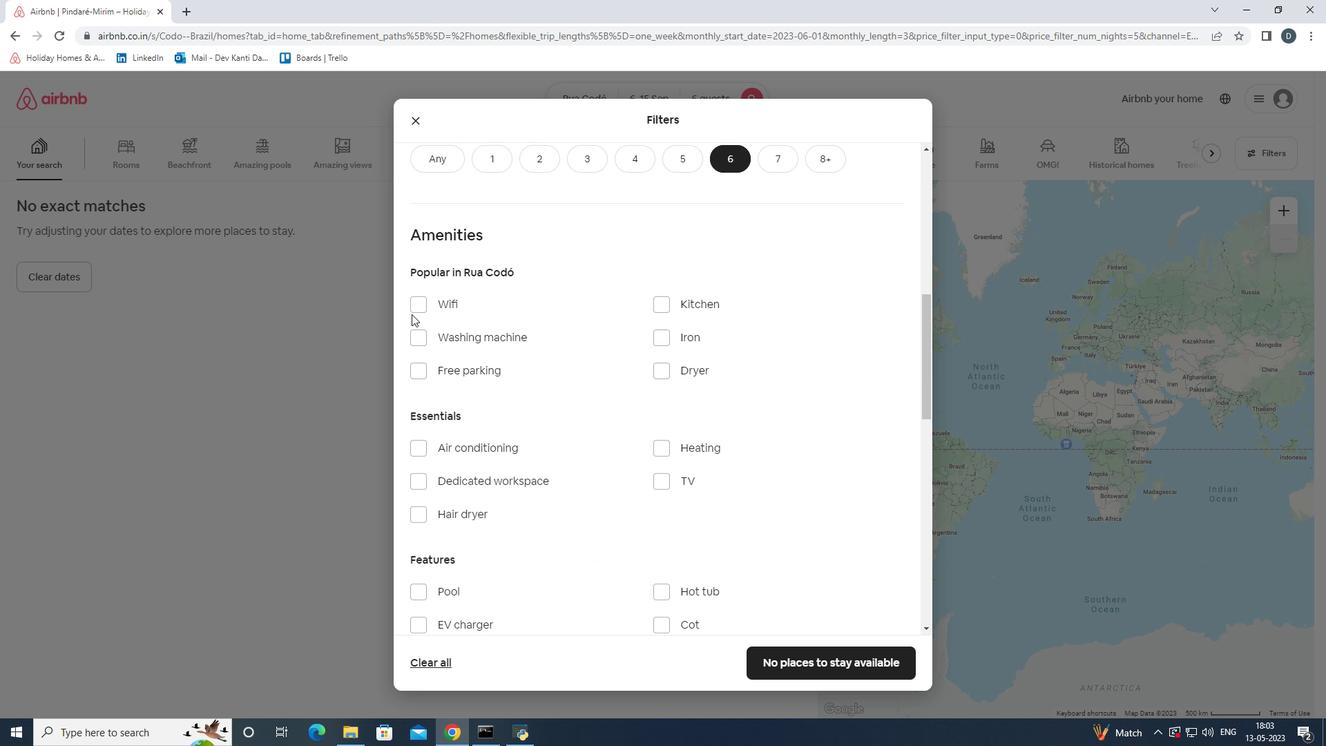 
Action: Mouse pressed left at (414, 308)
Screenshot: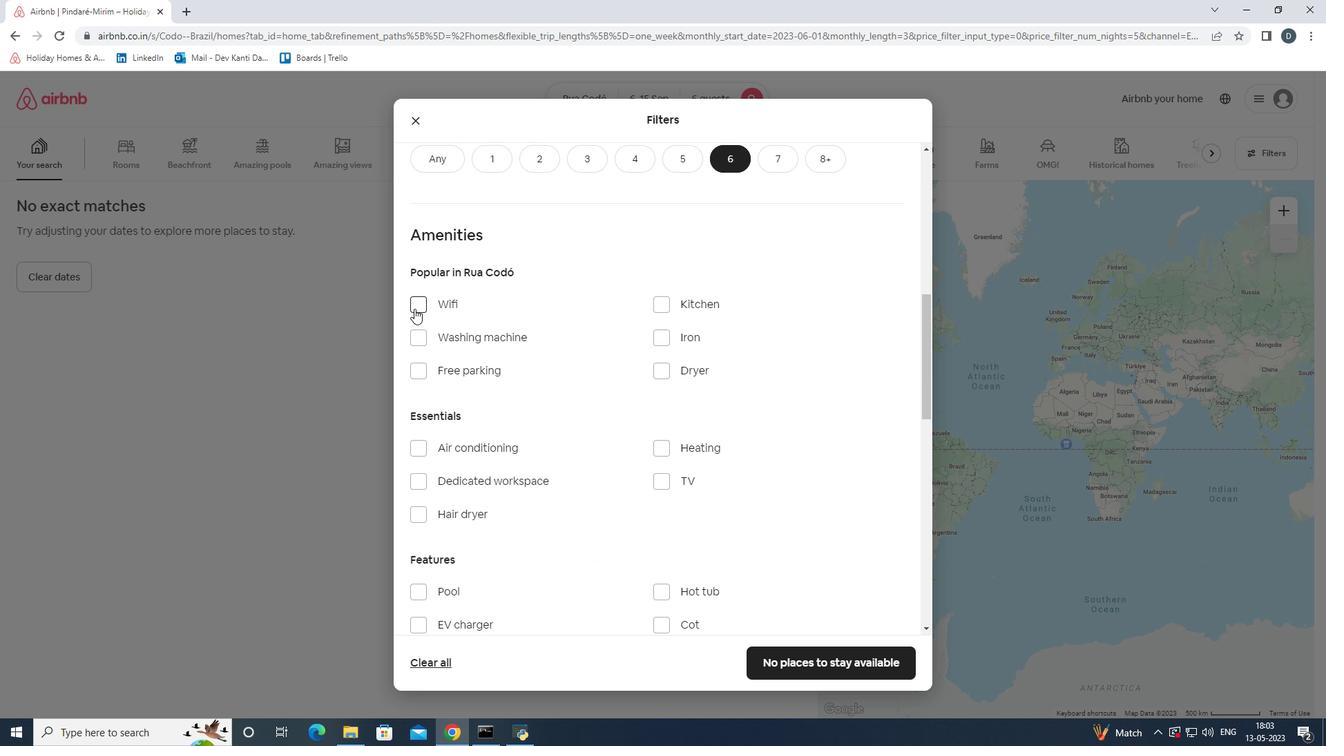 
Action: Mouse moved to (663, 476)
Screenshot: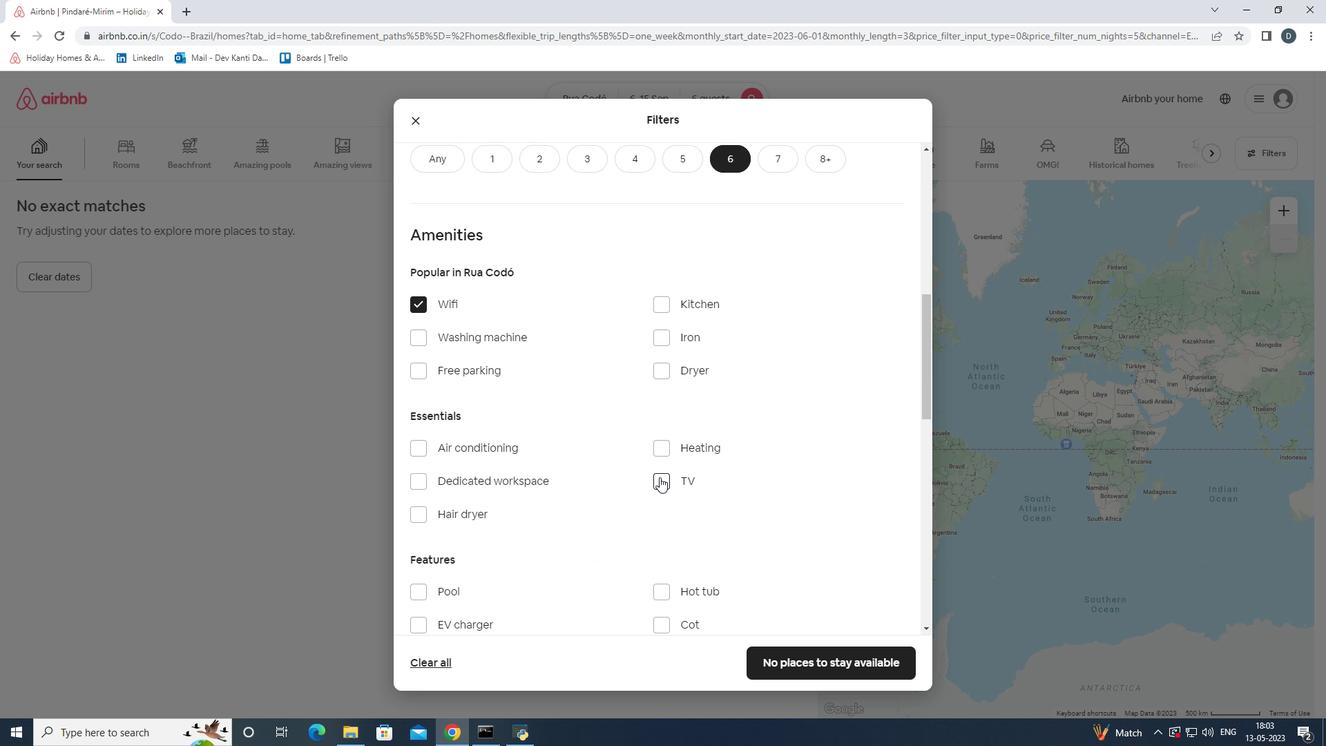 
Action: Mouse pressed left at (663, 476)
Screenshot: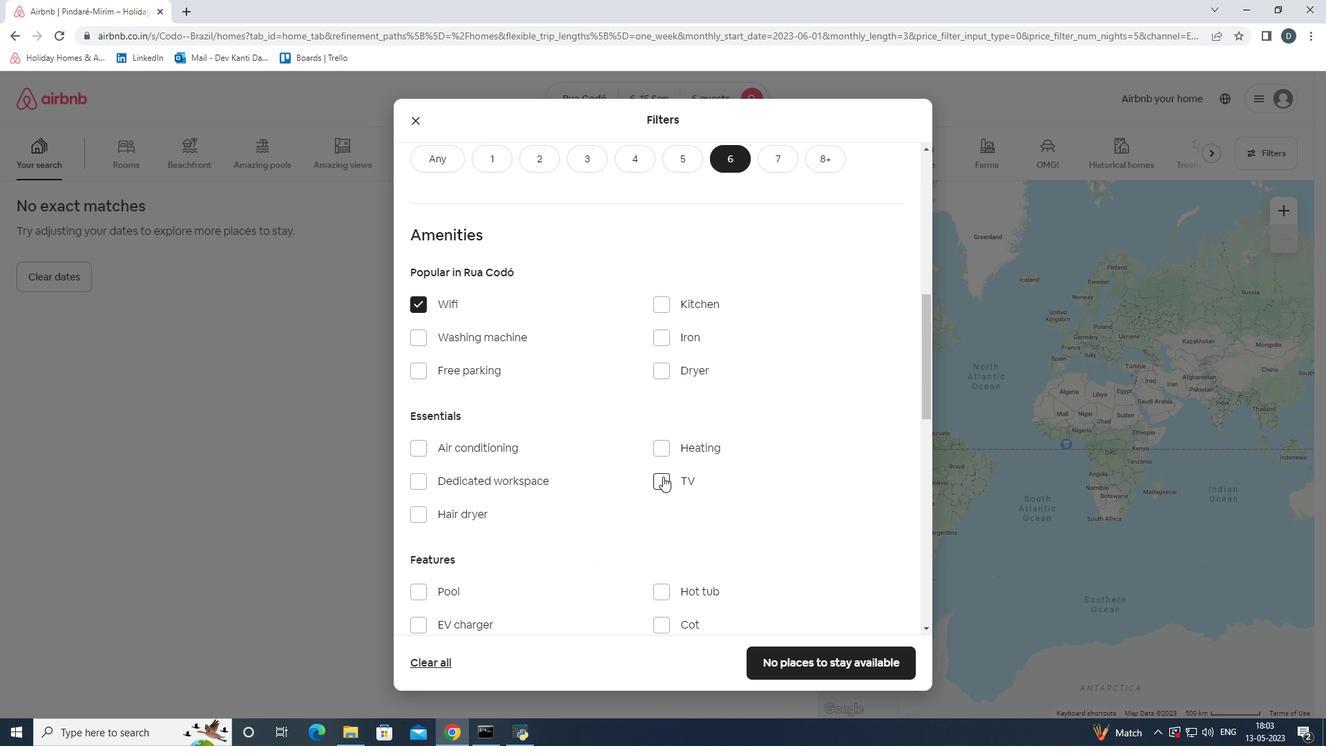 
Action: Mouse moved to (424, 373)
Screenshot: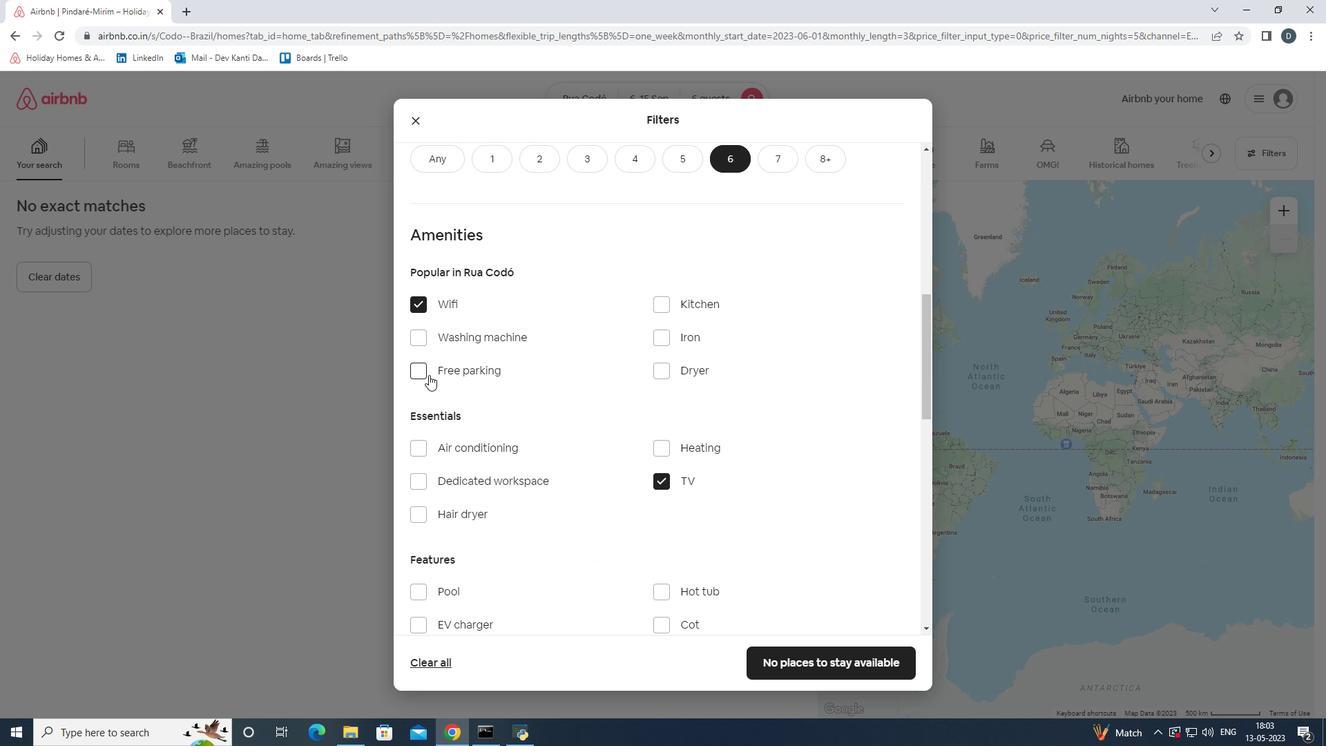 
Action: Mouse pressed left at (424, 373)
Screenshot: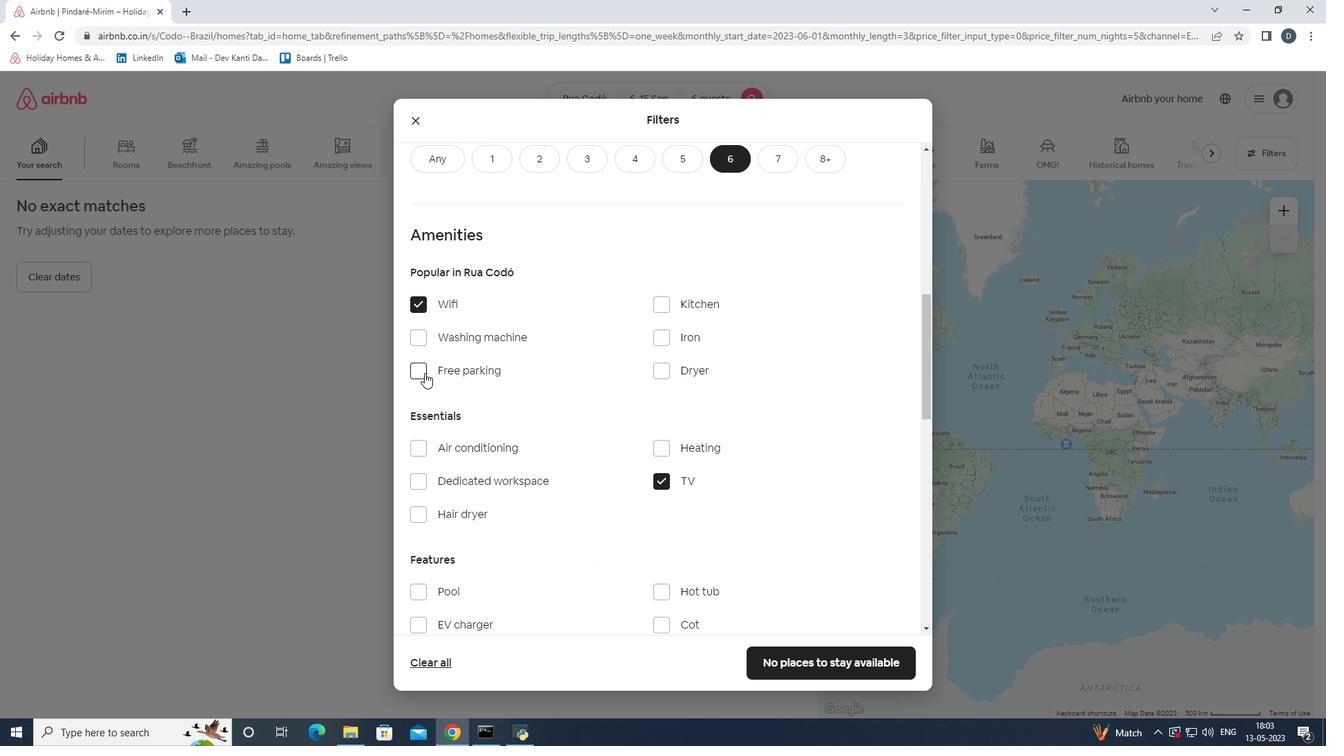 
Action: Mouse moved to (581, 375)
Screenshot: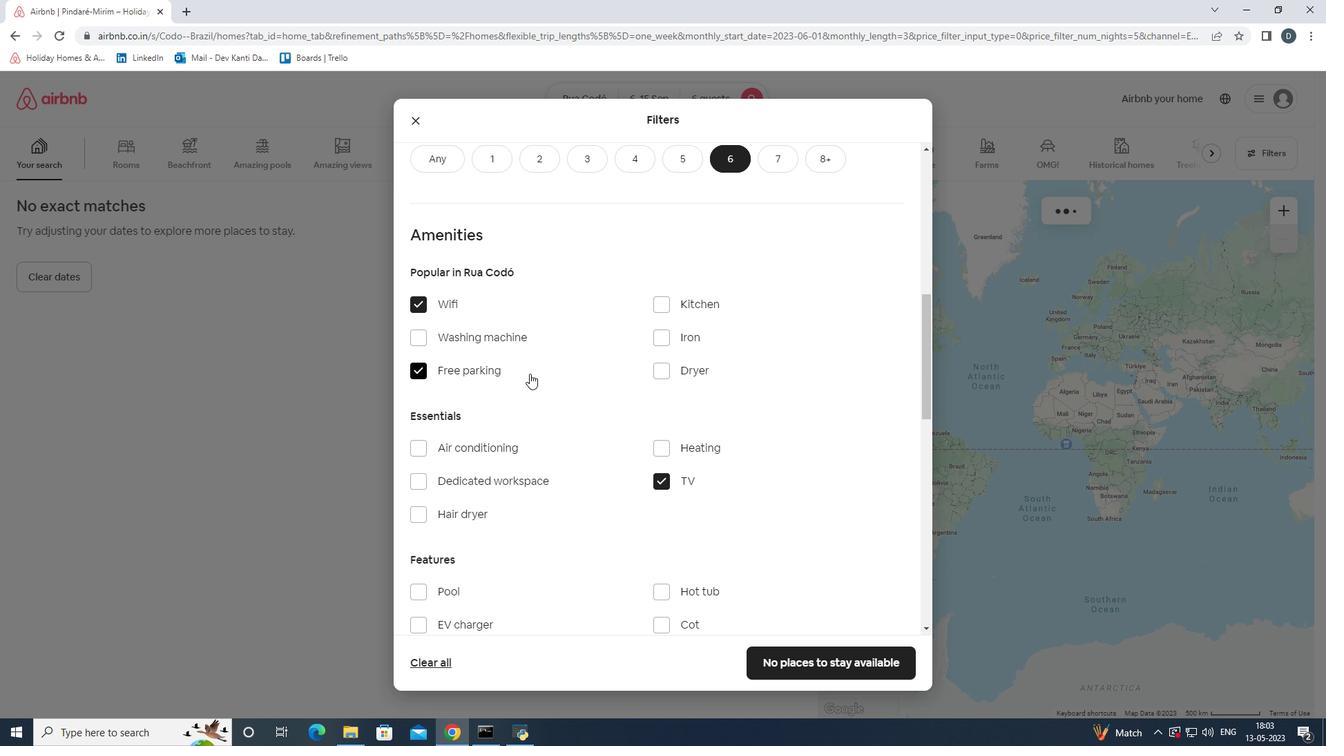 
Action: Mouse scrolled (581, 374) with delta (0, 0)
Screenshot: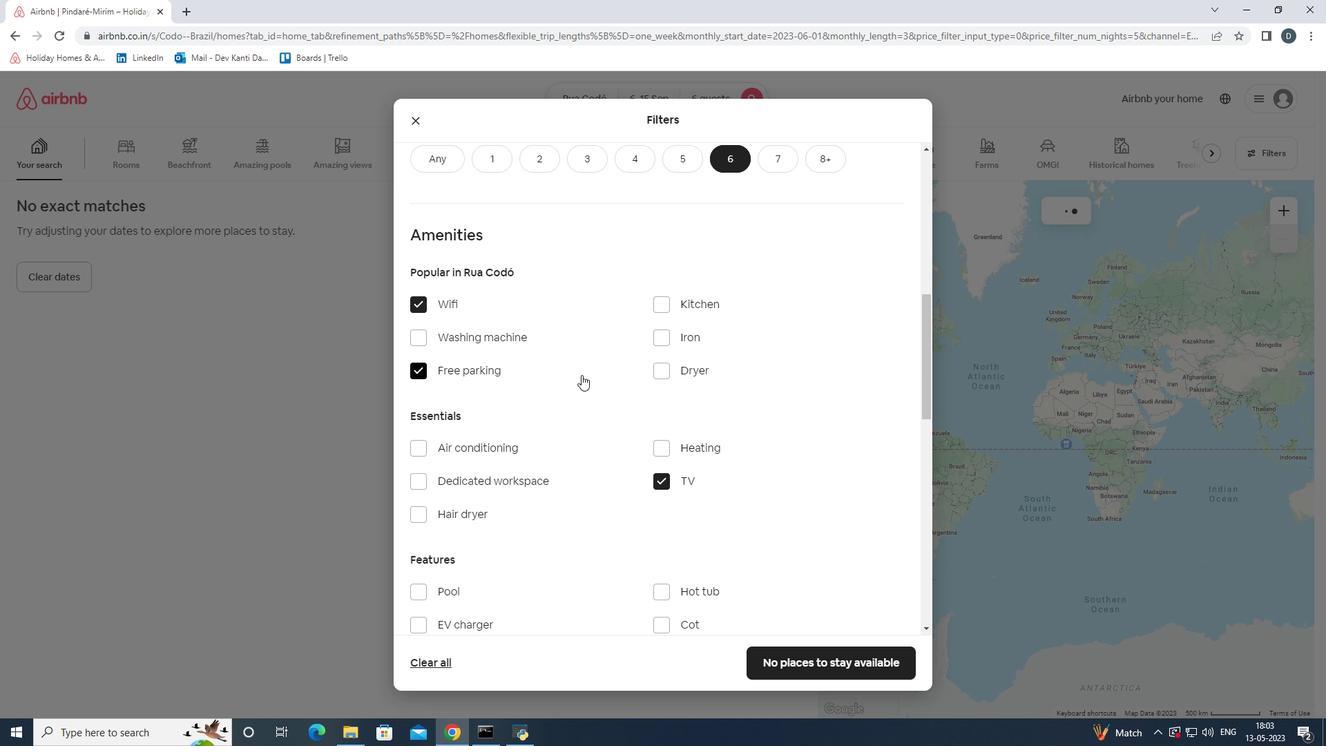 
Action: Mouse scrolled (581, 374) with delta (0, 0)
Screenshot: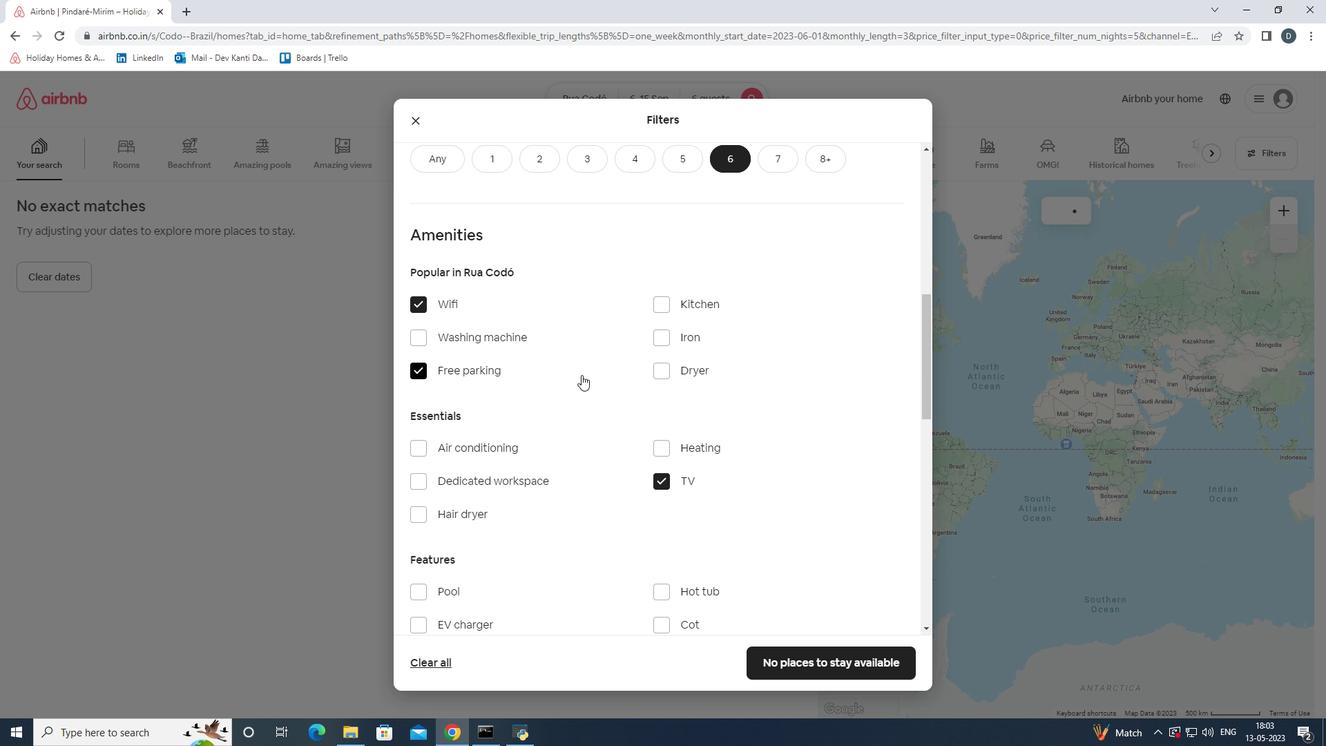 
Action: Mouse scrolled (581, 374) with delta (0, 0)
Screenshot: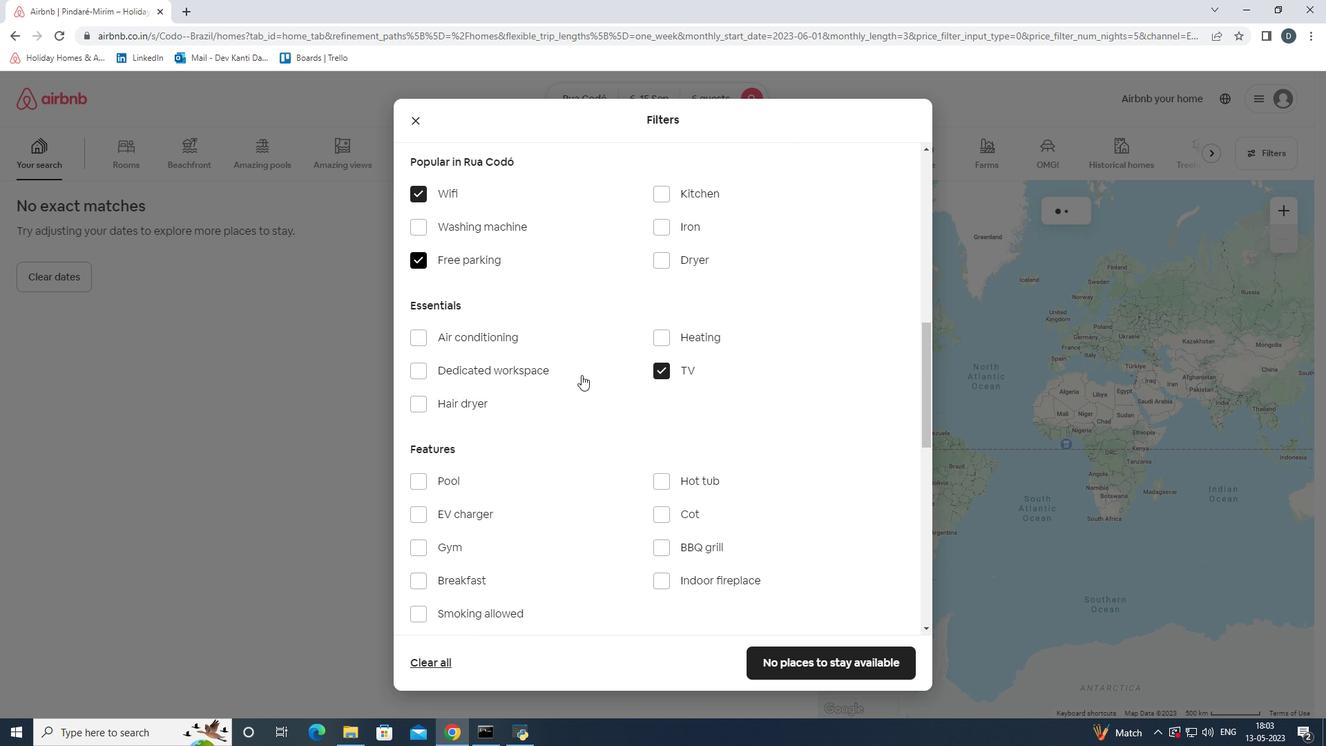 
Action: Mouse moved to (458, 442)
Screenshot: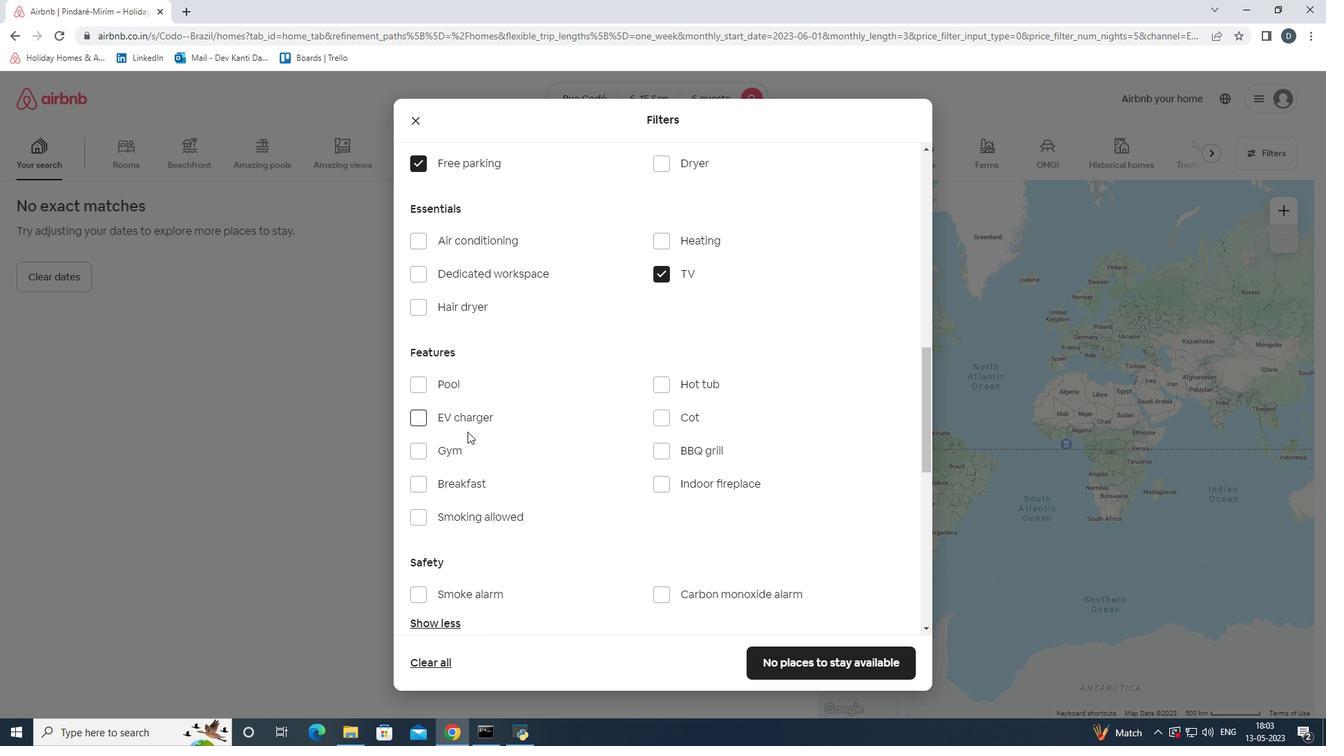 
Action: Mouse pressed left at (458, 442)
Screenshot: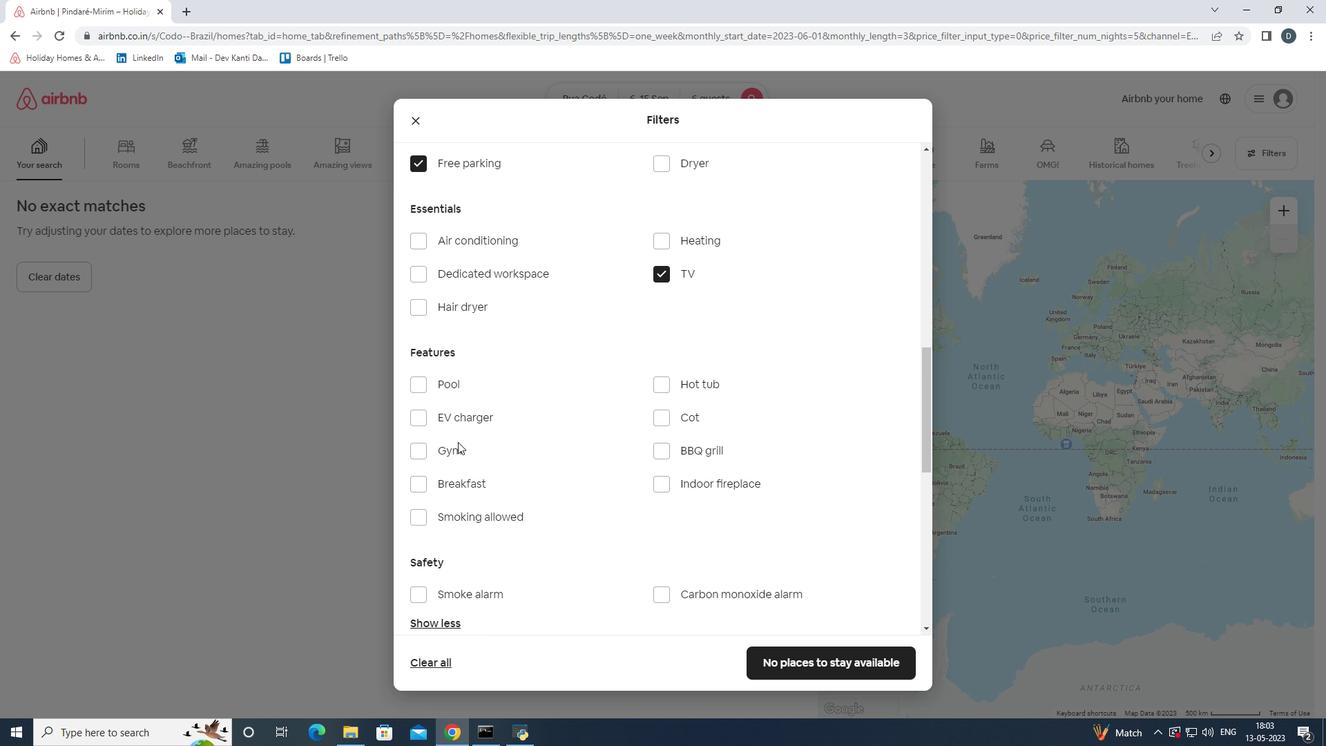 
Action: Mouse moved to (455, 449)
Screenshot: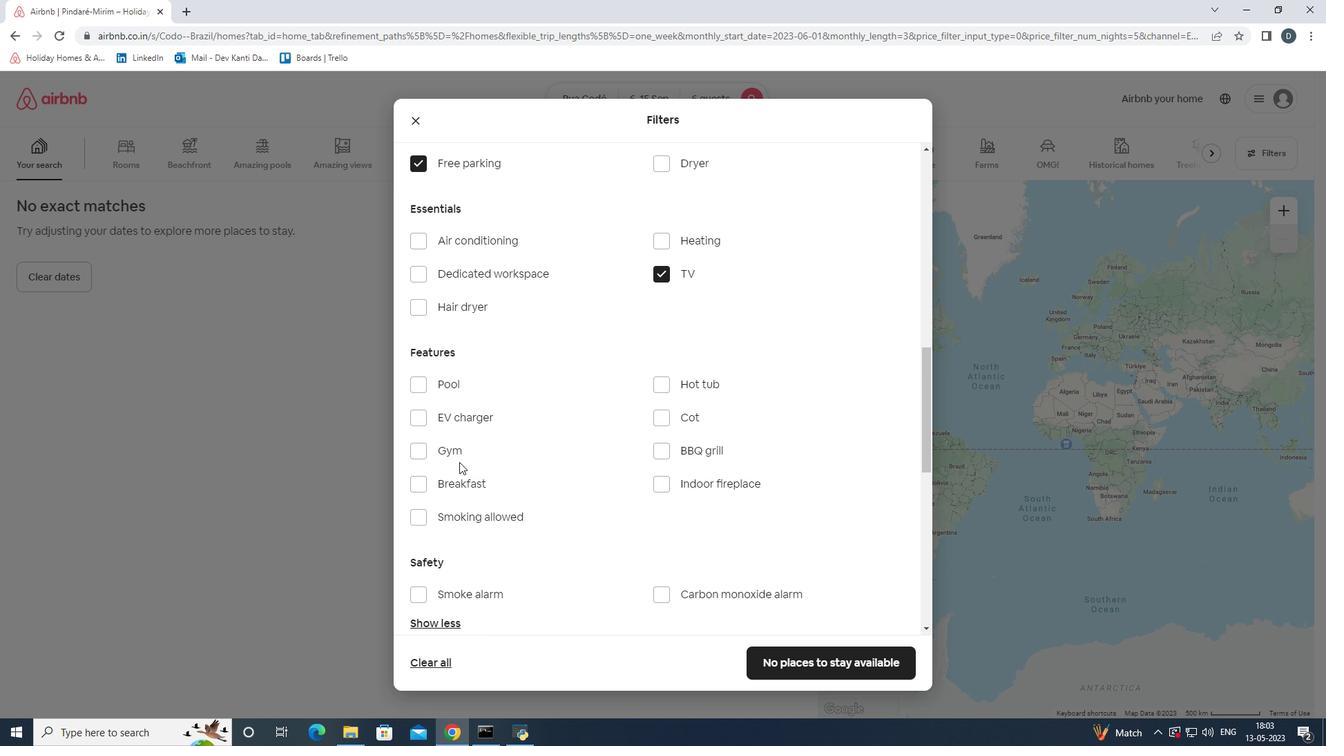 
Action: Mouse pressed left at (455, 449)
Screenshot: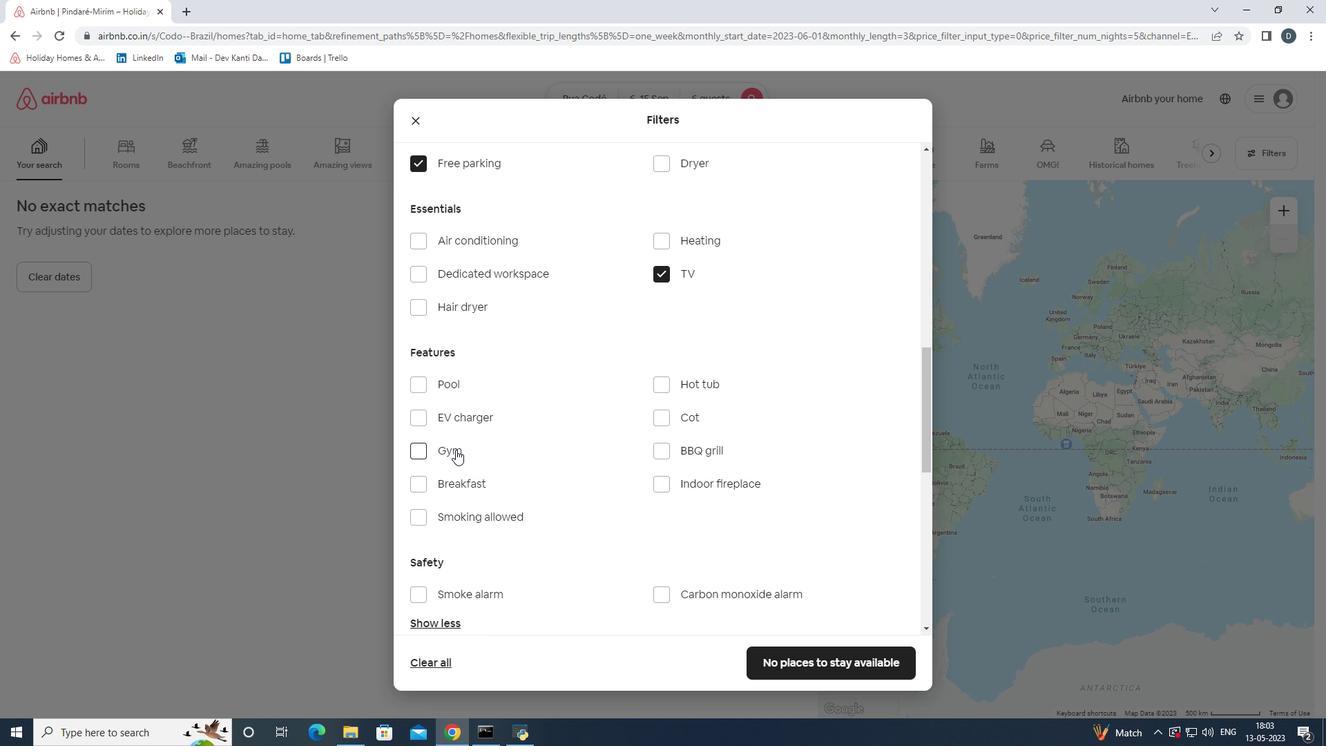 
Action: Mouse moved to (464, 485)
Screenshot: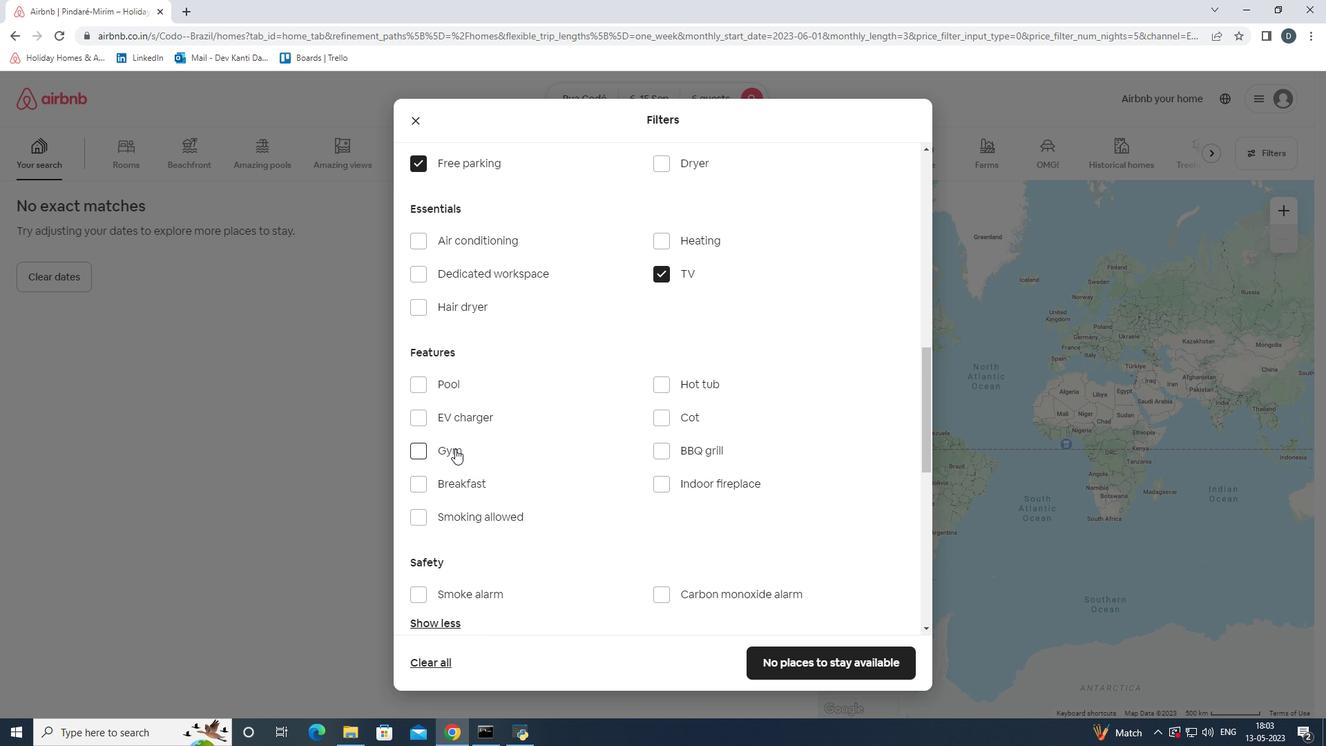 
Action: Mouse pressed left at (464, 485)
Screenshot: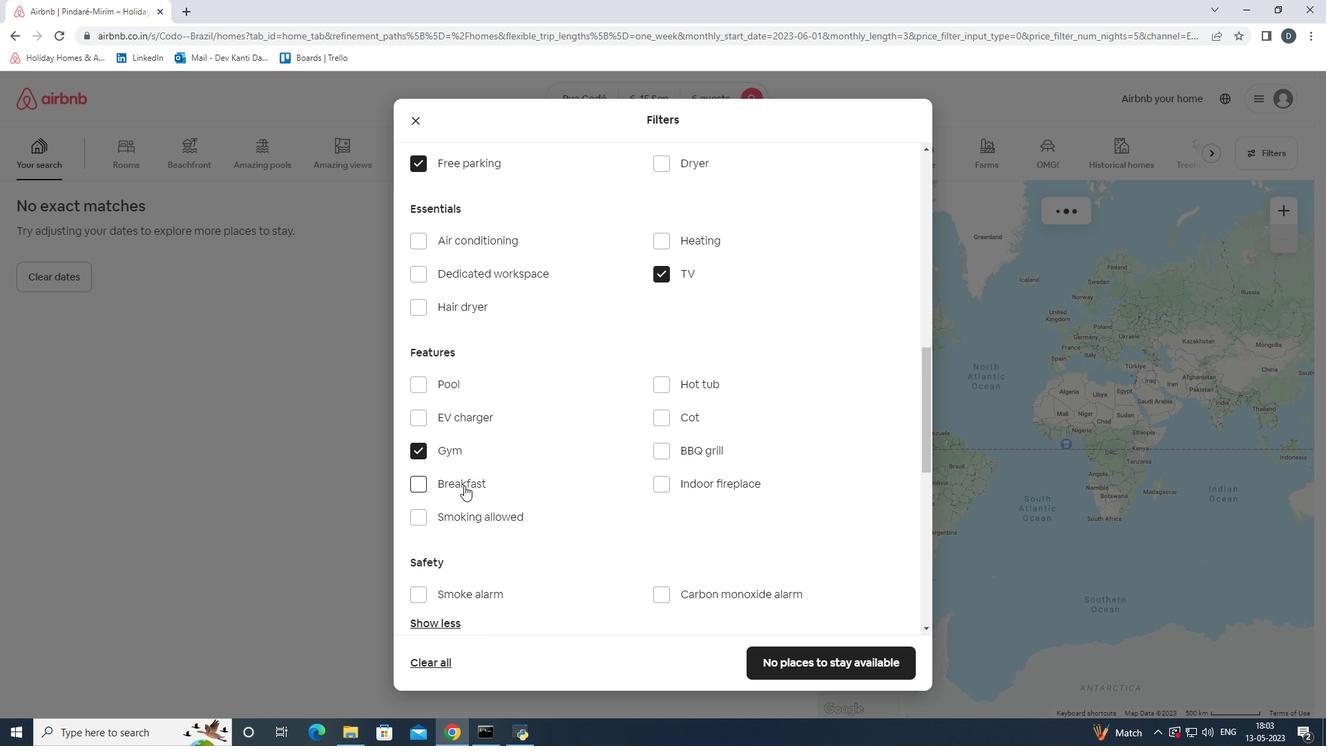 
Action: Mouse moved to (643, 447)
Screenshot: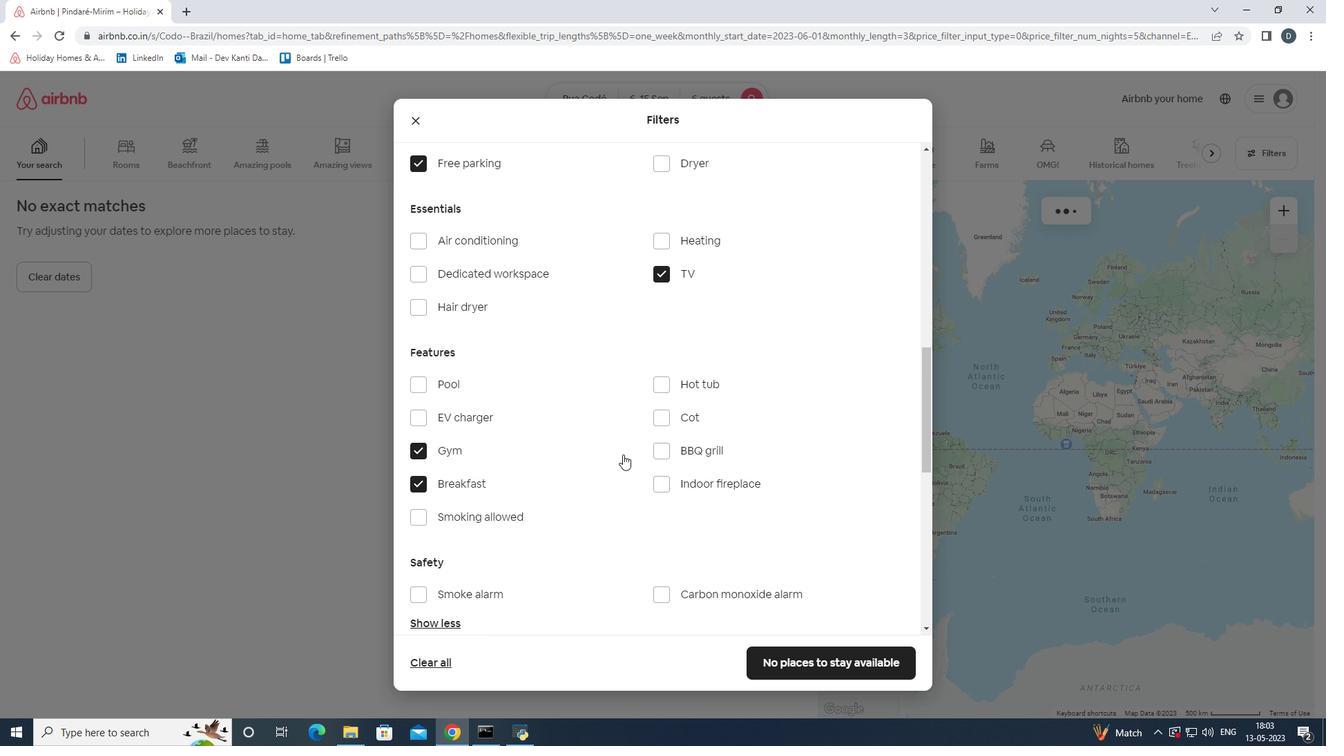 
Action: Mouse scrolled (643, 446) with delta (0, 0)
Screenshot: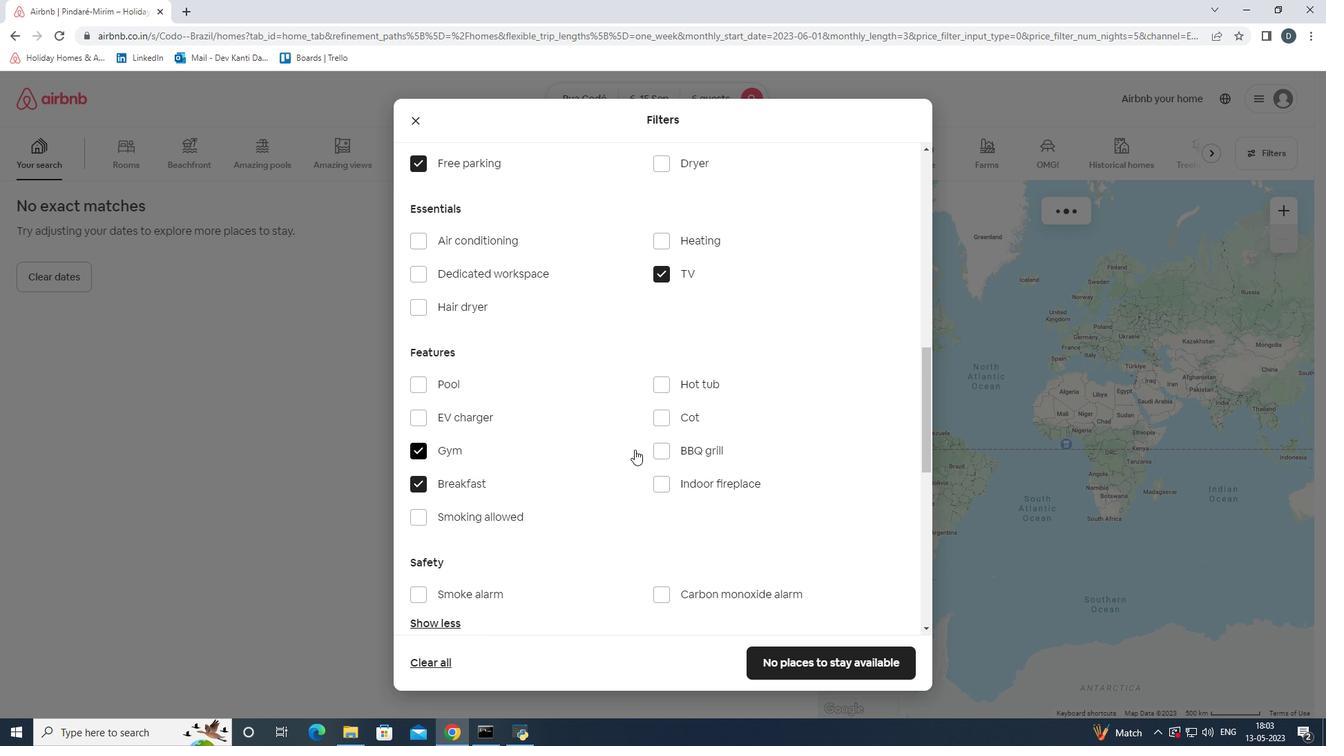 
Action: Mouse scrolled (643, 446) with delta (0, 0)
Screenshot: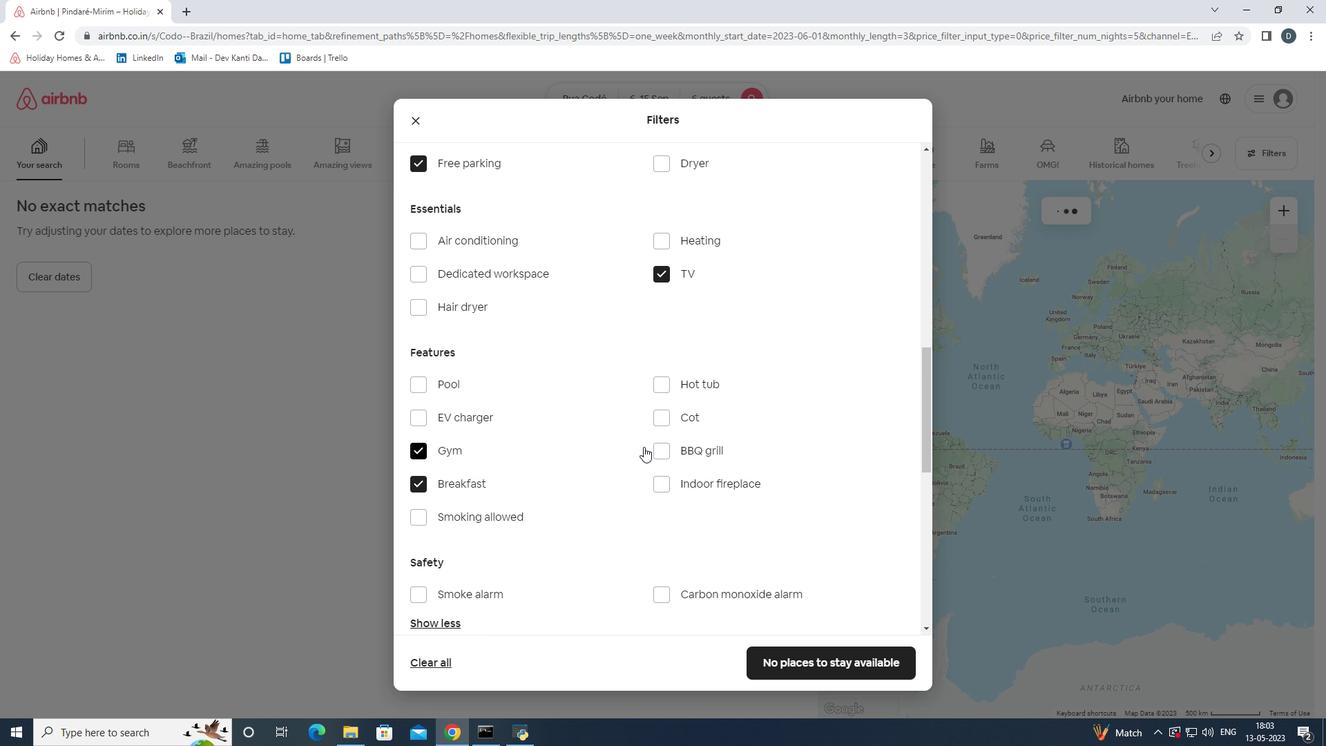 
Action: Mouse moved to (650, 443)
Screenshot: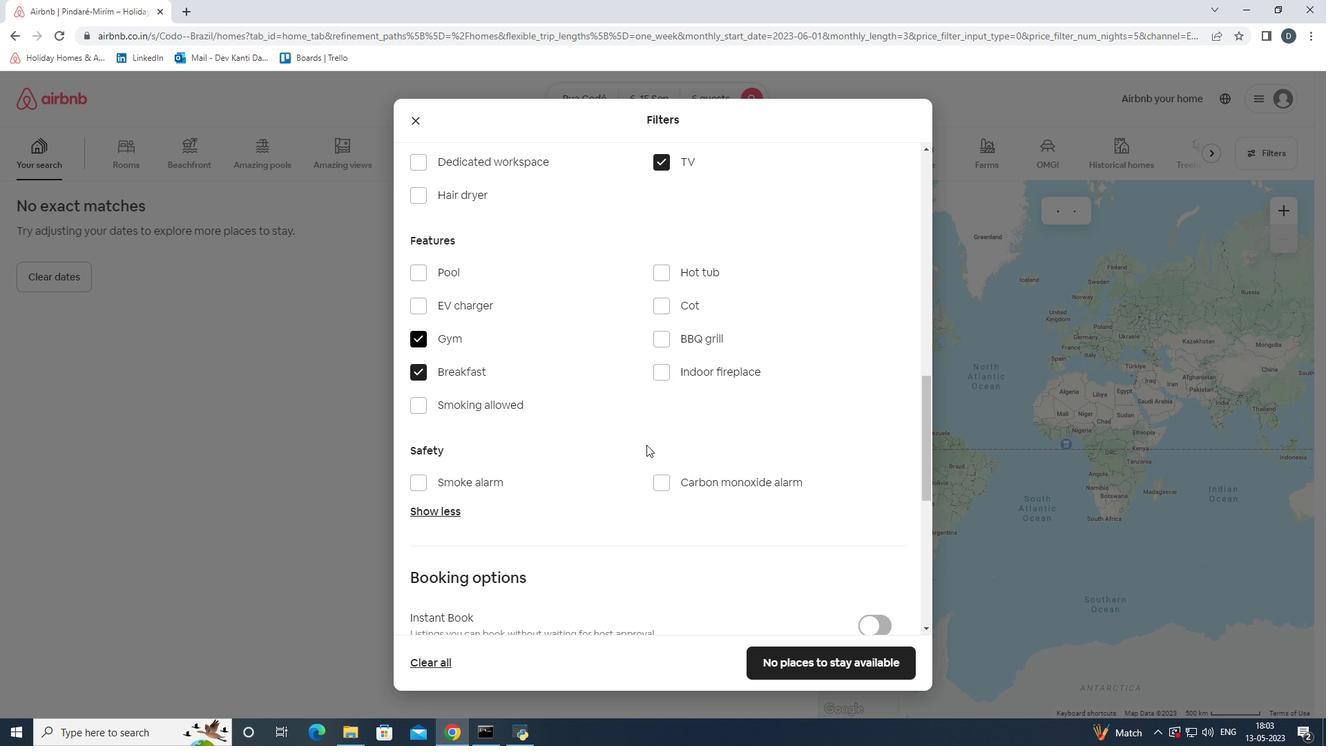 
Action: Mouse scrolled (650, 442) with delta (0, 0)
Screenshot: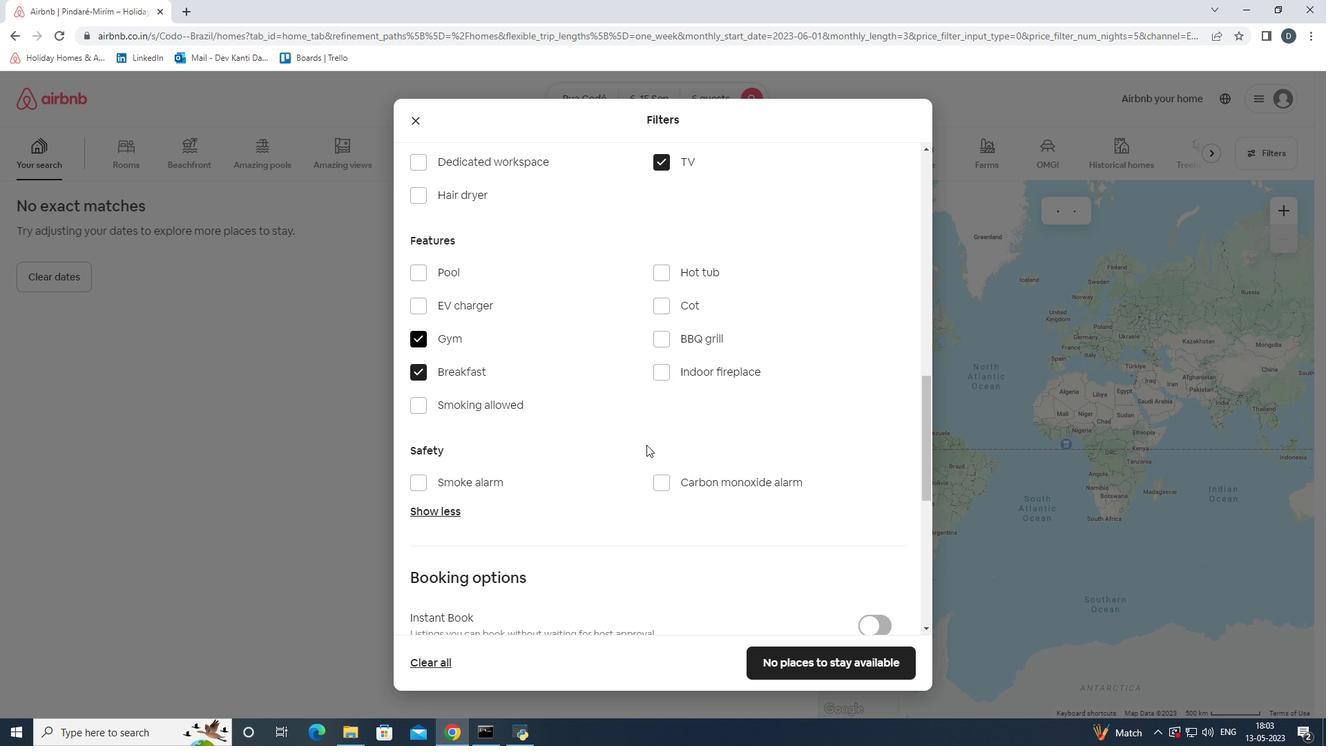 
Action: Mouse moved to (652, 442)
Screenshot: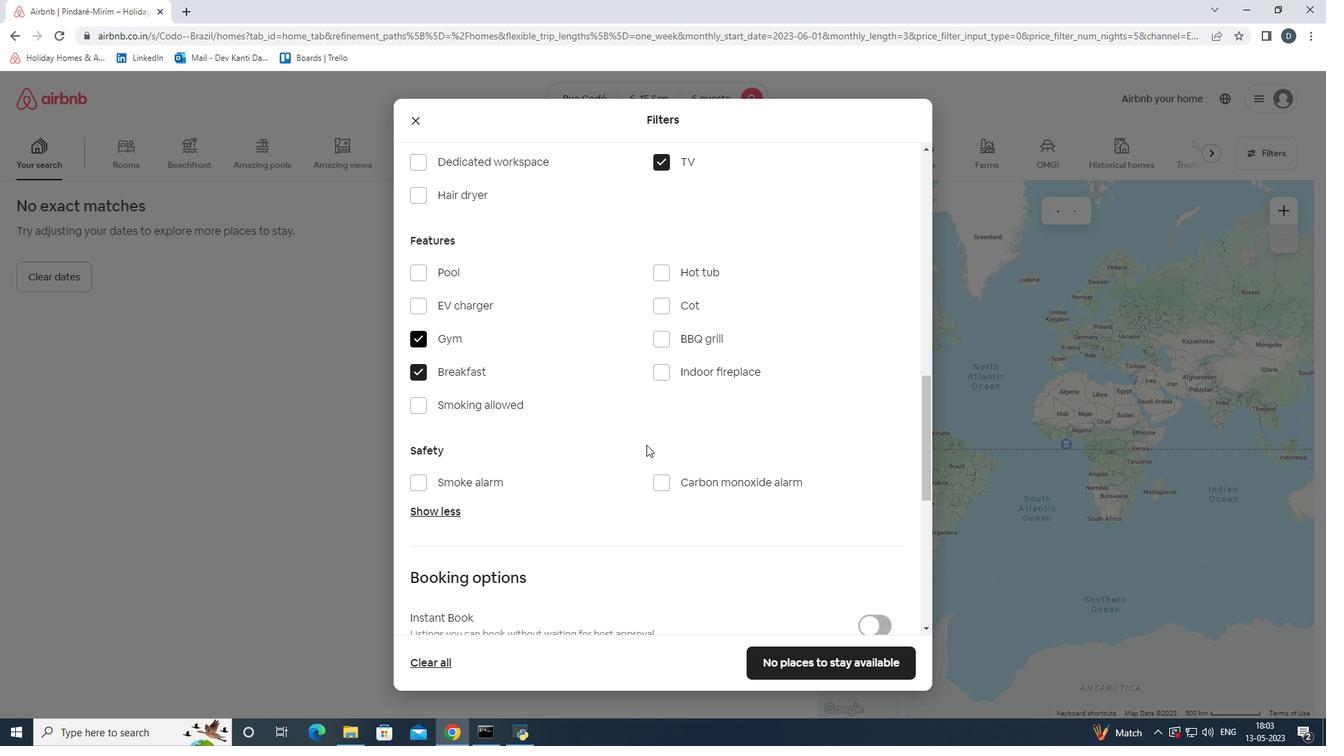
Action: Mouse scrolled (652, 442) with delta (0, 0)
Screenshot: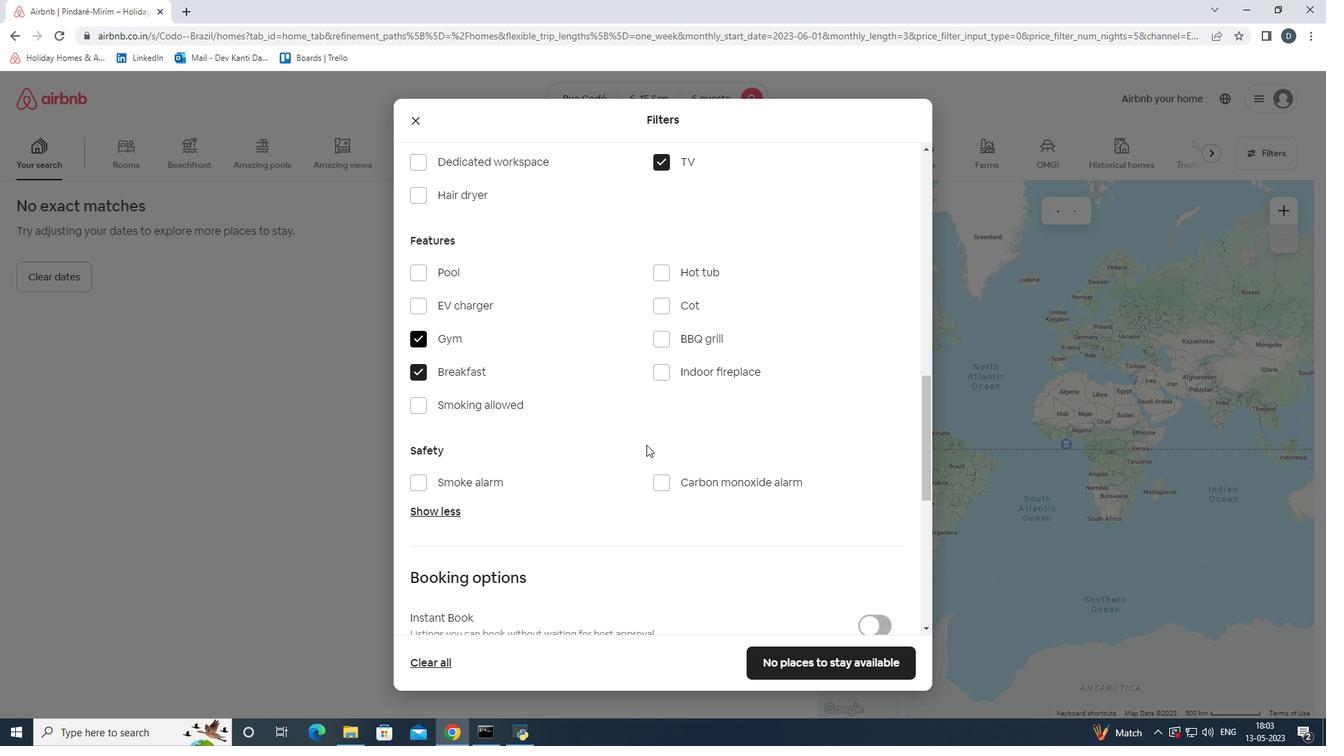 
Action: Mouse moved to (876, 512)
Screenshot: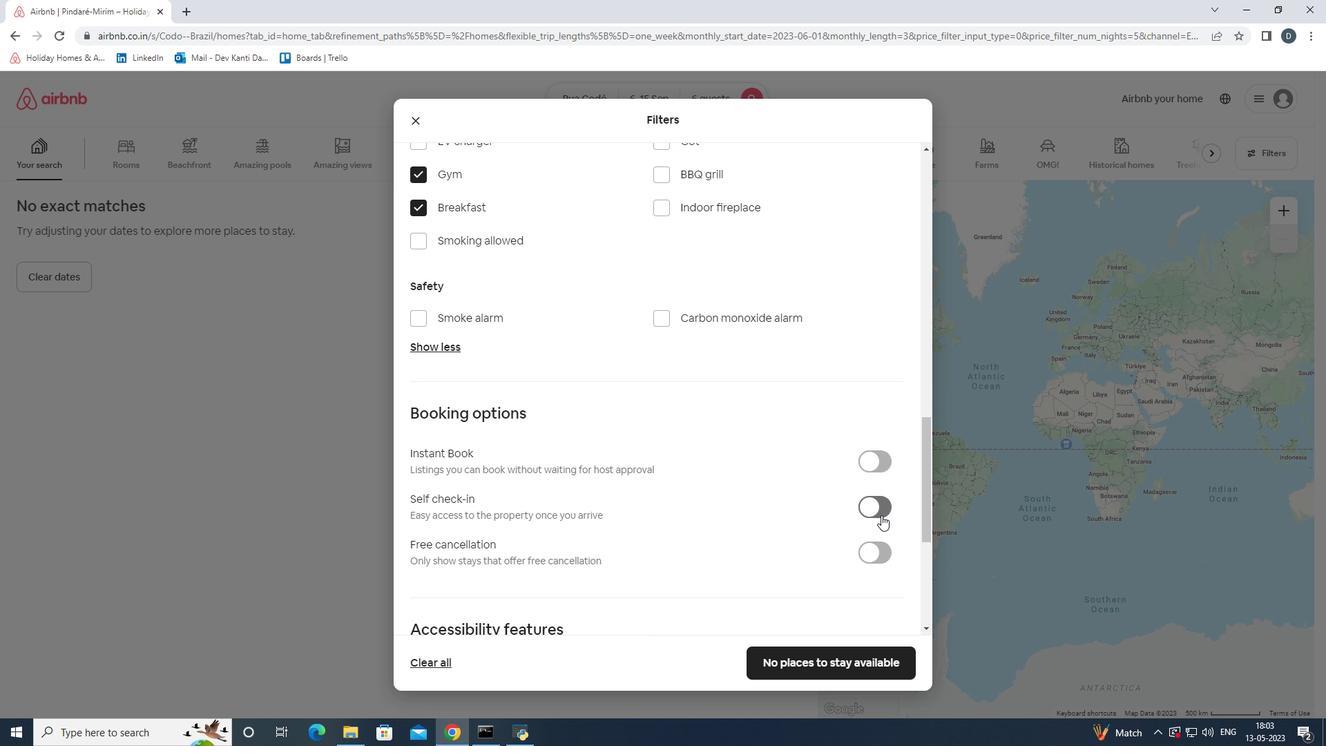 
Action: Mouse pressed left at (876, 512)
Screenshot: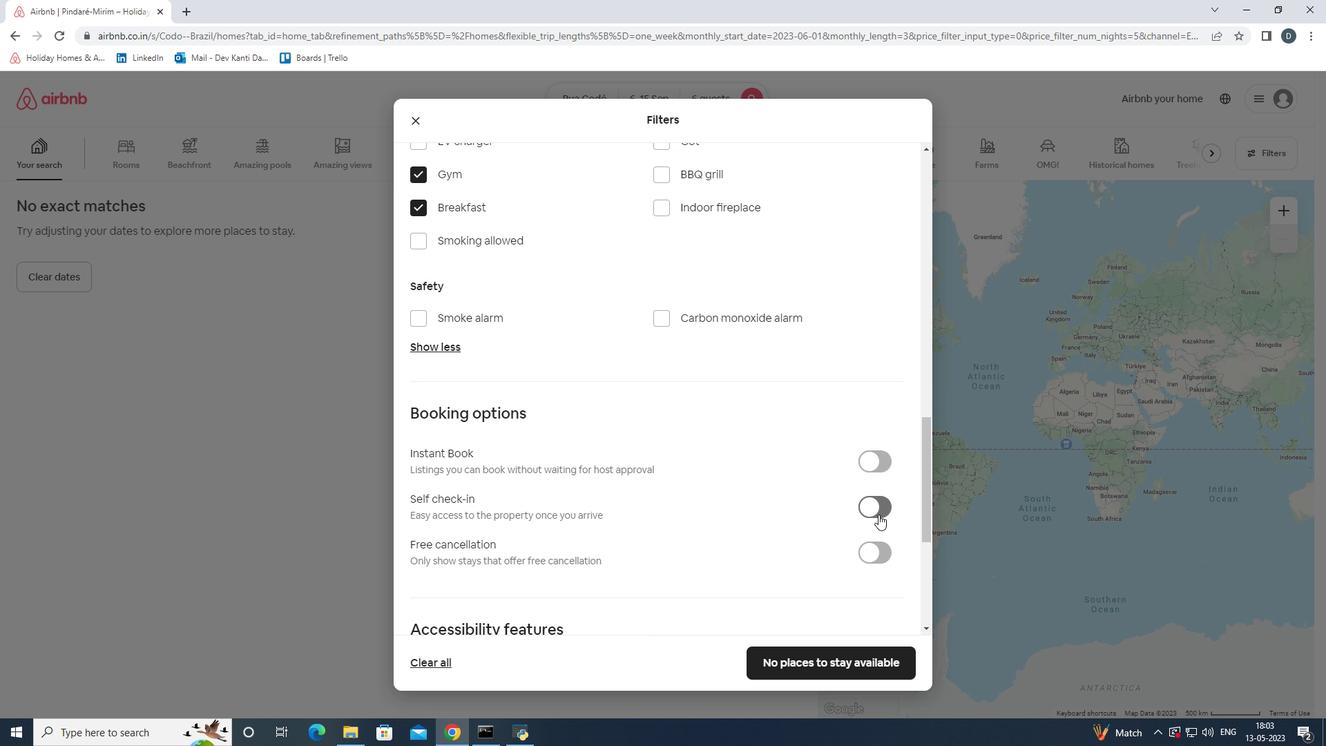 
Action: Mouse moved to (659, 467)
Screenshot: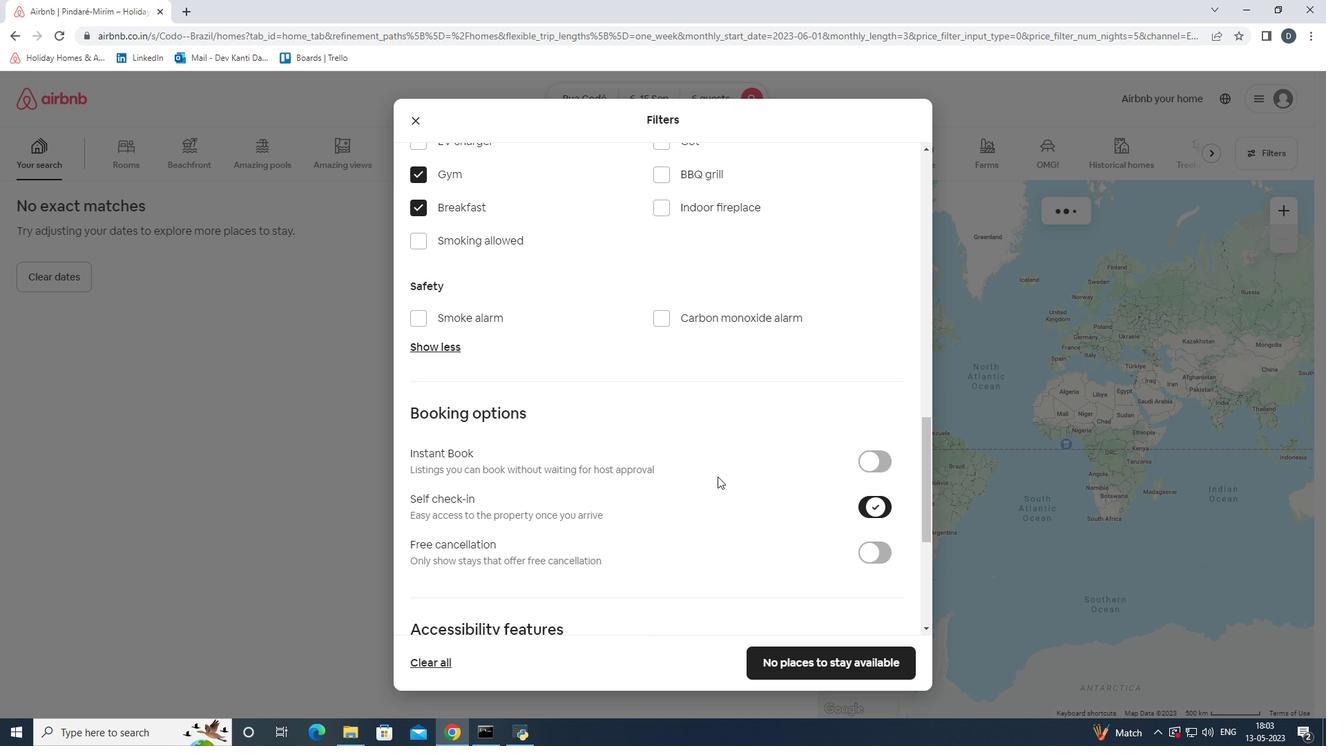 
Action: Mouse scrolled (659, 466) with delta (0, 0)
Screenshot: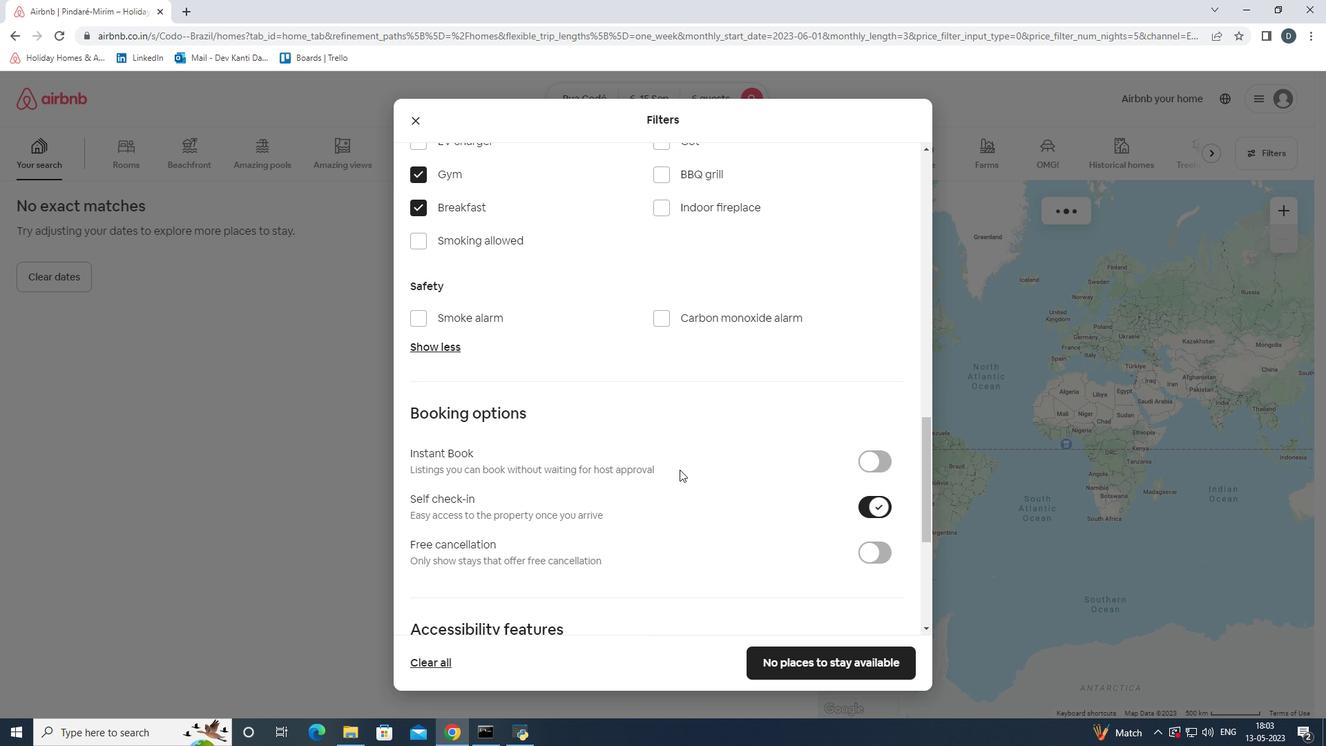 
Action: Mouse scrolled (659, 466) with delta (0, 0)
Screenshot: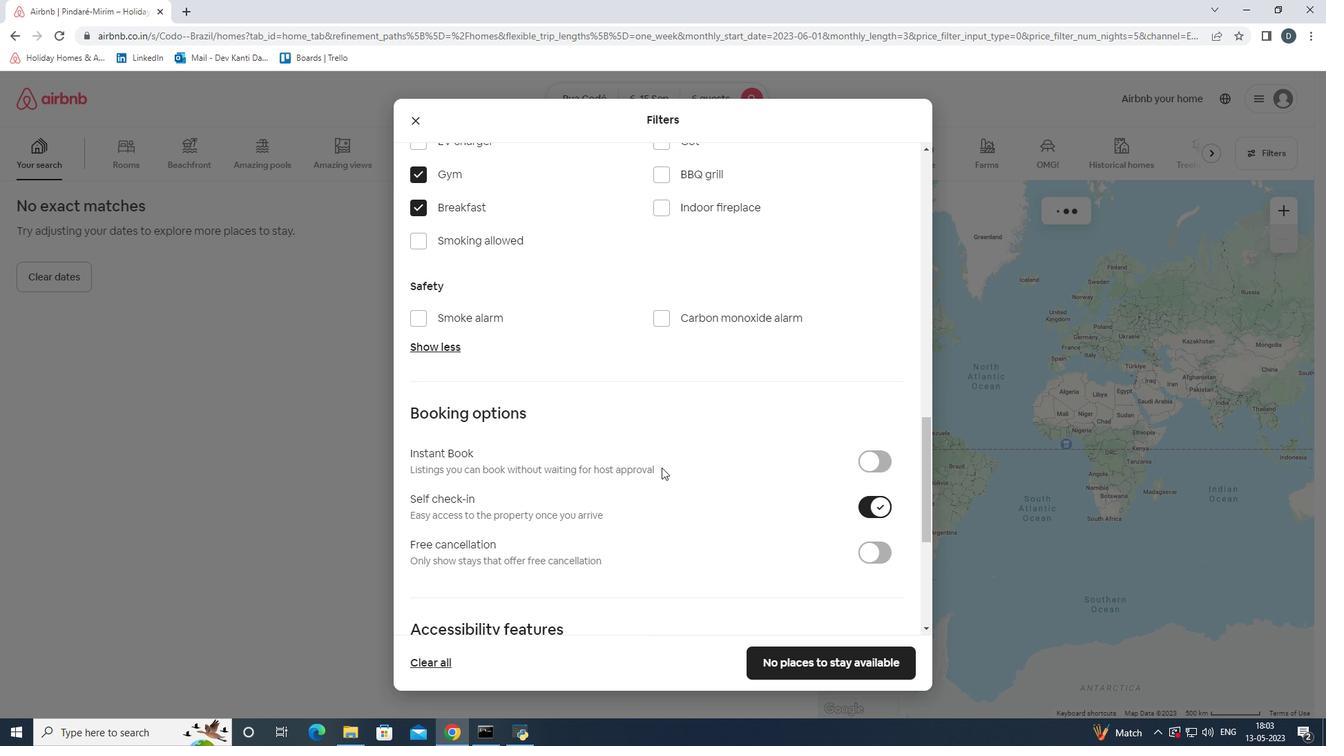 
Action: Mouse scrolled (659, 466) with delta (0, 0)
Screenshot: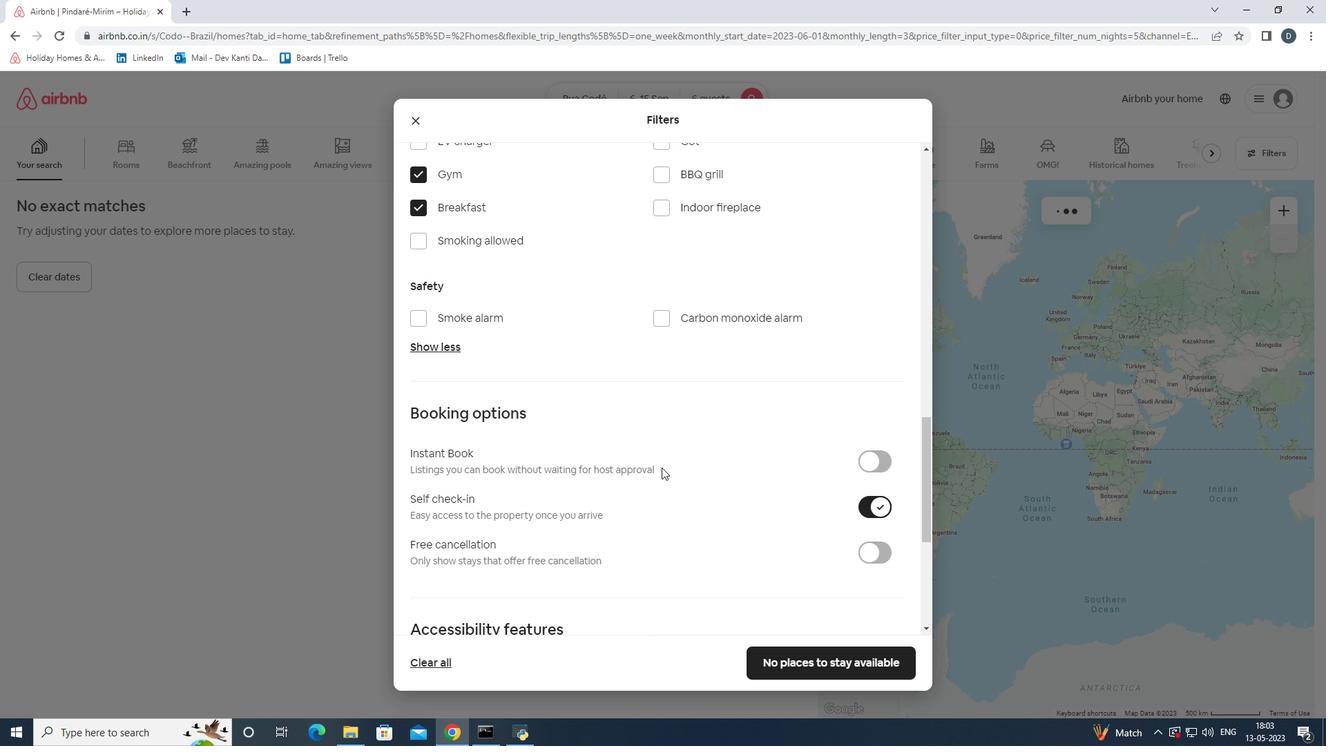 
Action: Mouse moved to (651, 464)
Screenshot: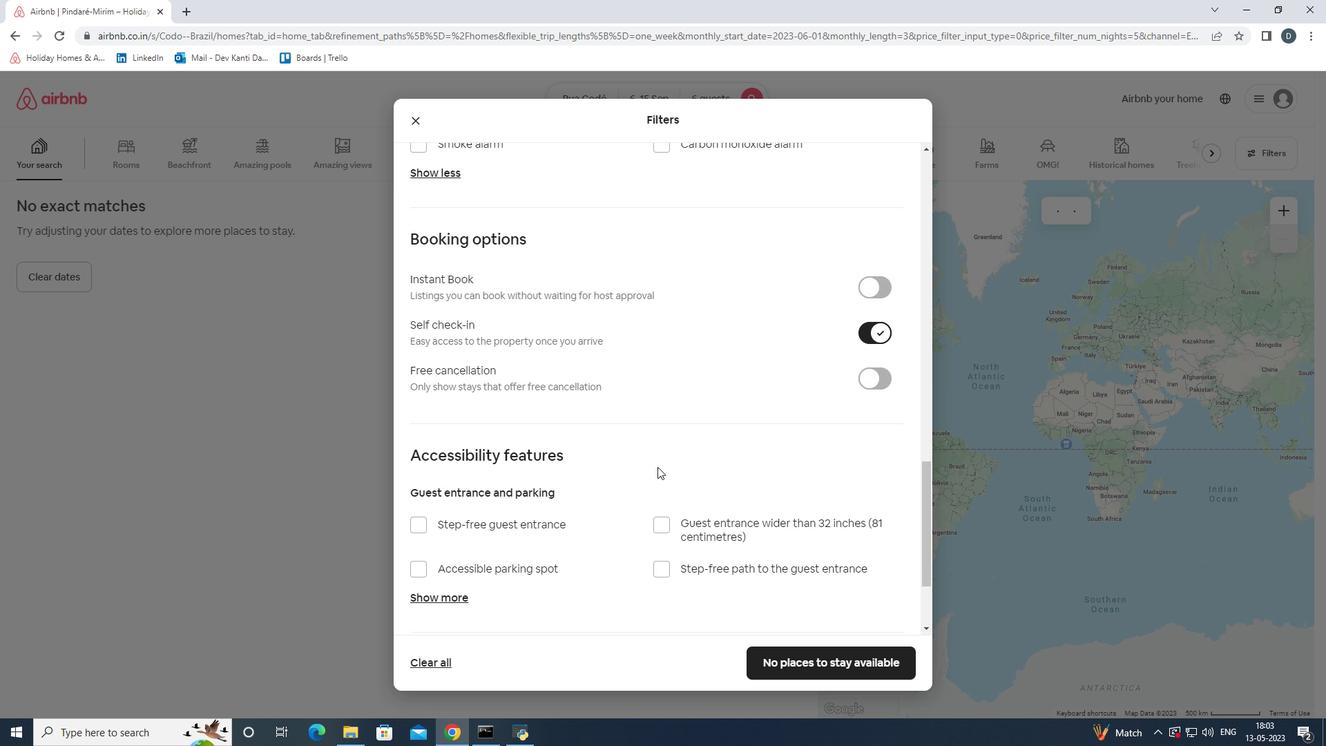 
Action: Mouse scrolled (651, 464) with delta (0, 0)
Screenshot: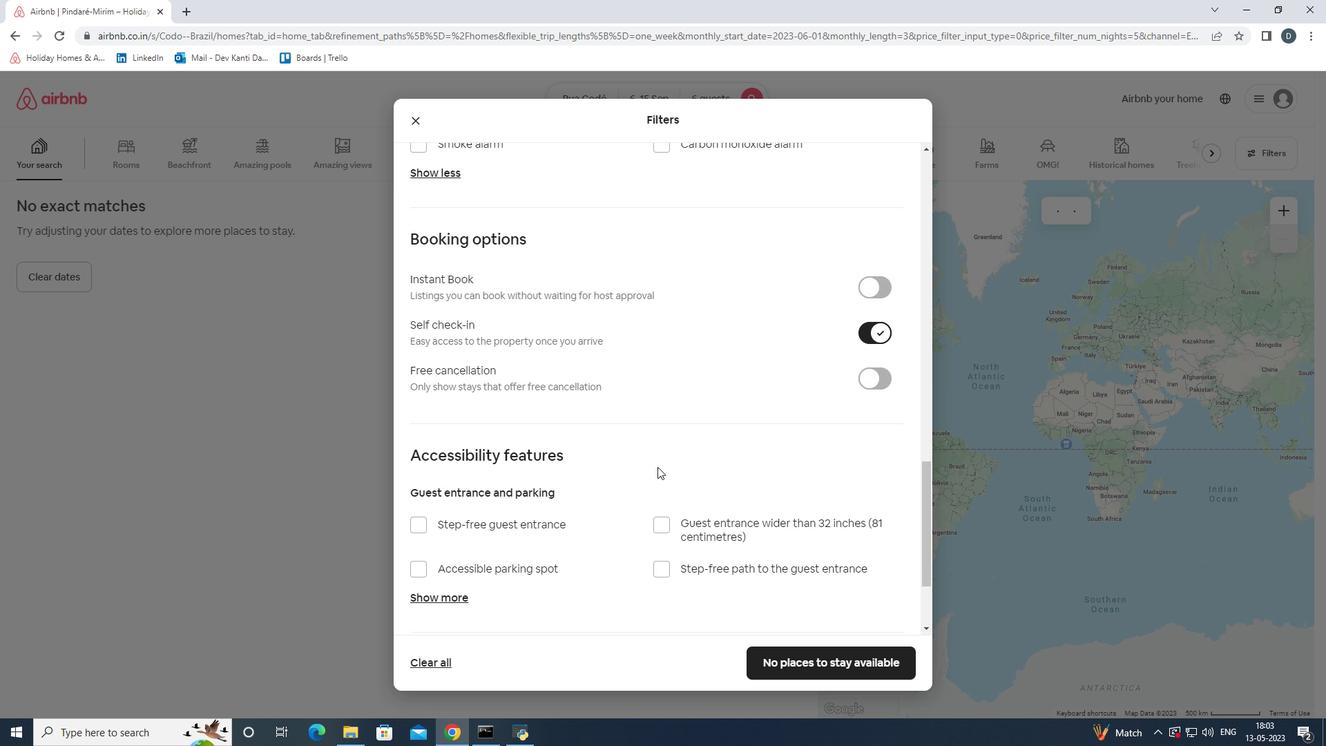 
Action: Mouse scrolled (651, 464) with delta (0, 0)
Screenshot: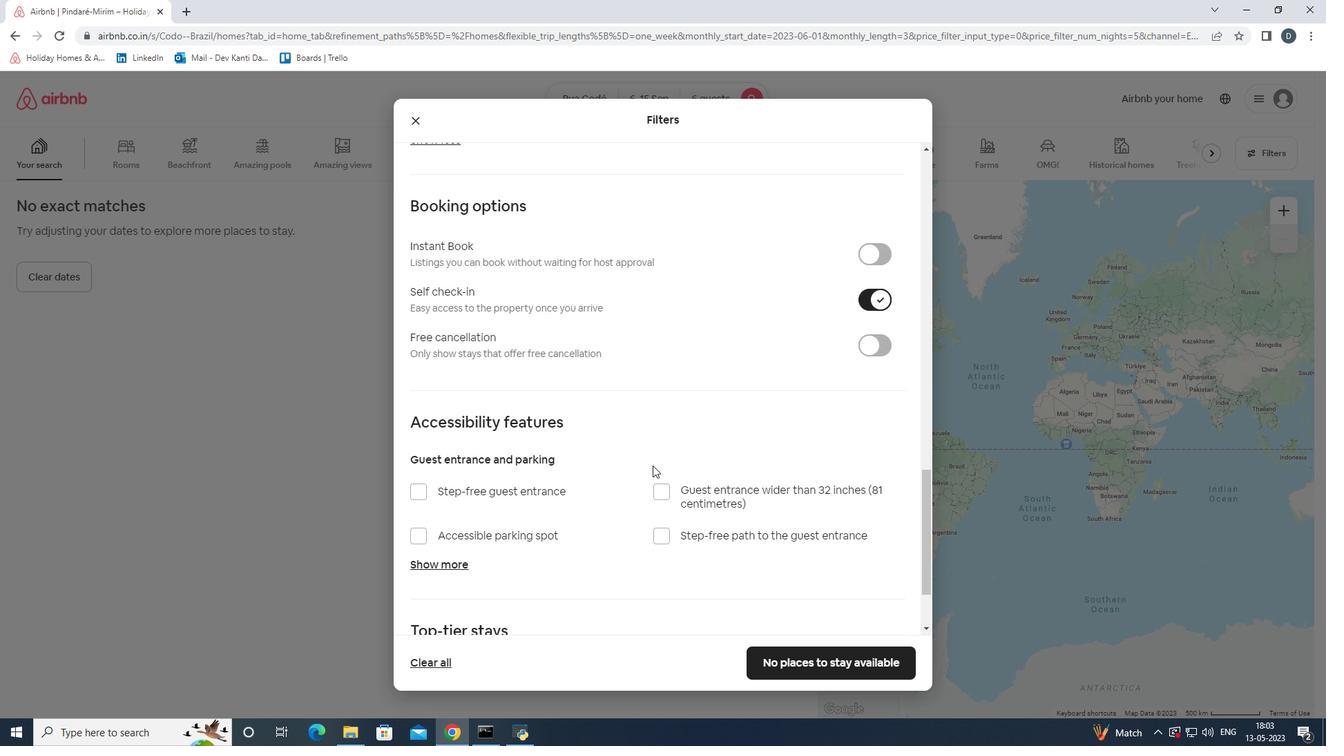 
Action: Mouse moved to (651, 464)
Screenshot: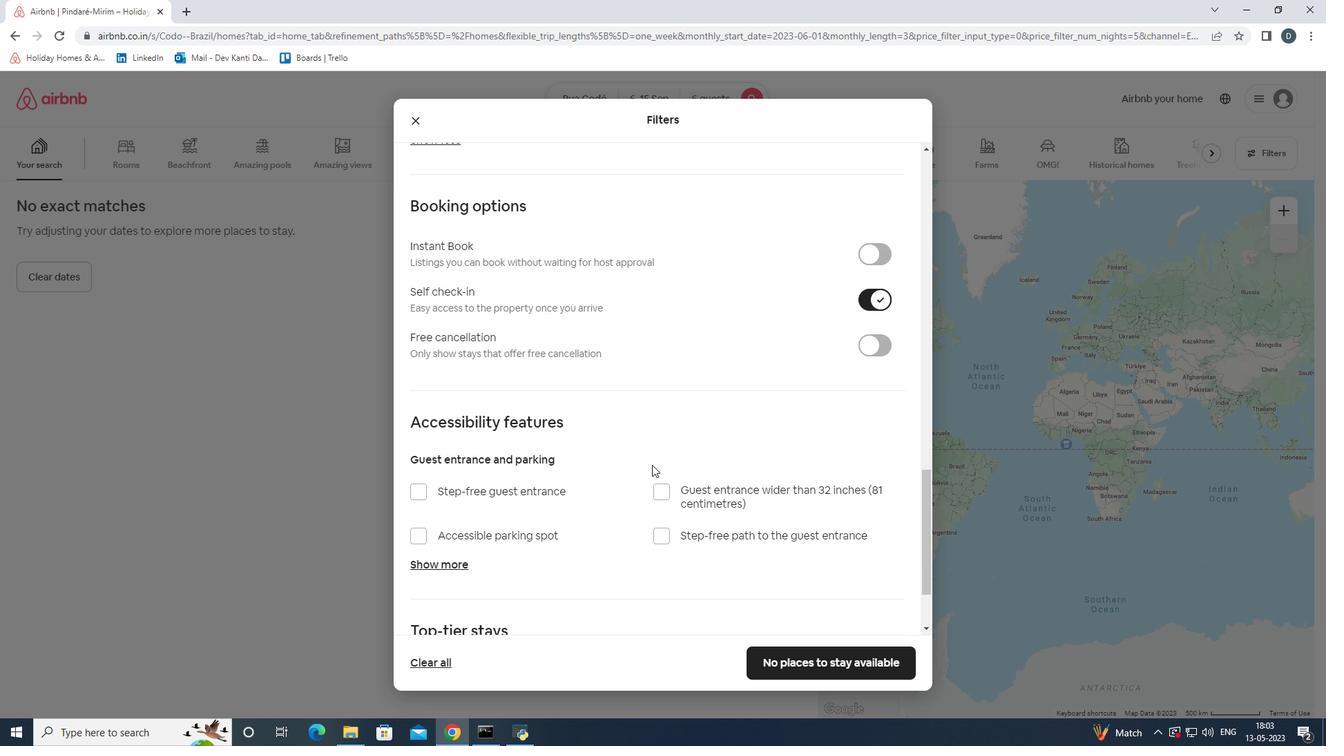 
Action: Mouse scrolled (651, 464) with delta (0, 0)
Screenshot: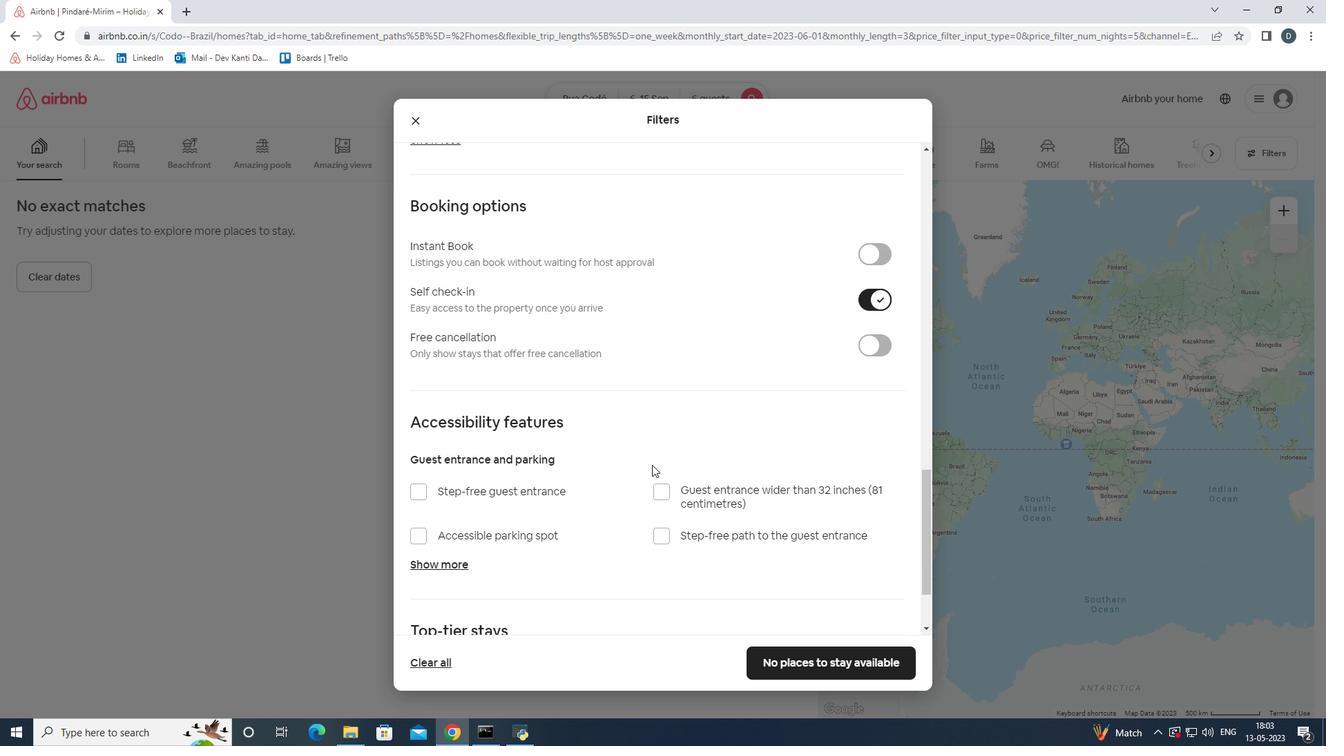 
Action: Mouse moved to (496, 540)
Screenshot: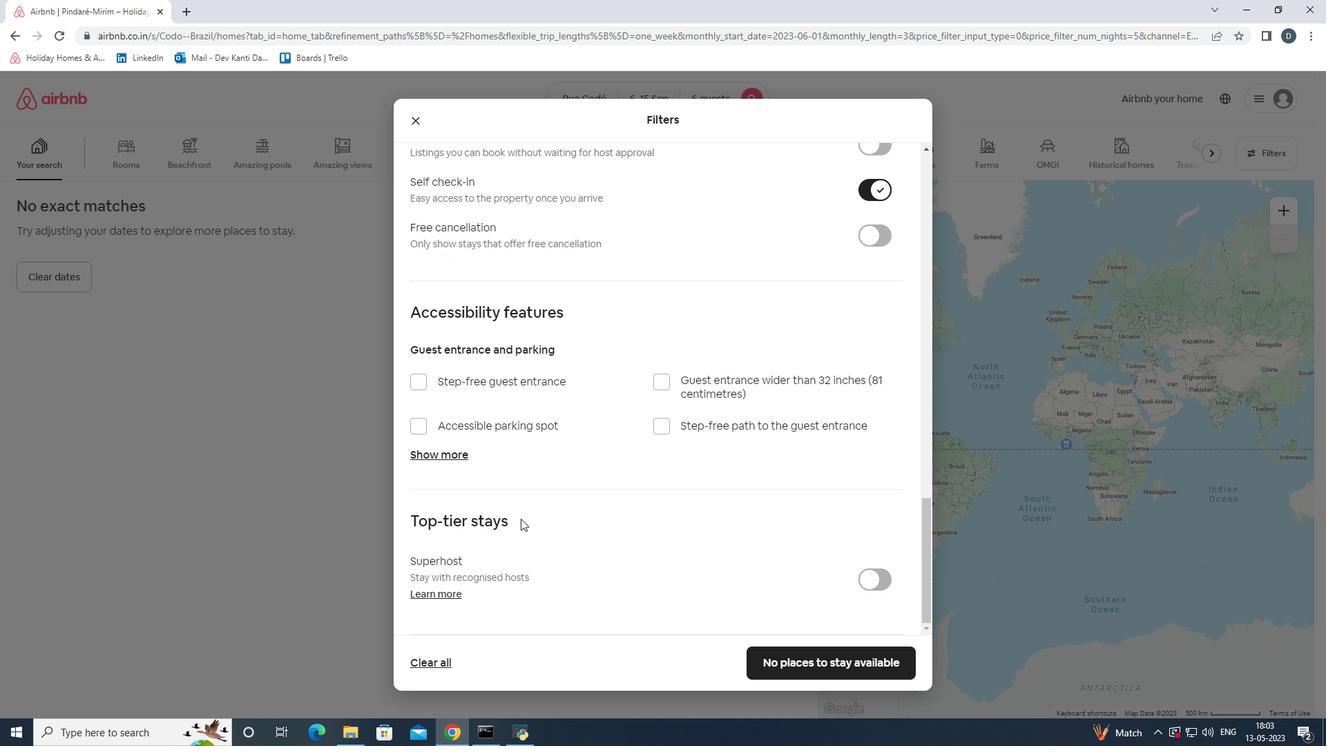 
Action: Mouse scrolled (496, 540) with delta (0, 0)
Screenshot: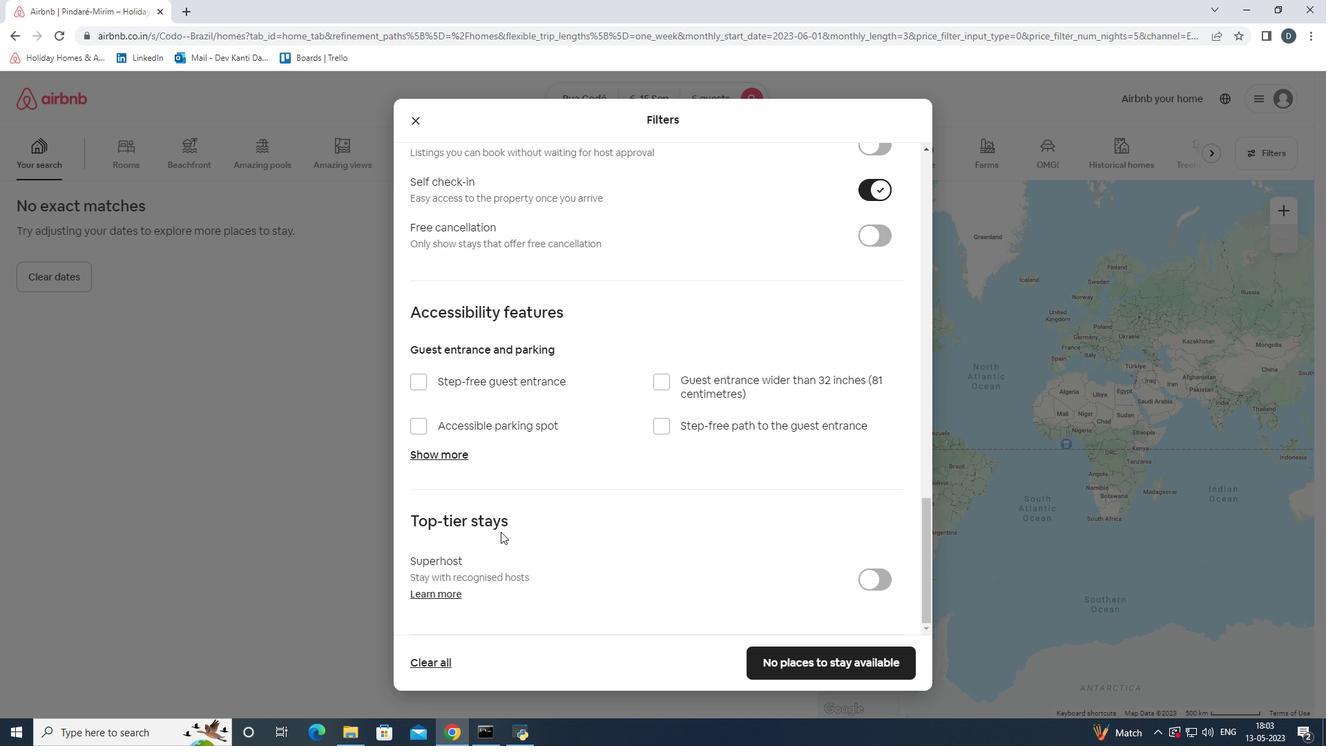 
Action: Mouse moved to (496, 542)
Screenshot: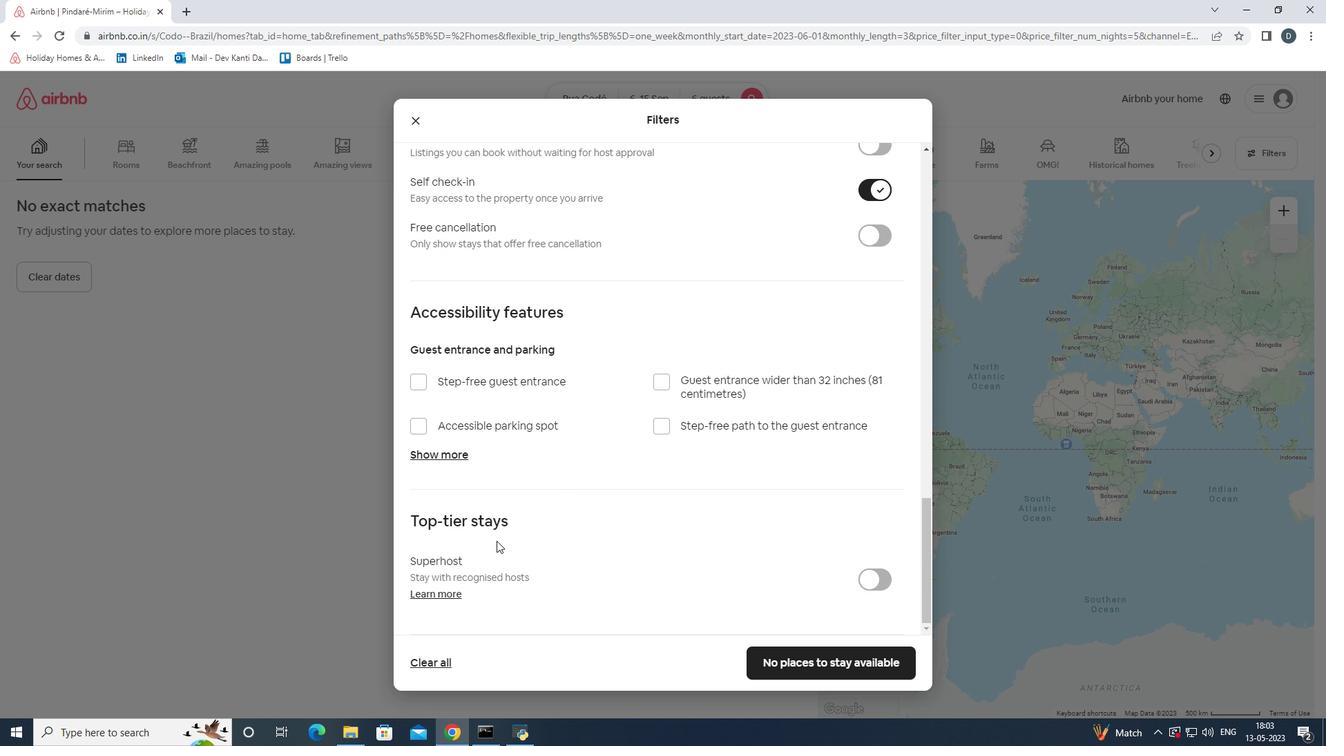 
Action: Mouse scrolled (496, 541) with delta (0, 0)
Screenshot: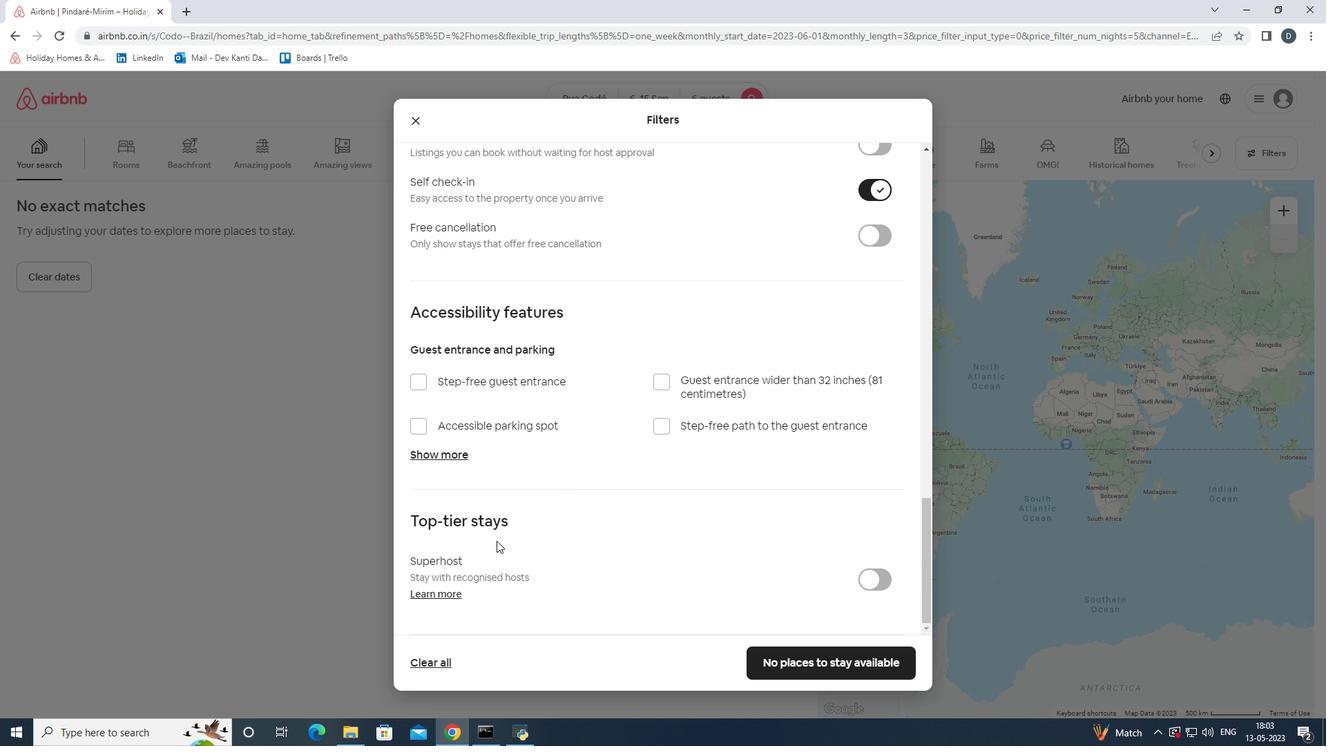 
Action: Mouse moved to (755, 658)
Screenshot: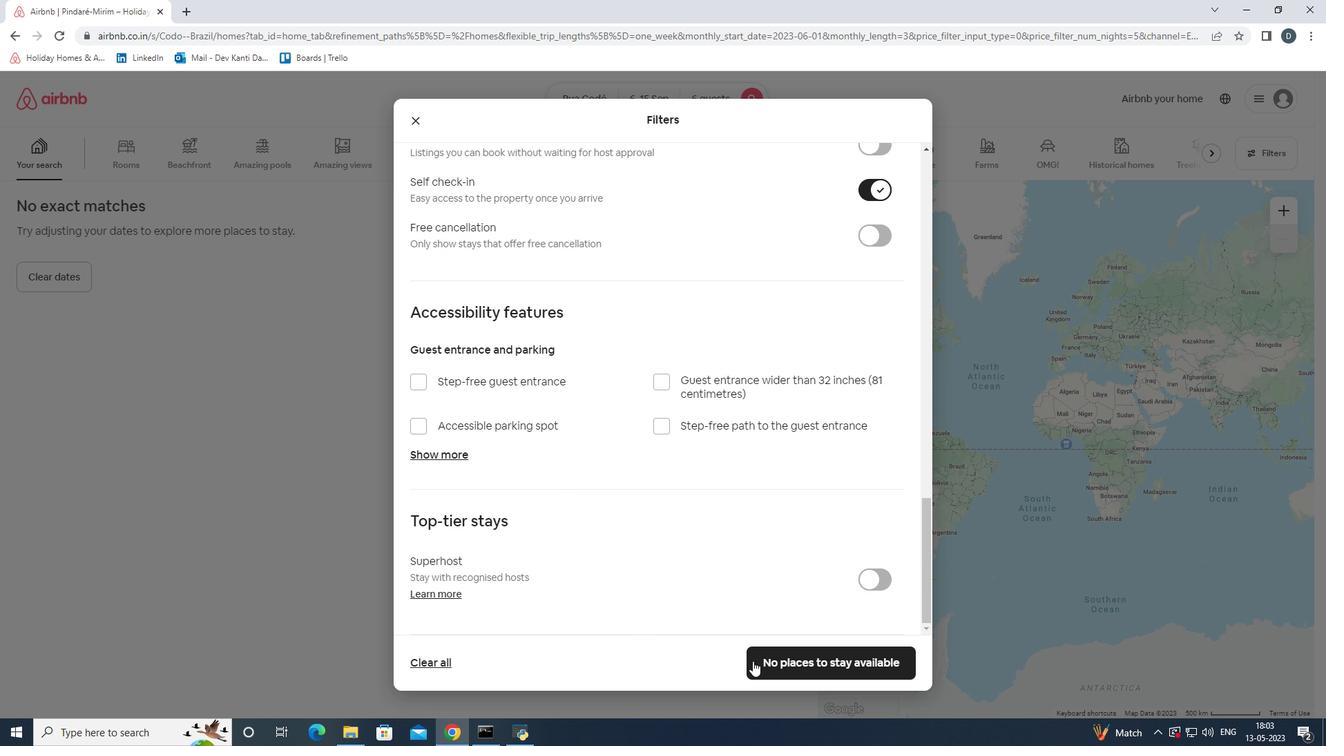 
Action: Mouse pressed left at (755, 658)
Screenshot: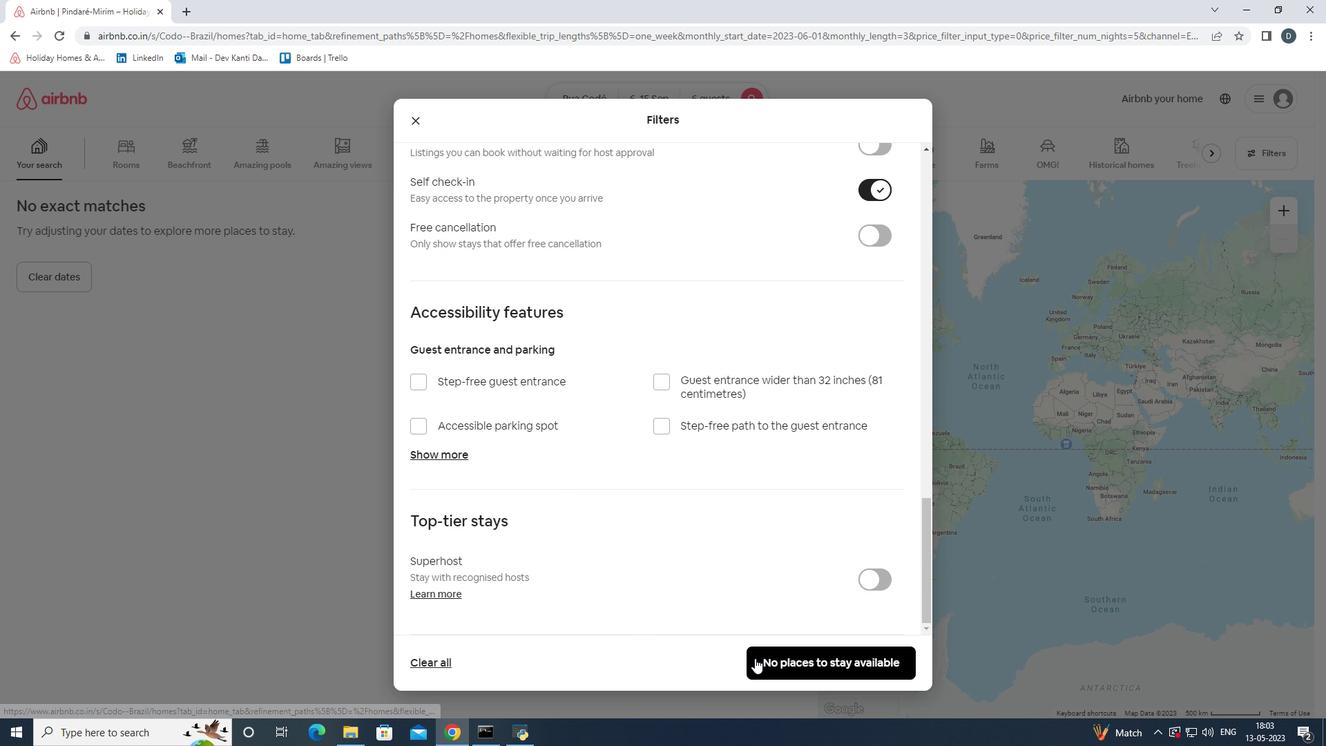 
Action: Mouse moved to (677, 635)
Screenshot: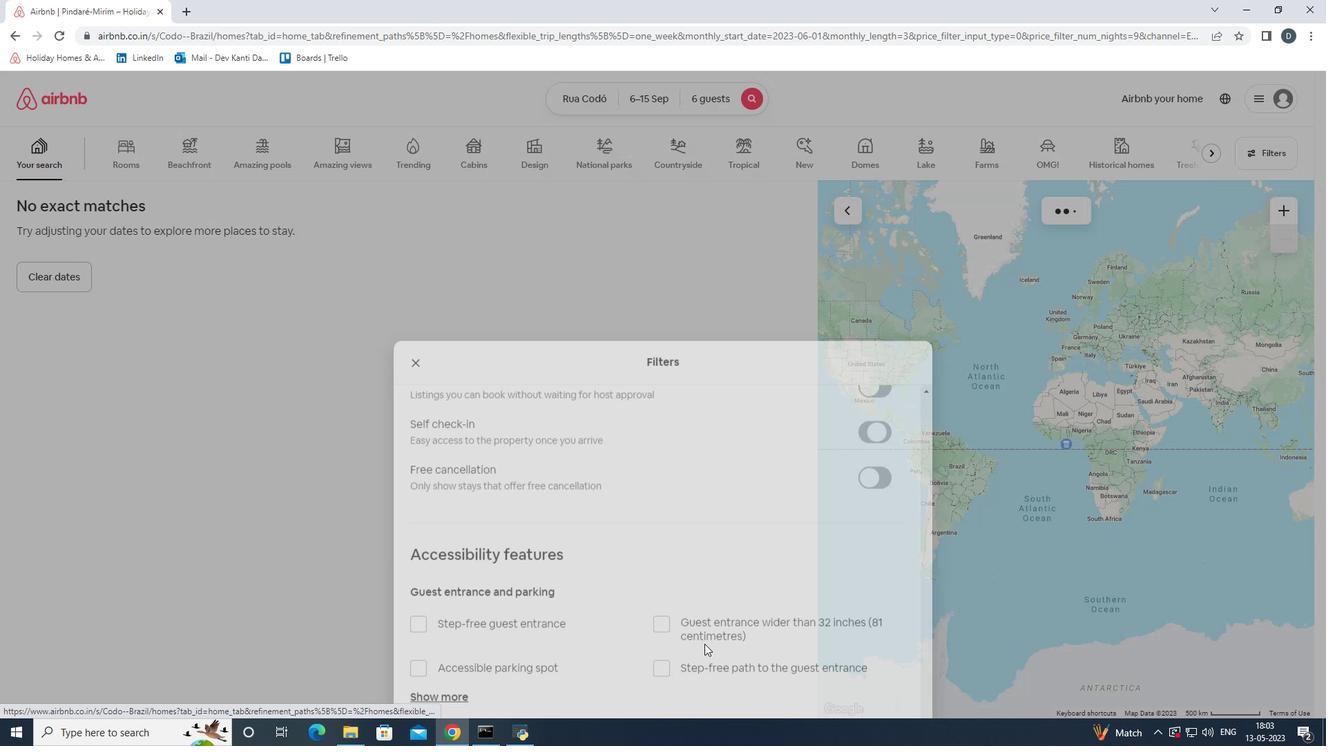 
